 Task: Look for space in Herent, Belgium from 9th July, 2023 to 16th July, 2023 for 2 adults, 1 child in price range Rs.8000 to Rs.16000. Place can be entire place with 2 bedrooms having 2 beds and 1 bathroom. Property type can be flat. Amenities needed are: heating, . Booking option can be shelf check-in. Required host language is English.
Action: Mouse moved to (547, 132)
Screenshot: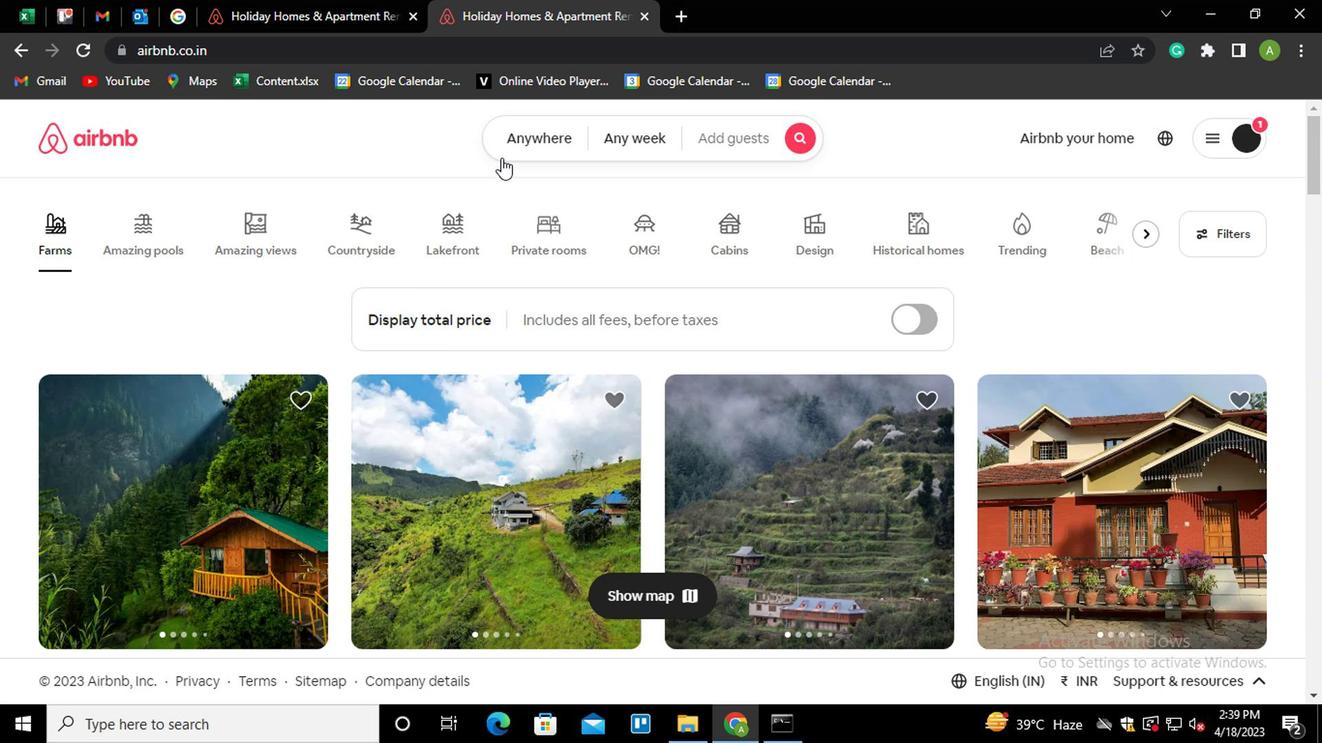 
Action: Mouse pressed left at (547, 132)
Screenshot: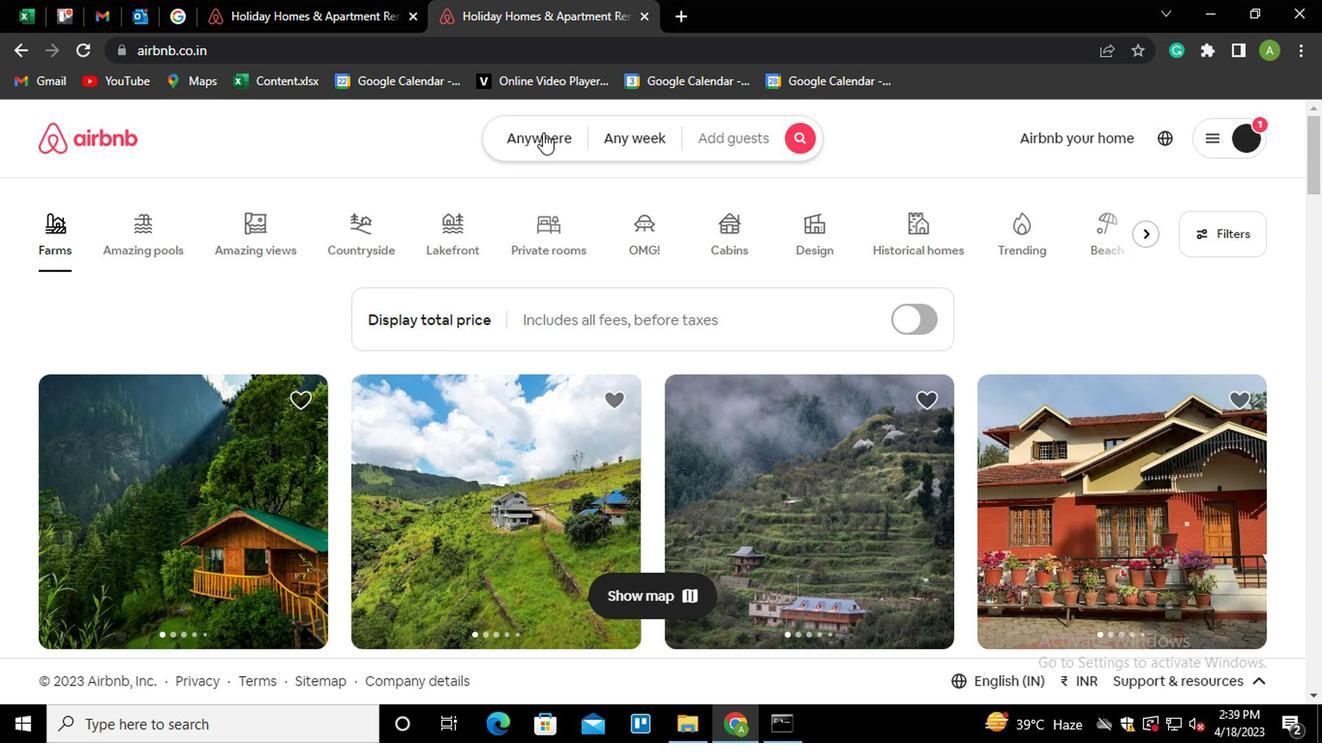 
Action: Mouse moved to (353, 206)
Screenshot: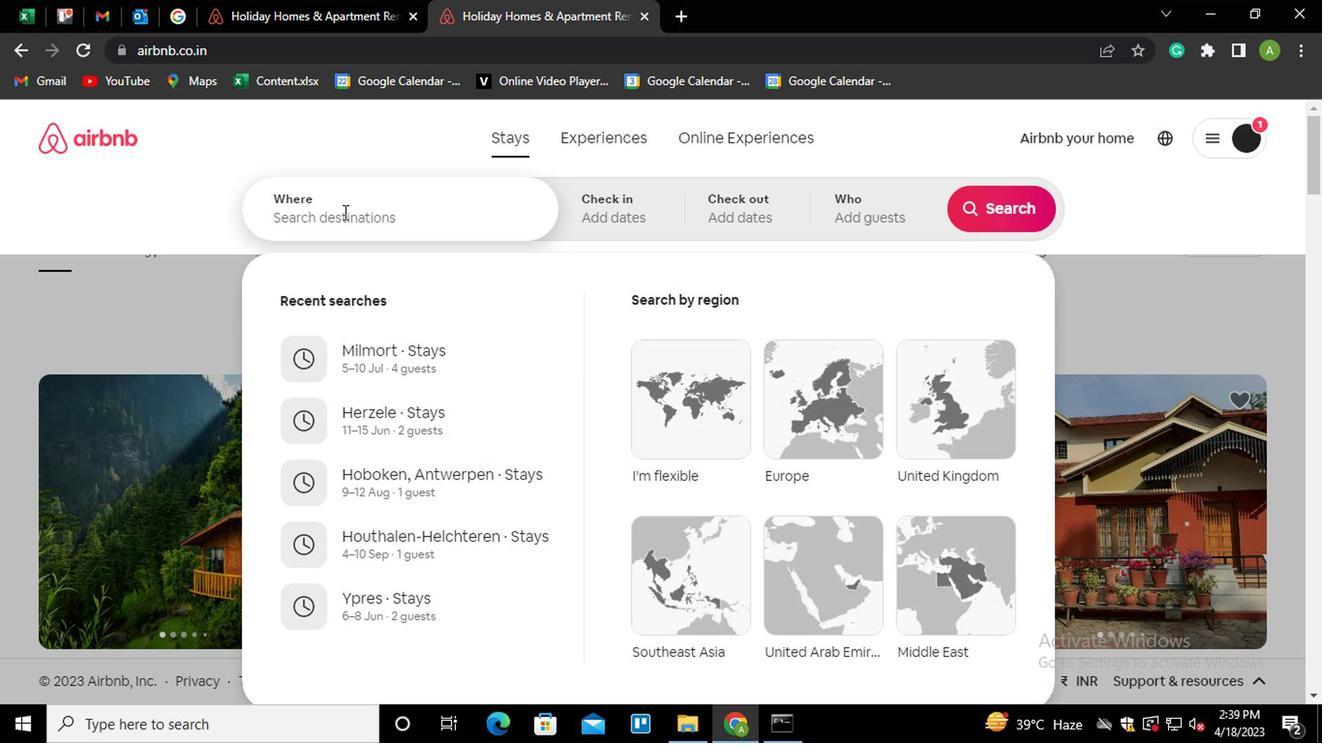 
Action: Mouse pressed left at (353, 206)
Screenshot: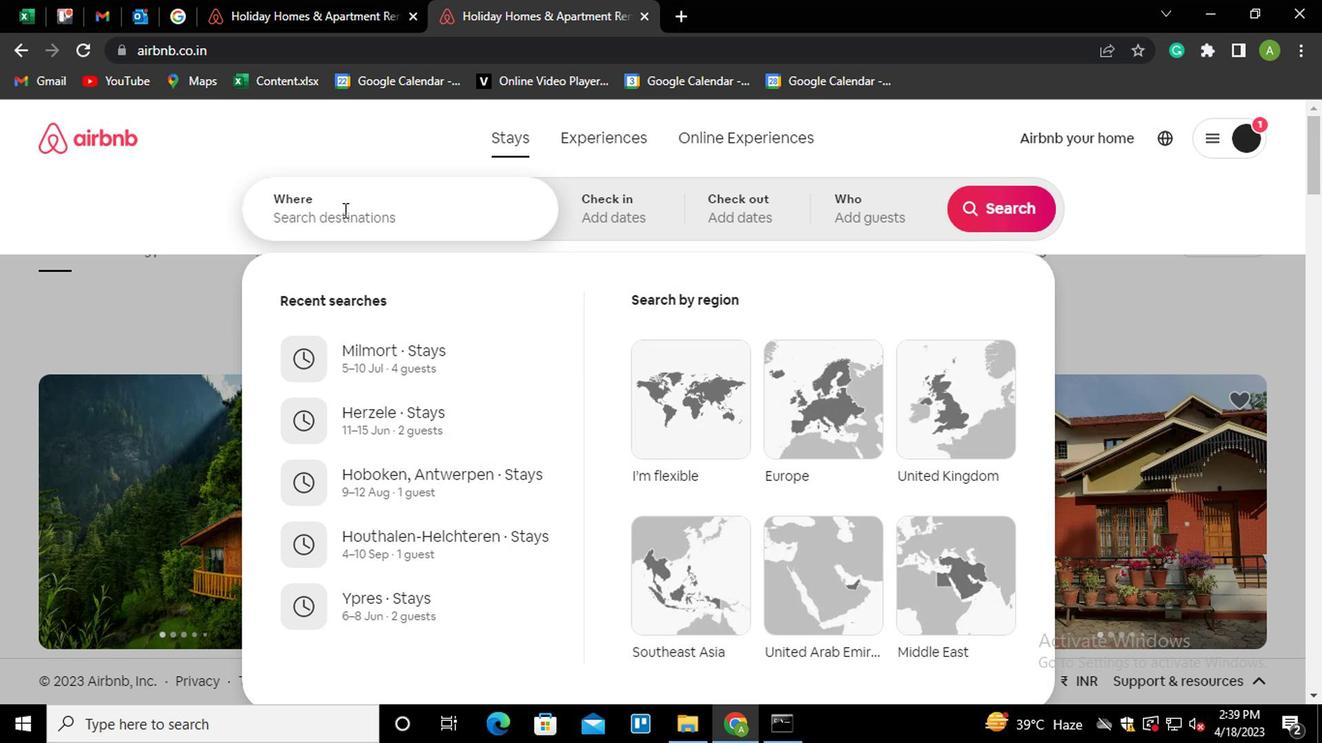 
Action: Key pressed <Key.shift_r><Key.shift_r><Key.shift_r><Key.shift_r><Key.shift_r><Key.shift_r>H
Screenshot: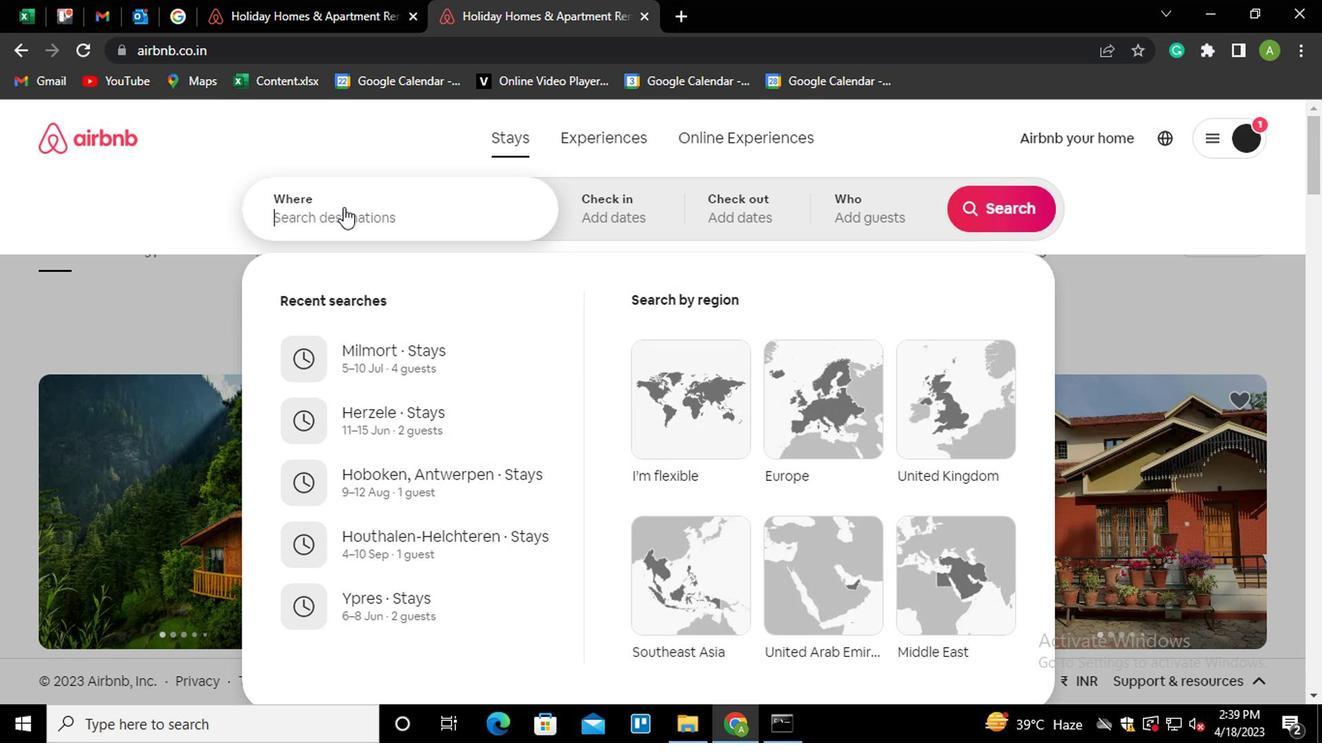 
Action: Mouse moved to (353, 205)
Screenshot: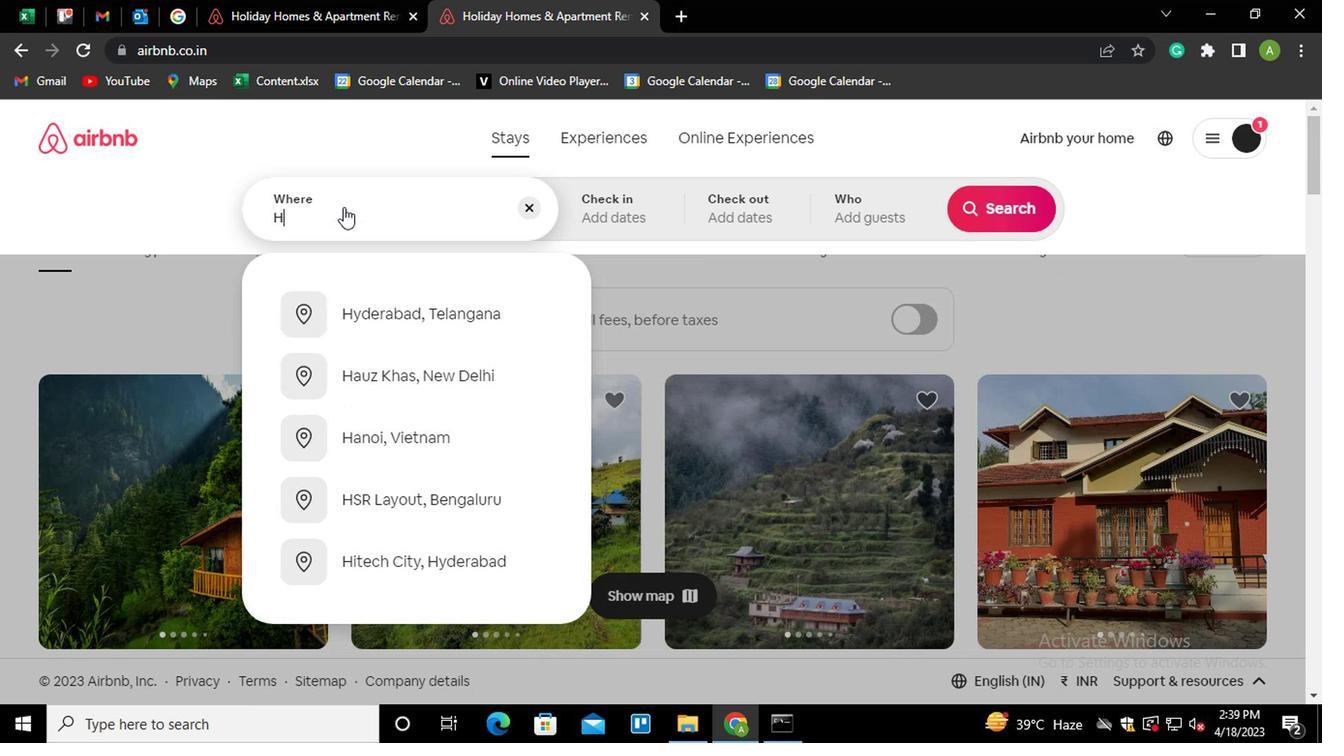 
Action: Key pressed erent<Key.down><Key.enter>
Screenshot: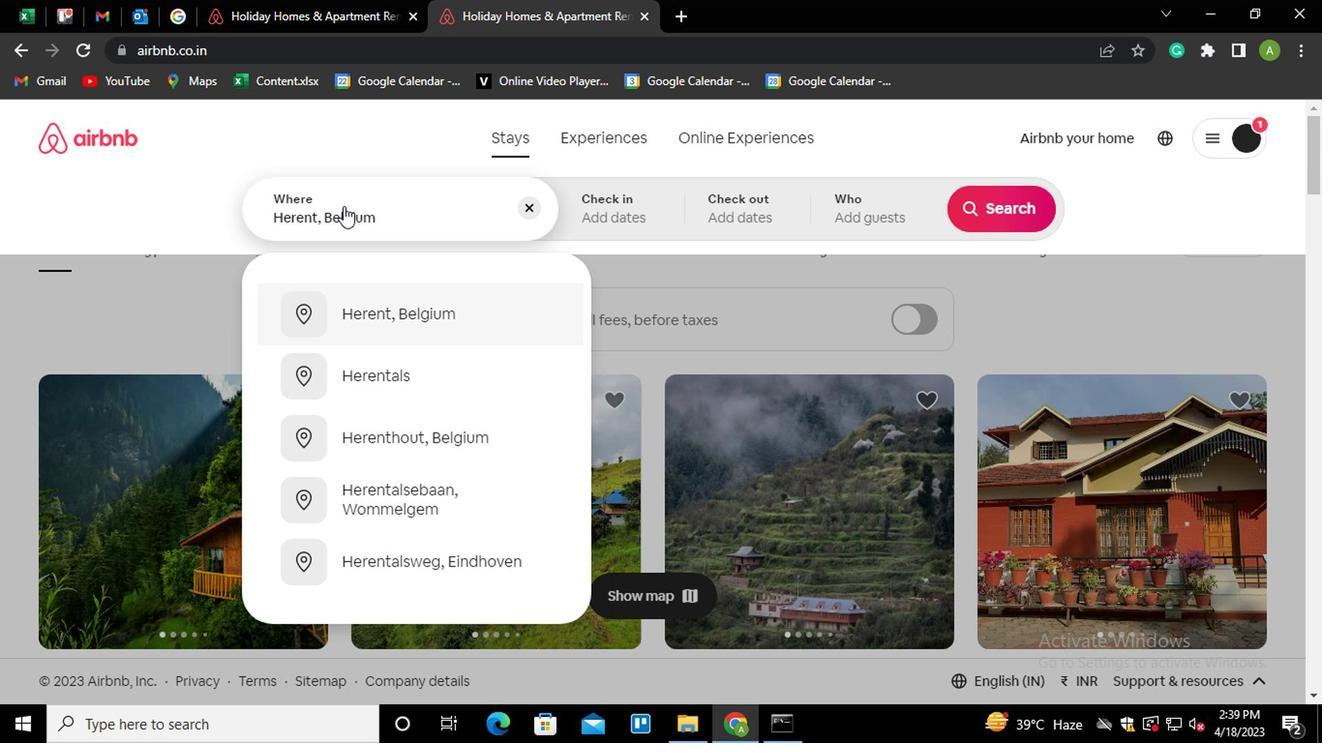 
Action: Mouse moved to (976, 362)
Screenshot: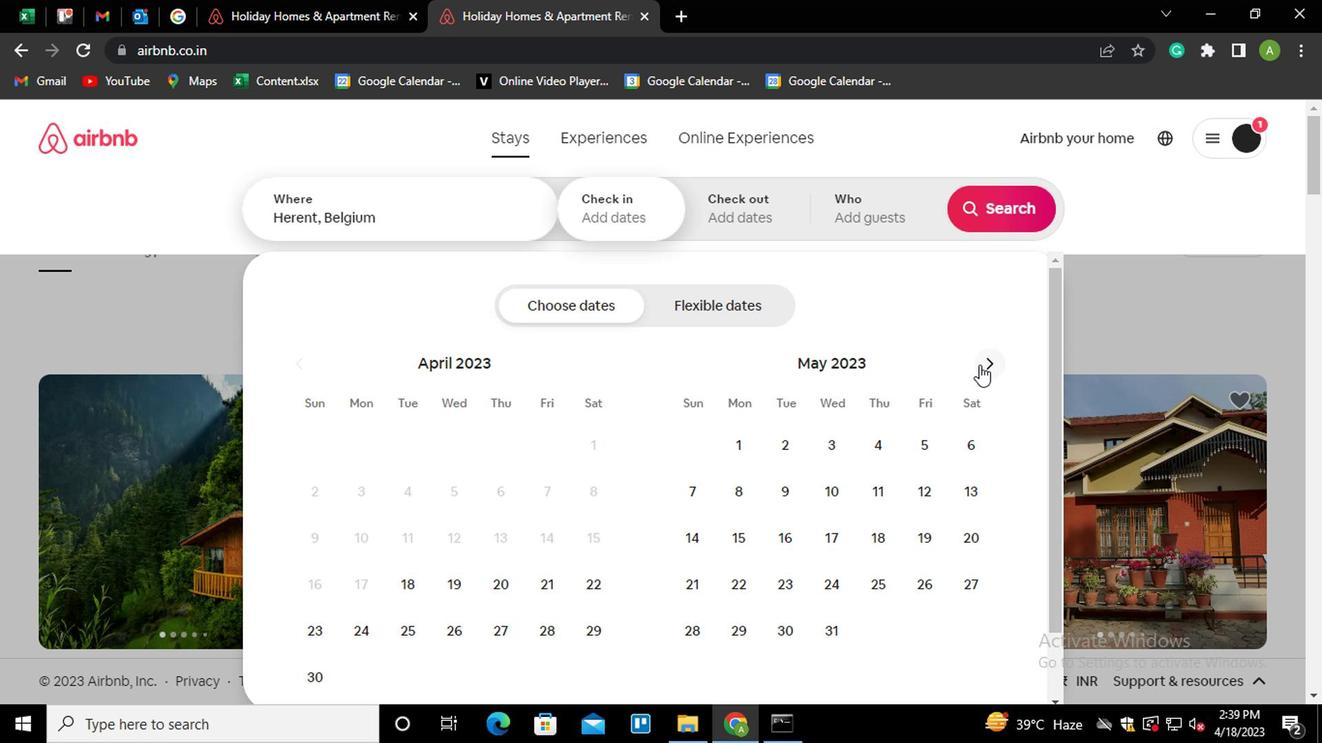 
Action: Mouse pressed left at (976, 362)
Screenshot: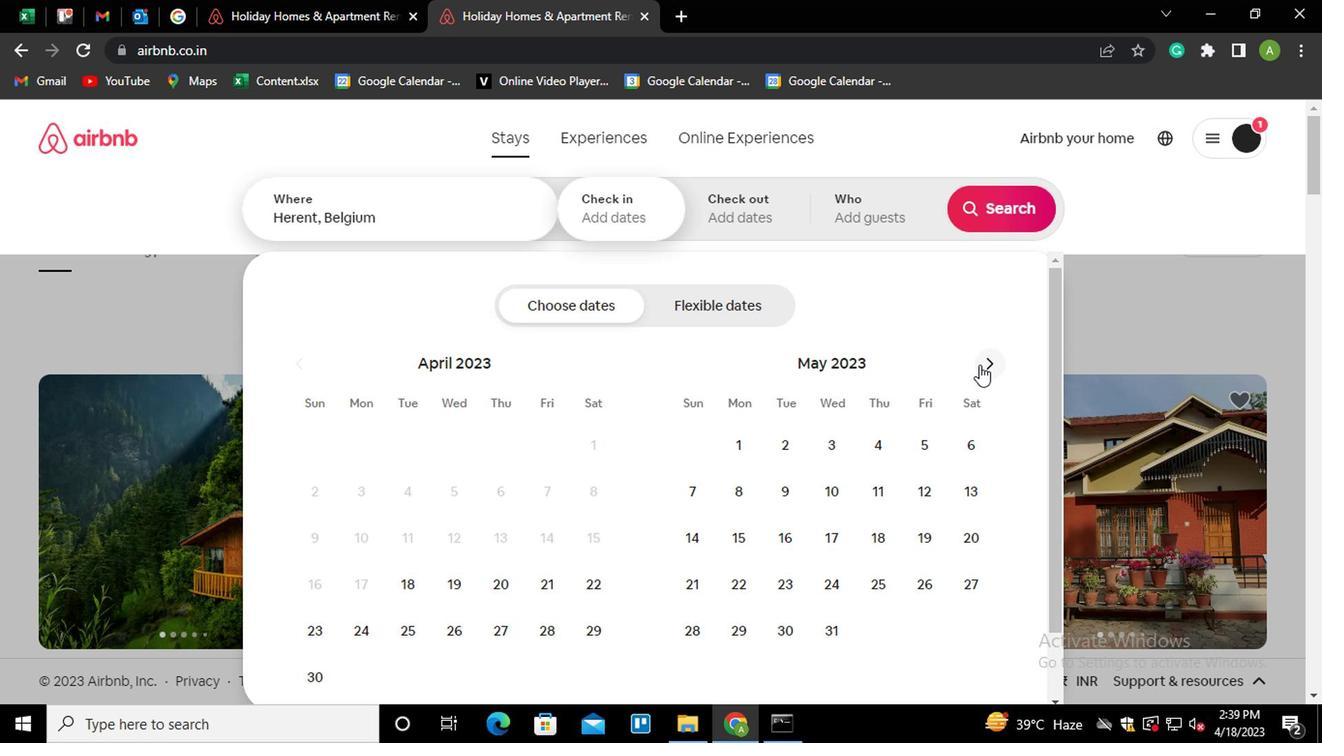 
Action: Mouse pressed left at (976, 362)
Screenshot: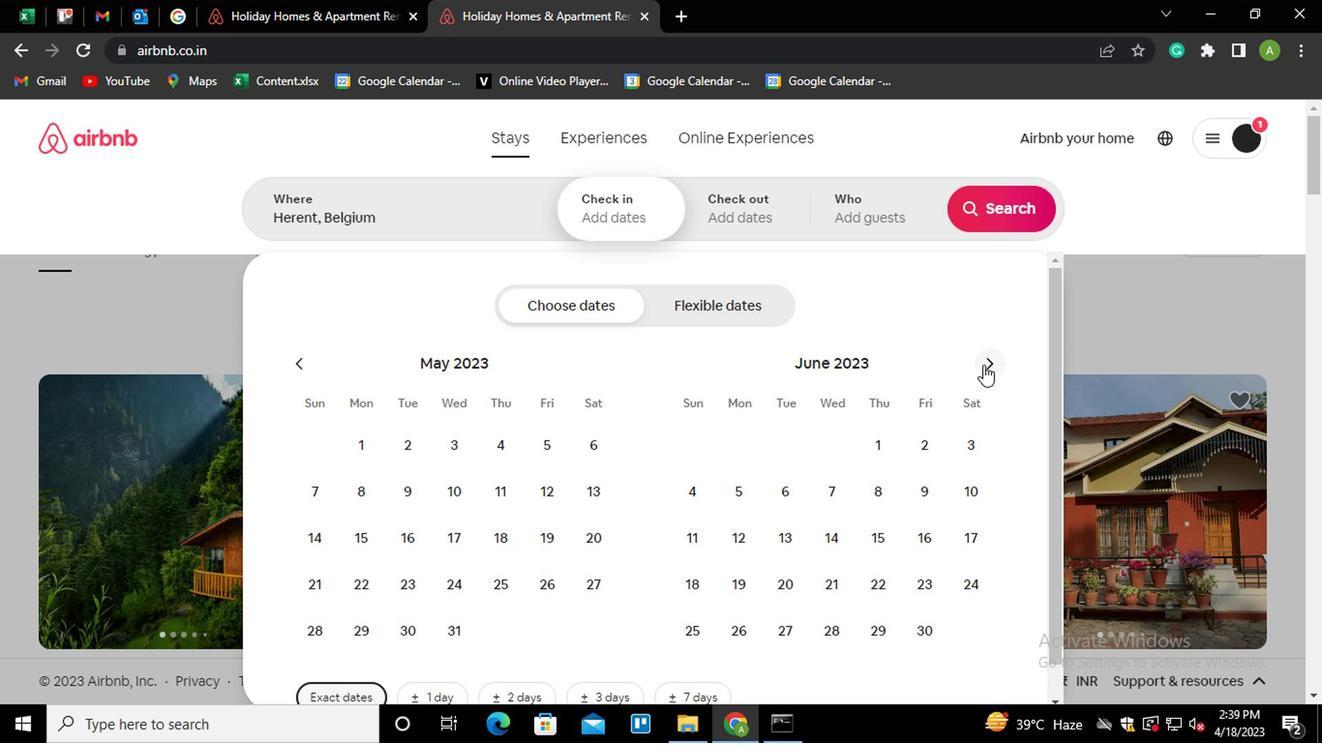 
Action: Mouse moved to (691, 523)
Screenshot: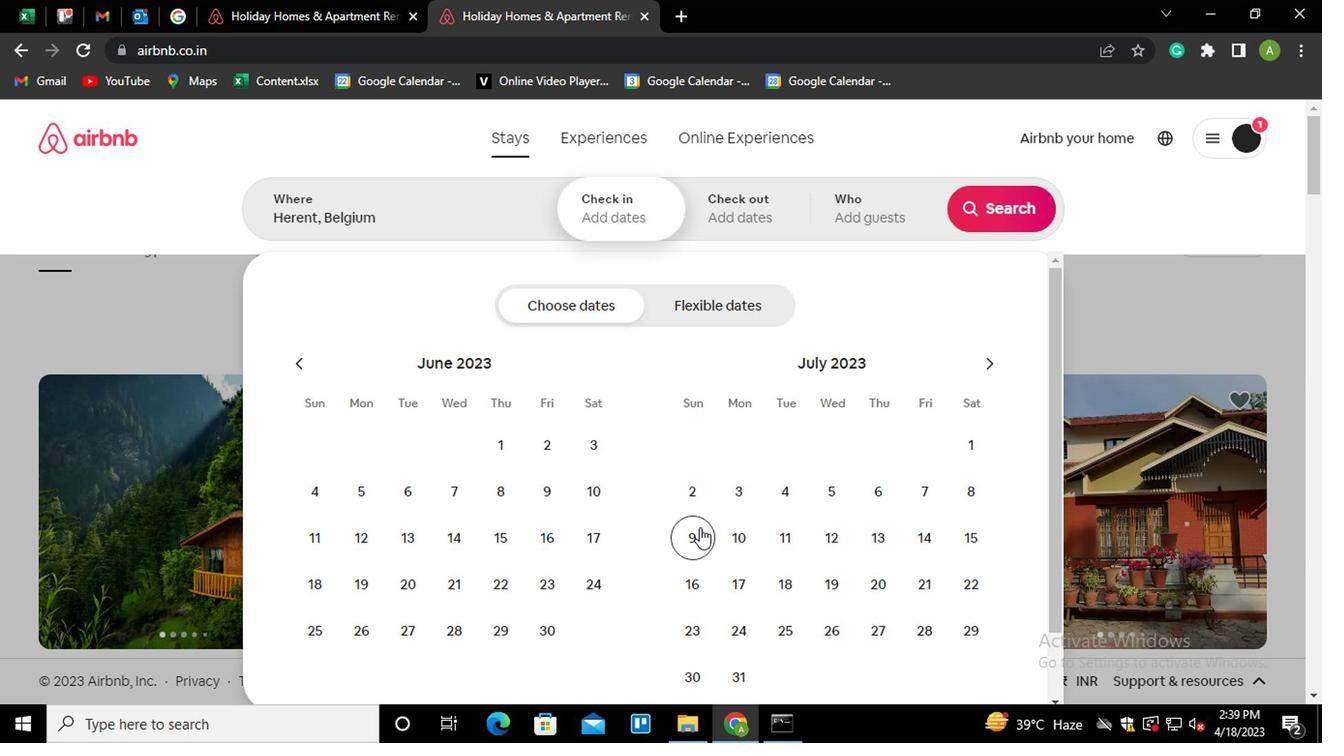 
Action: Mouse pressed left at (691, 523)
Screenshot: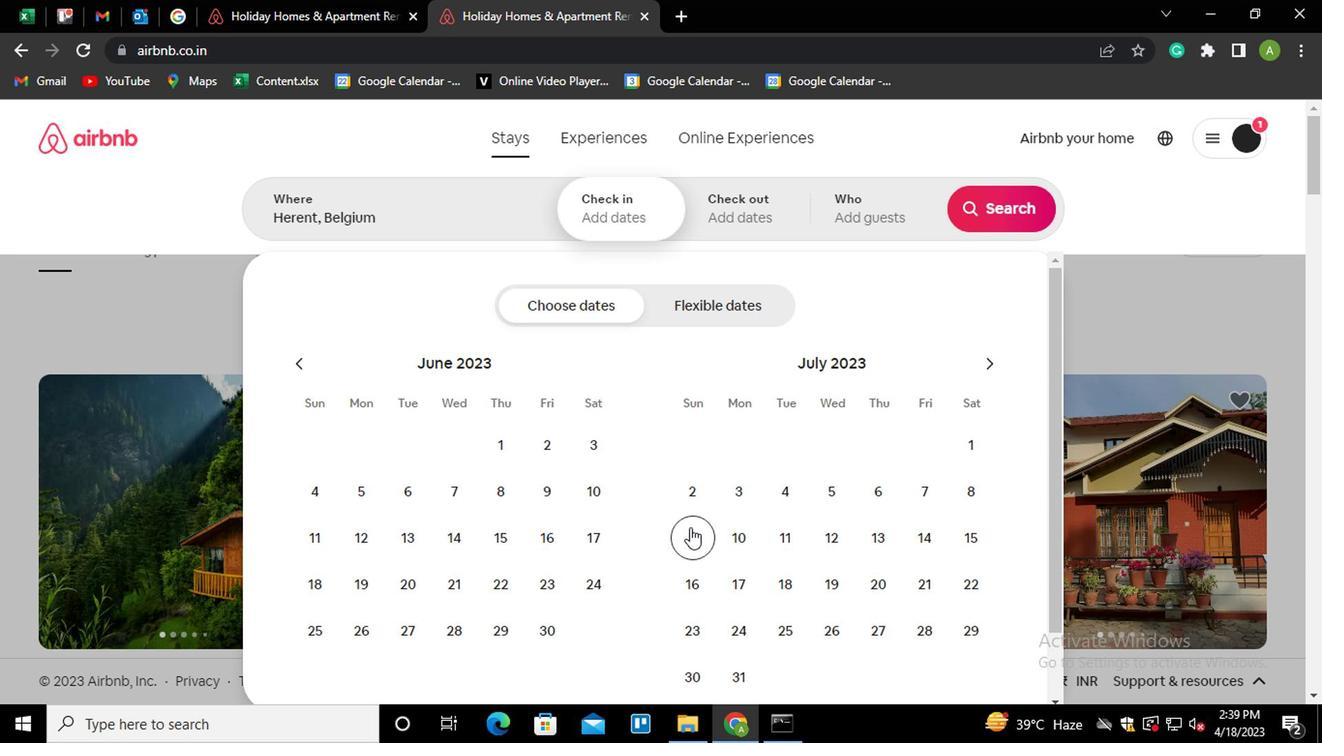 
Action: Mouse moved to (701, 584)
Screenshot: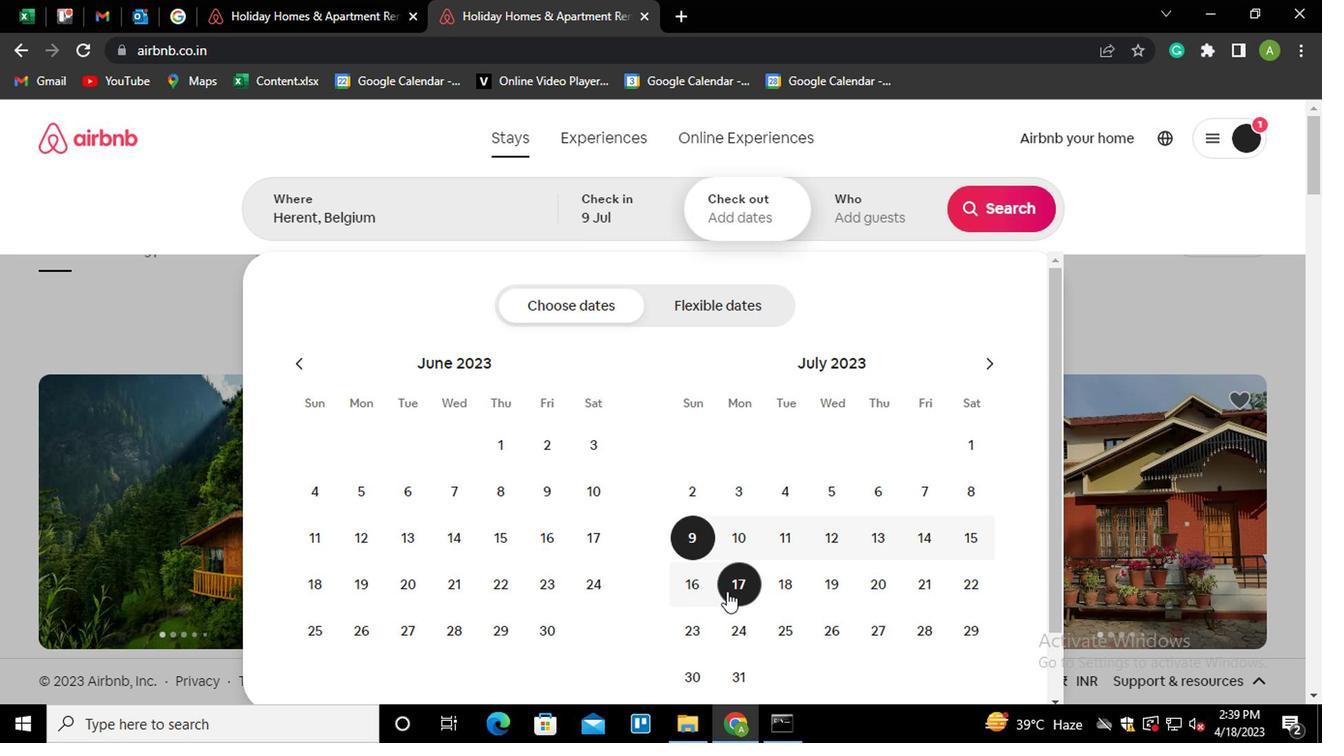 
Action: Mouse pressed left at (701, 584)
Screenshot: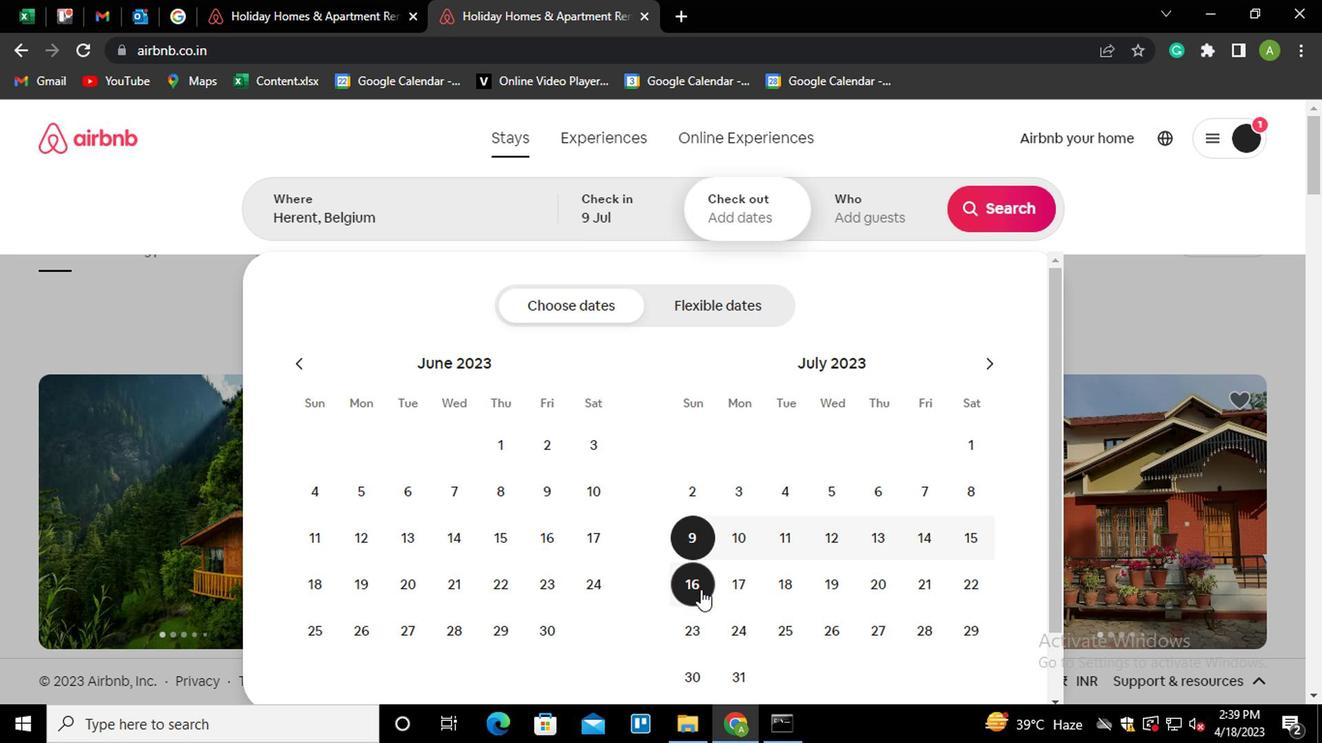 
Action: Mouse moved to (891, 211)
Screenshot: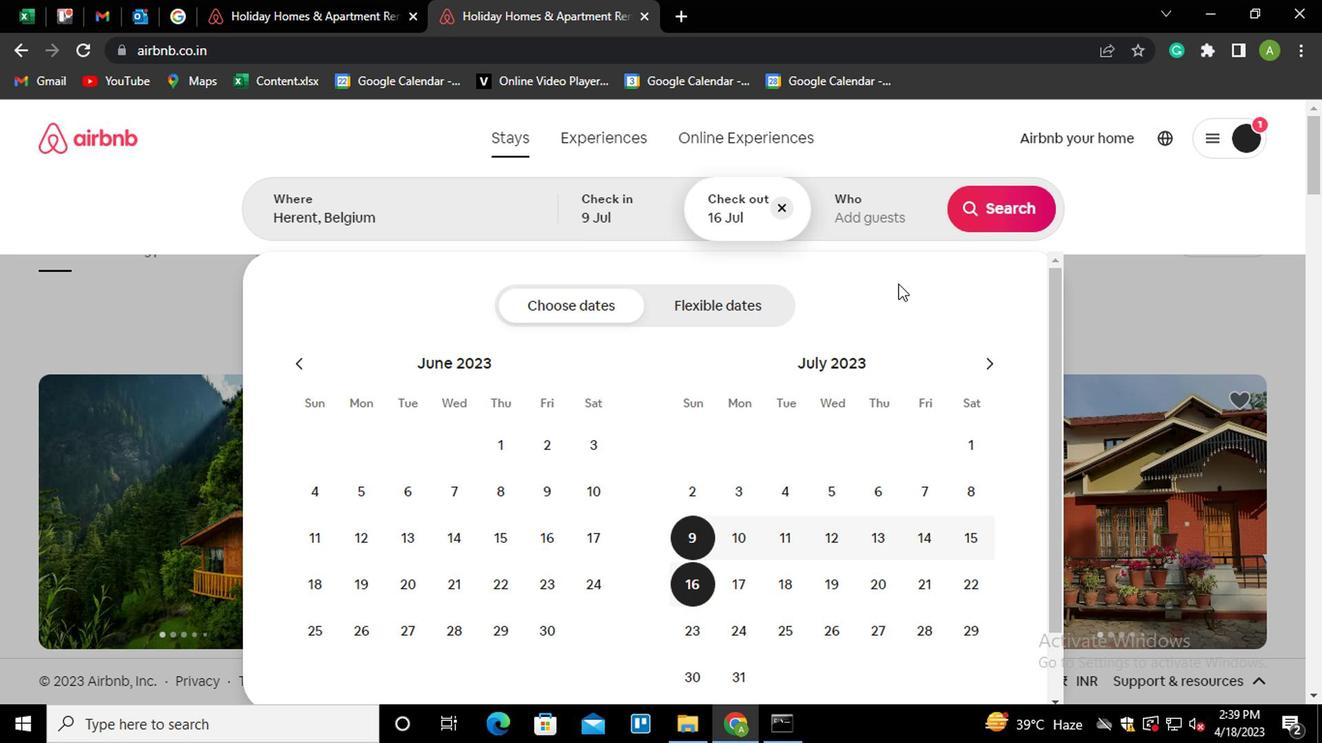 
Action: Mouse pressed left at (891, 211)
Screenshot: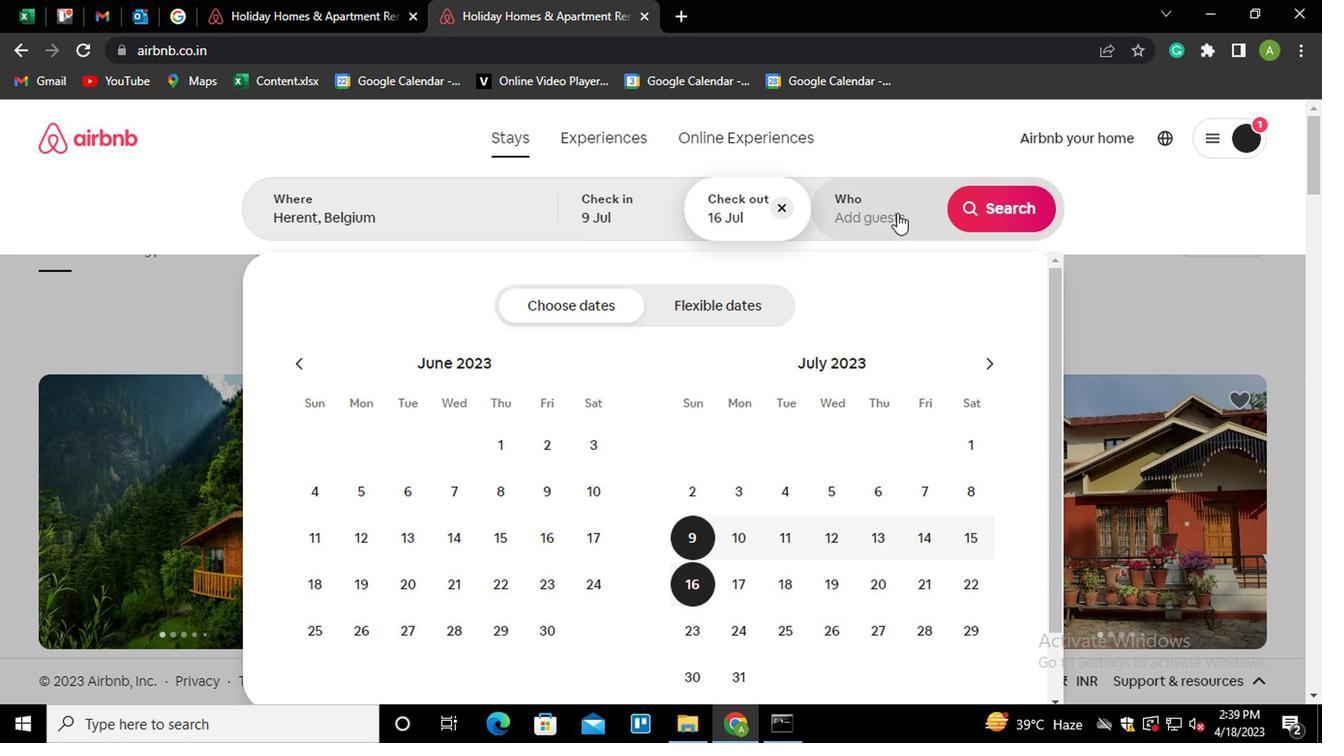 
Action: Mouse moved to (995, 311)
Screenshot: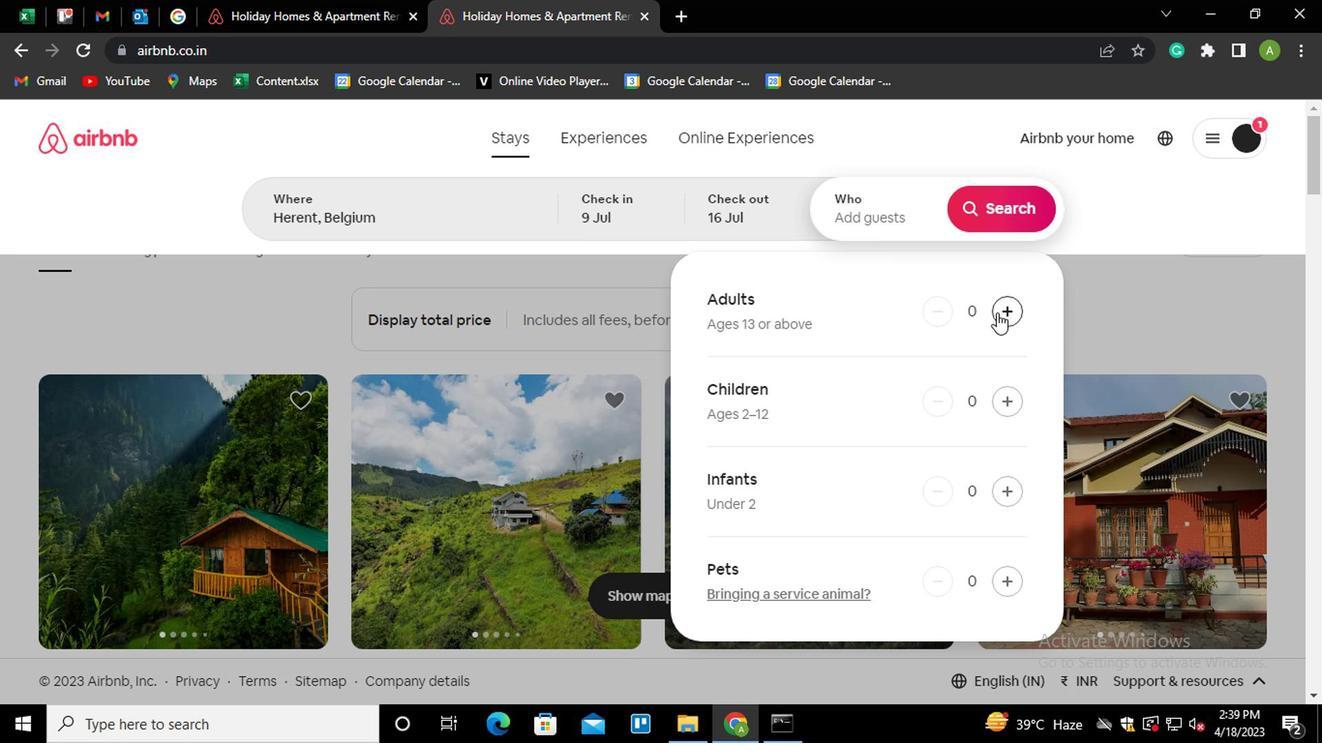 
Action: Mouse pressed left at (995, 311)
Screenshot: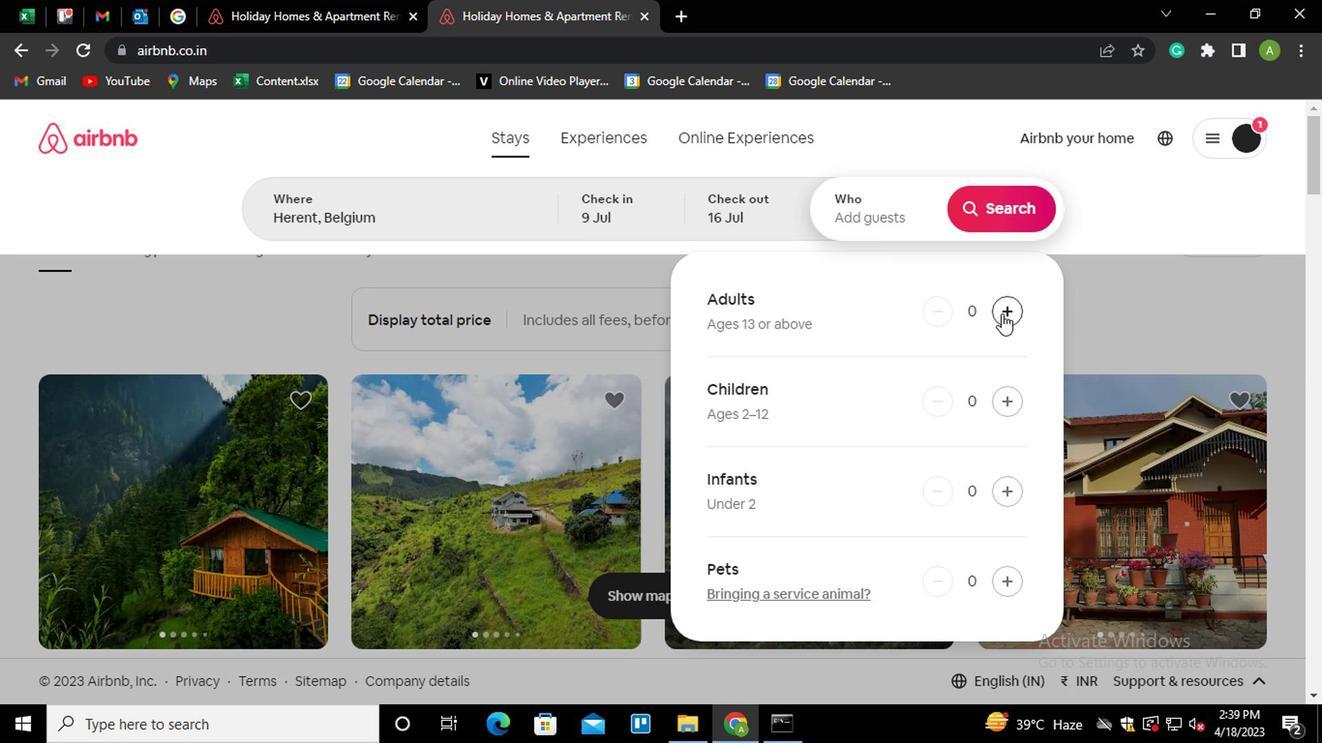 
Action: Mouse pressed left at (995, 311)
Screenshot: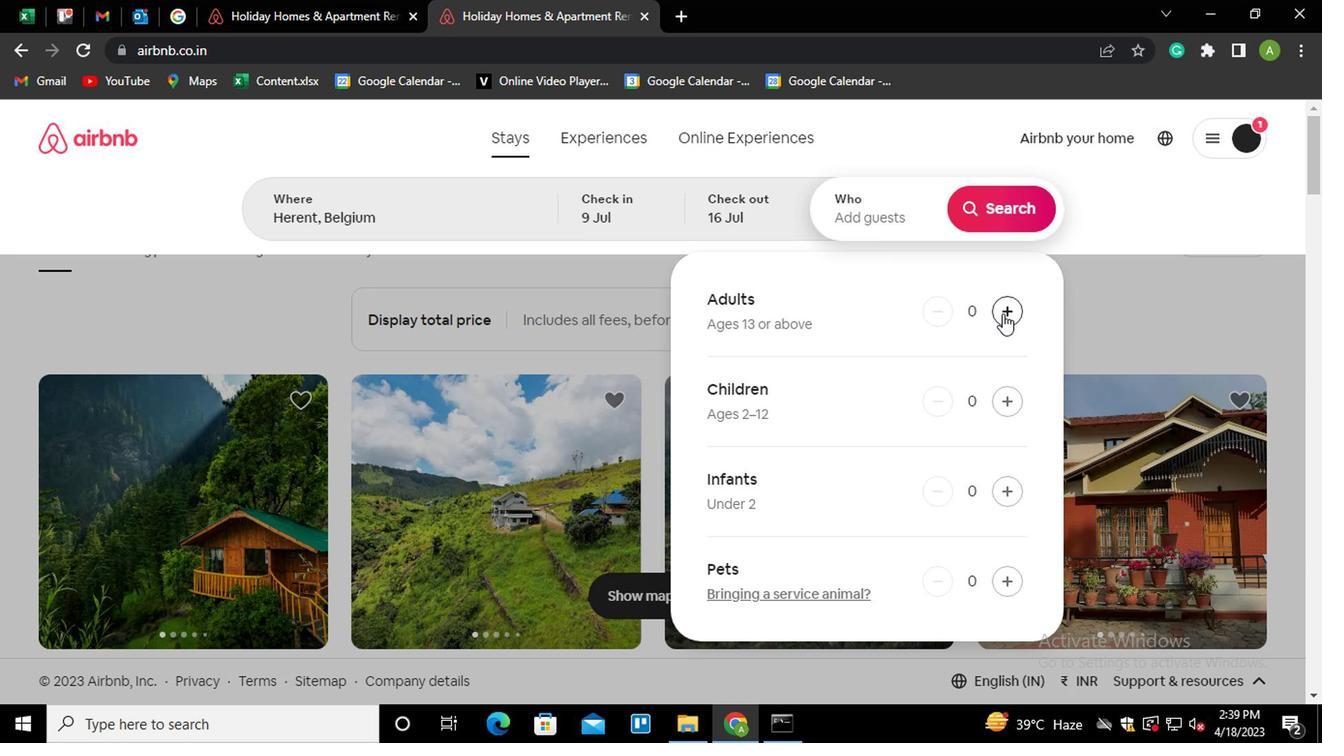 
Action: Mouse moved to (998, 385)
Screenshot: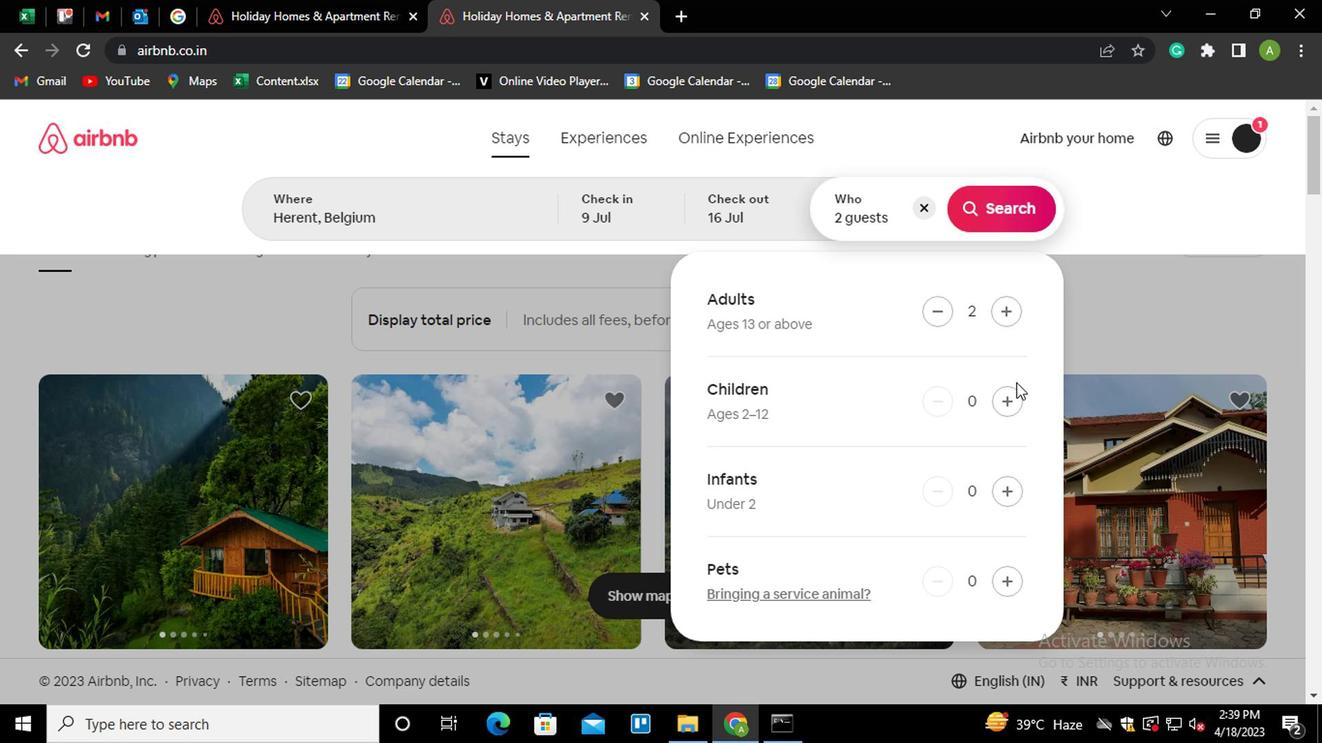 
Action: Mouse pressed left at (998, 385)
Screenshot: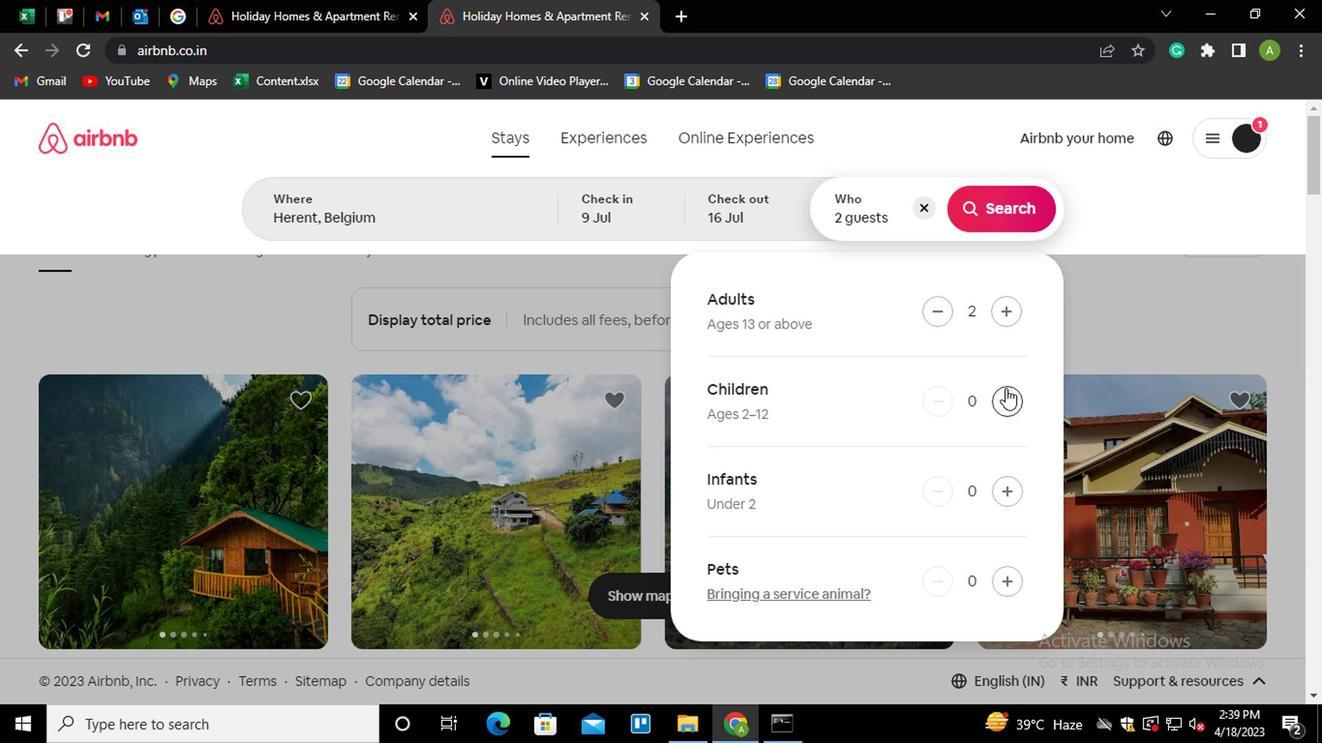 
Action: Mouse moved to (995, 196)
Screenshot: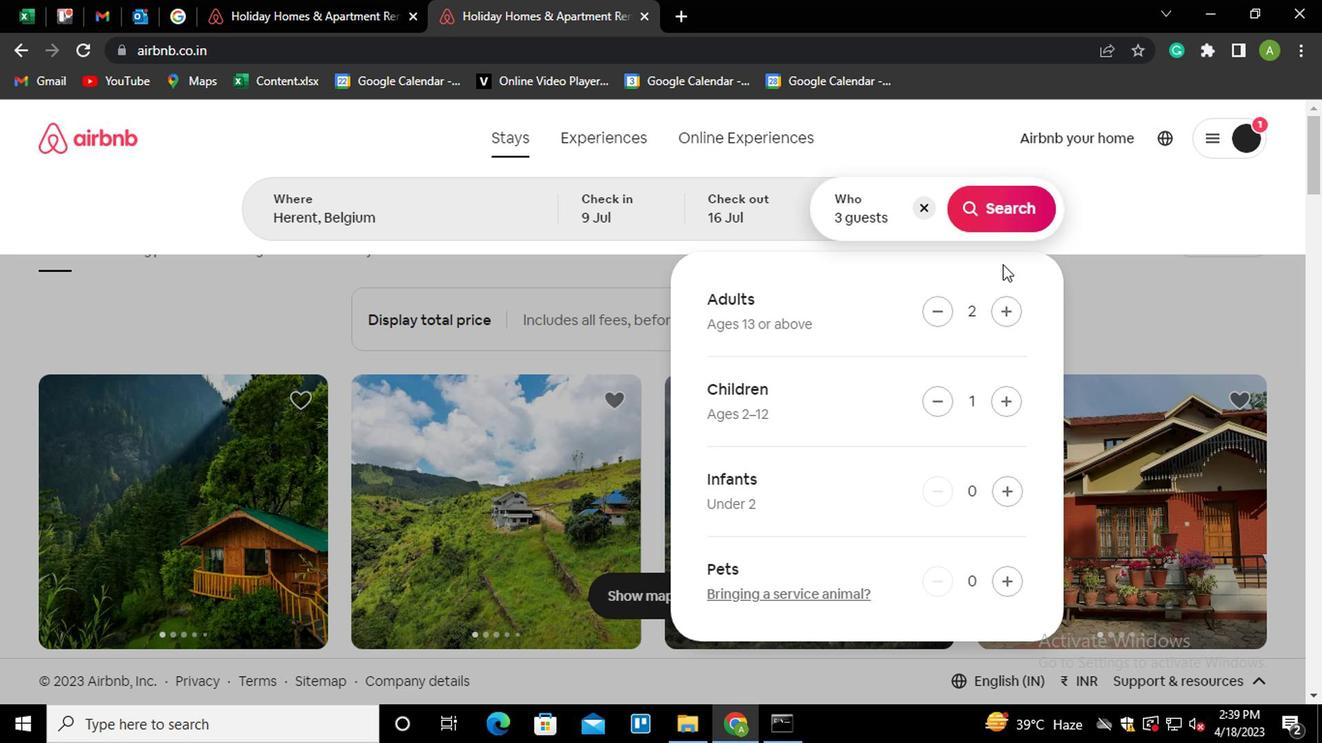 
Action: Mouse pressed left at (995, 196)
Screenshot: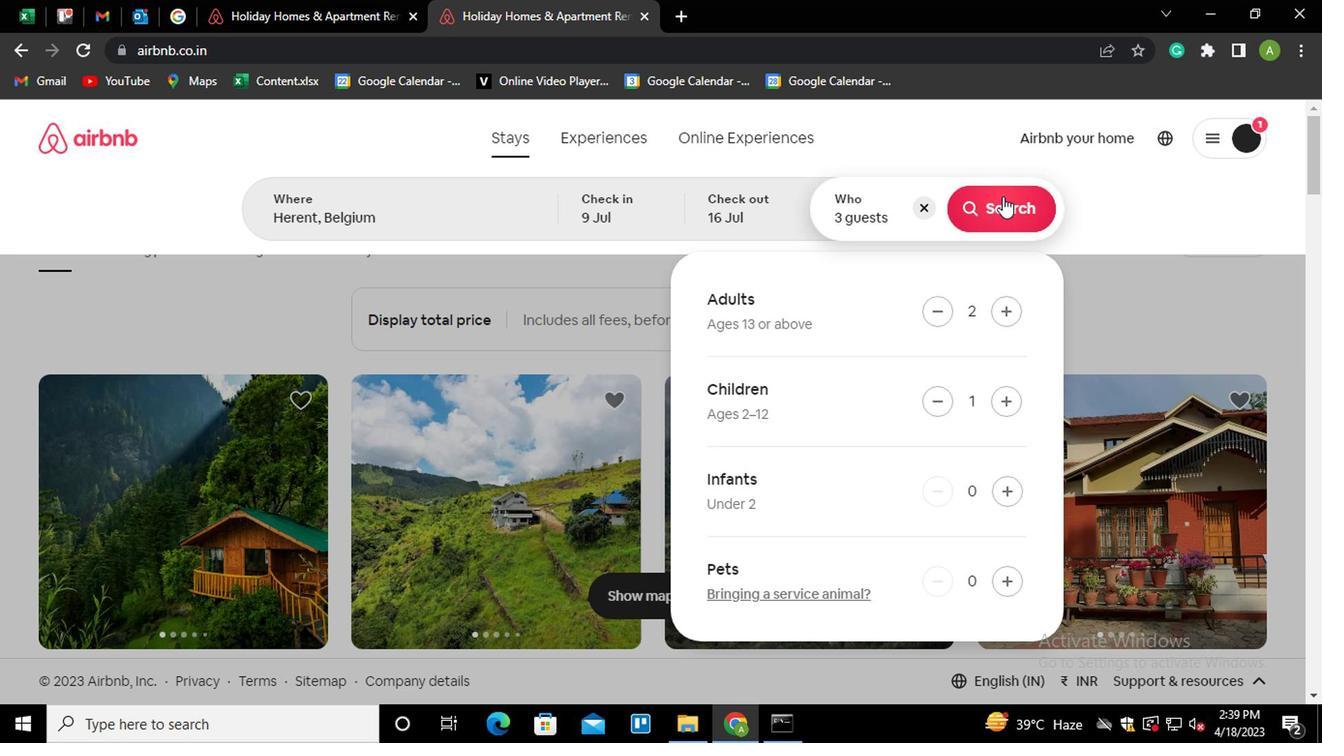 
Action: Mouse moved to (1220, 214)
Screenshot: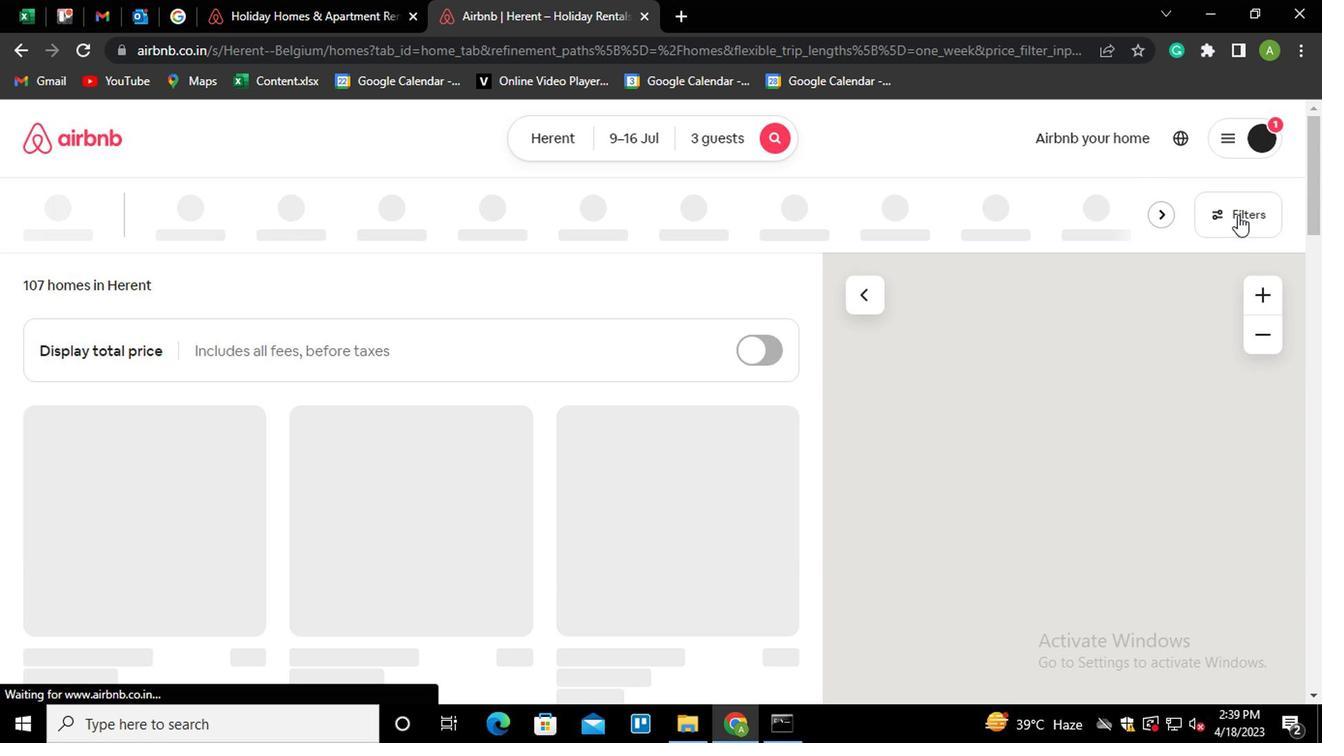 
Action: Mouse pressed left at (1220, 214)
Screenshot: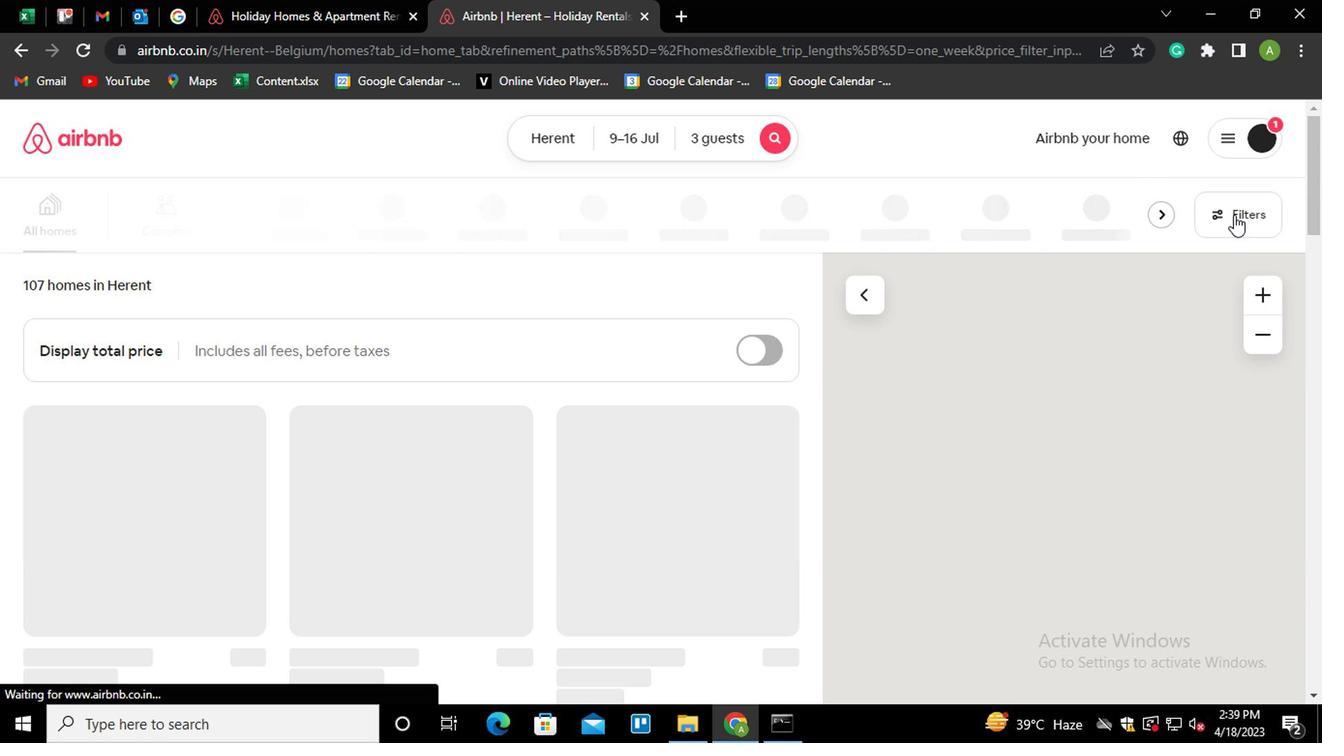 
Action: Mouse moved to (457, 464)
Screenshot: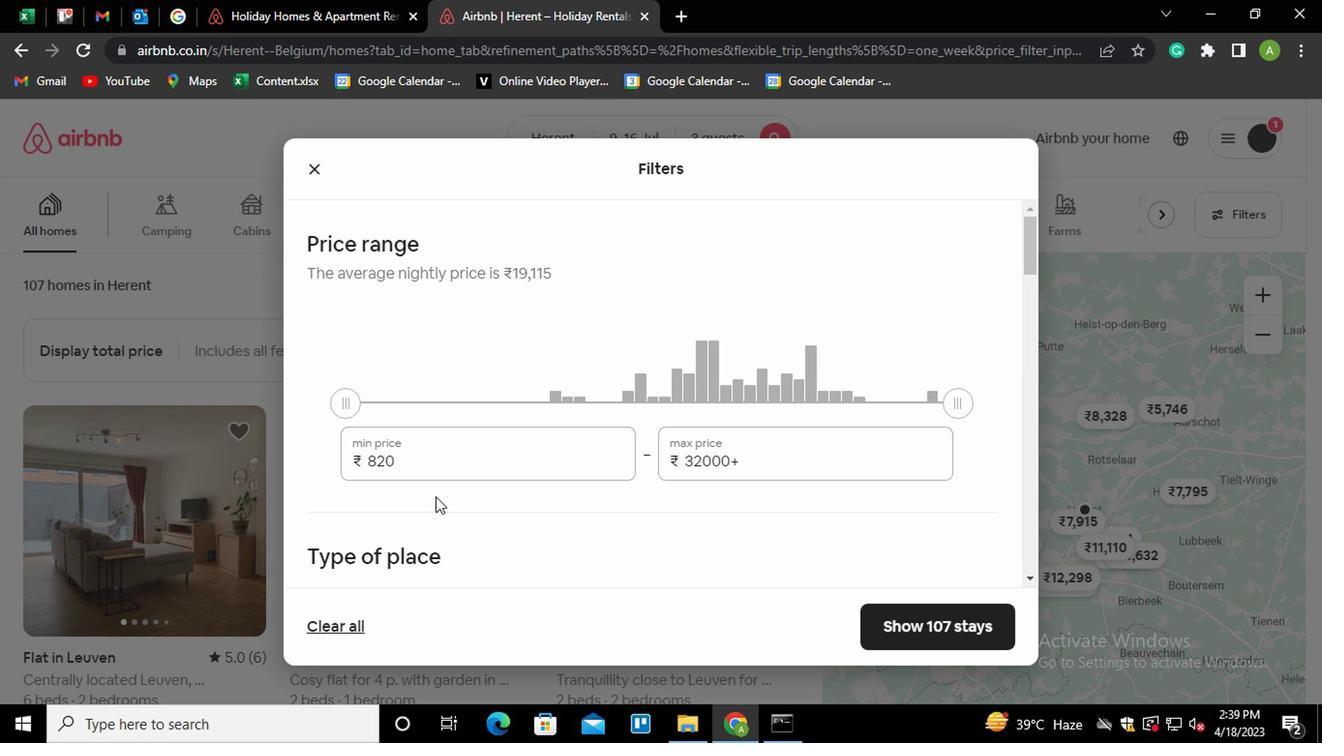 
Action: Mouse pressed left at (457, 464)
Screenshot: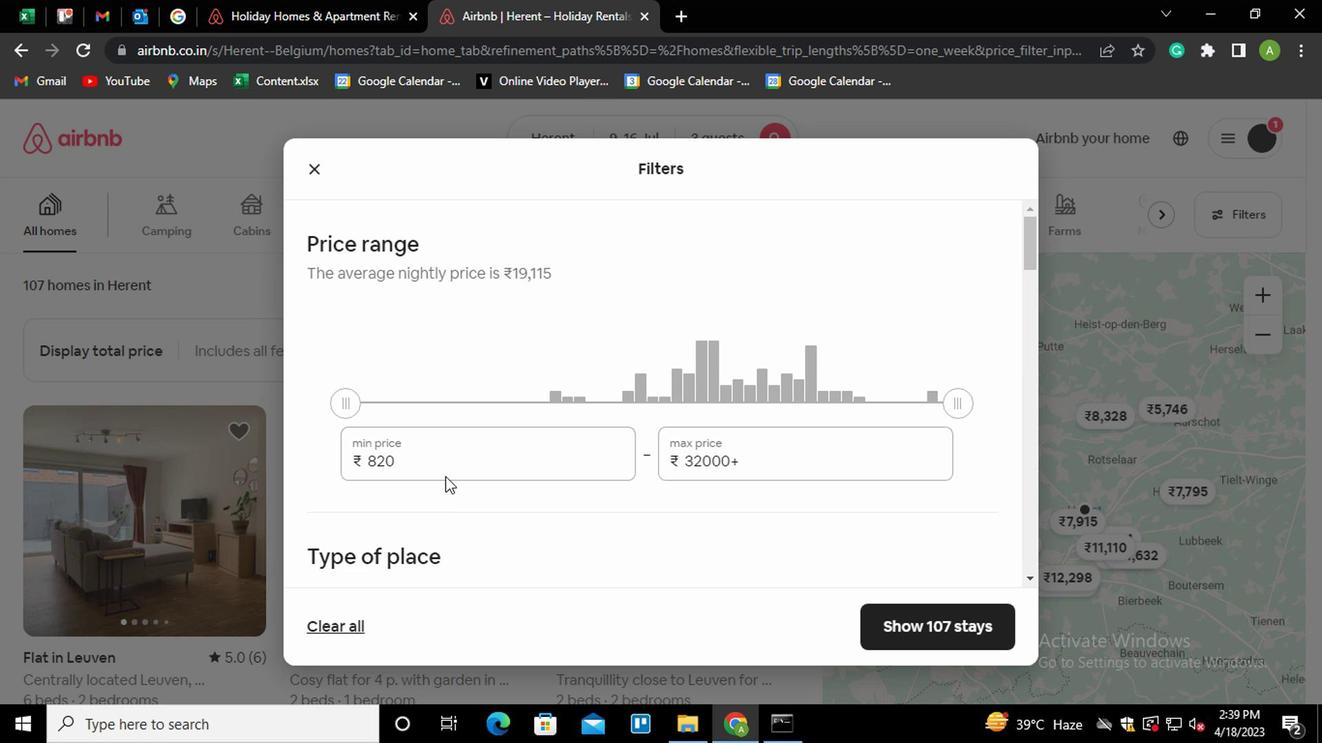 
Action: Key pressed <Key.shift_r><Key.home>8000
Screenshot: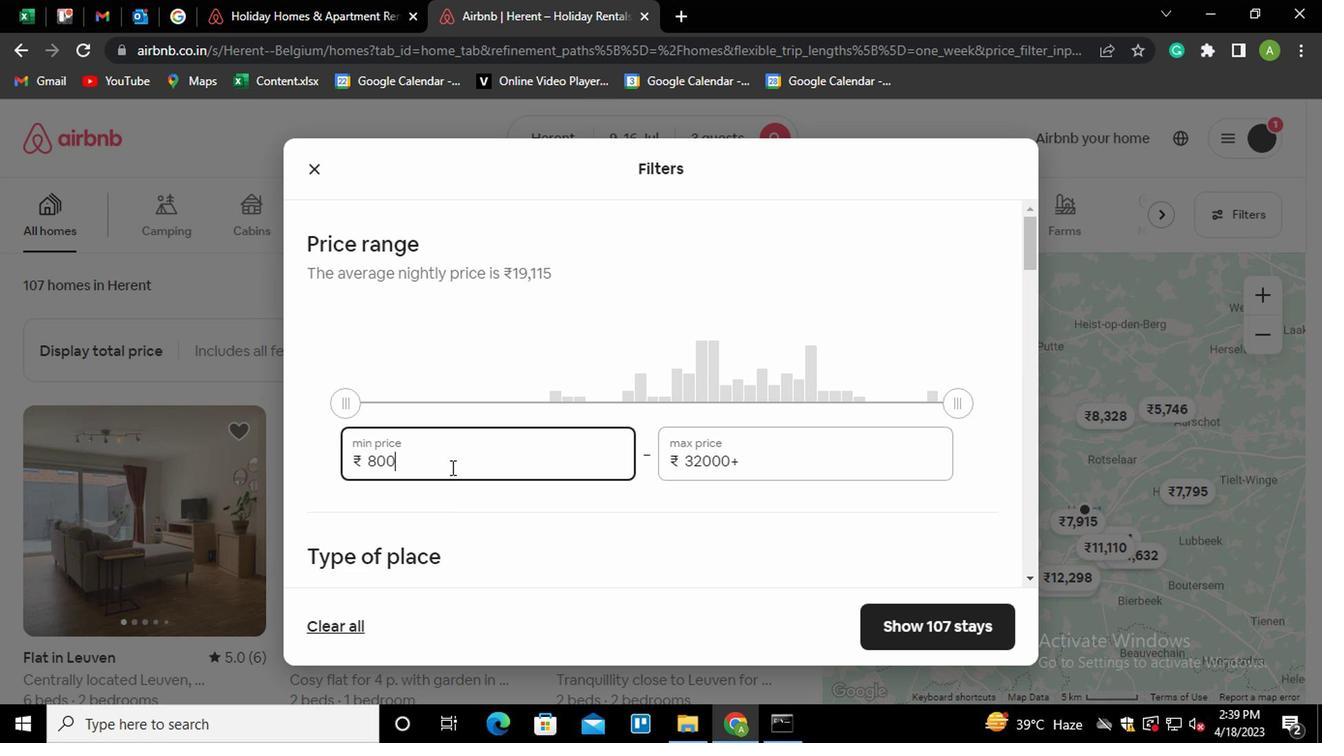 
Action: Mouse moved to (756, 451)
Screenshot: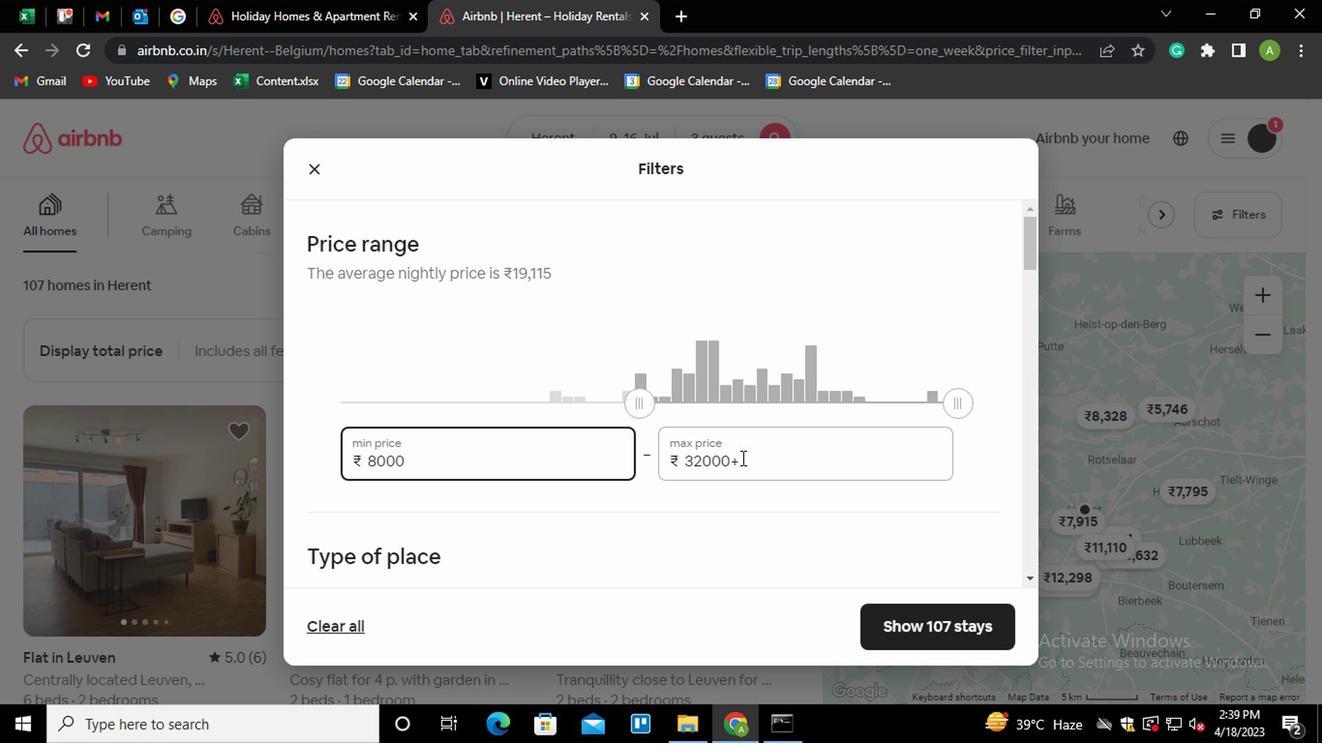 
Action: Mouse pressed left at (756, 451)
Screenshot: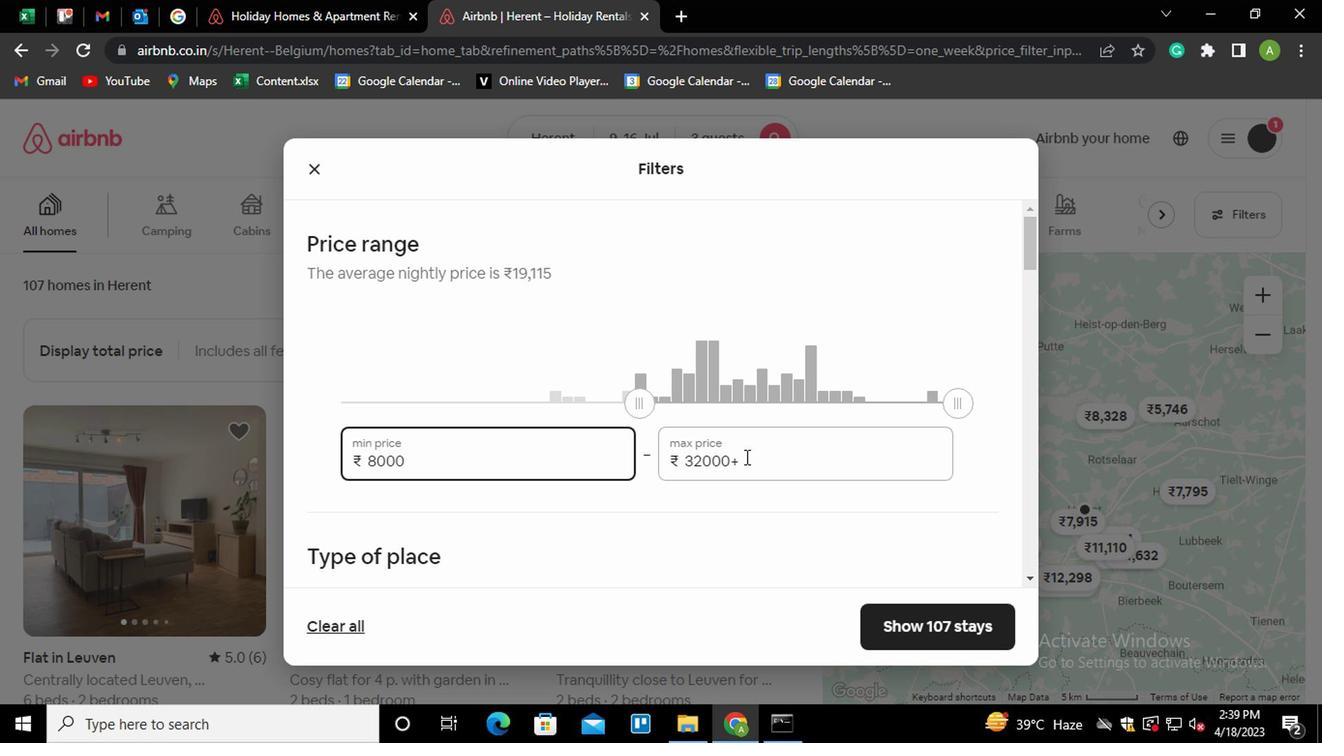 
Action: Mouse moved to (754, 459)
Screenshot: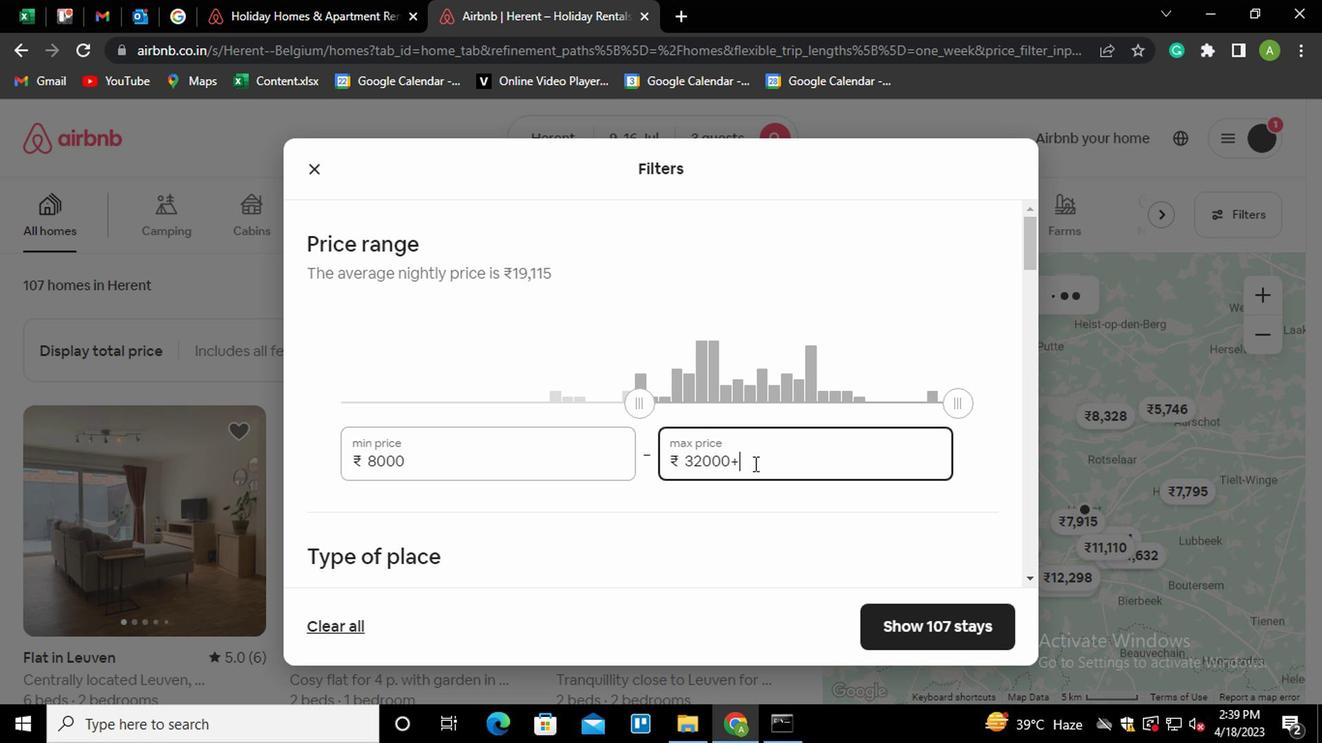 
Action: Key pressed <Key.shift_r><Key.home>16000
Screenshot: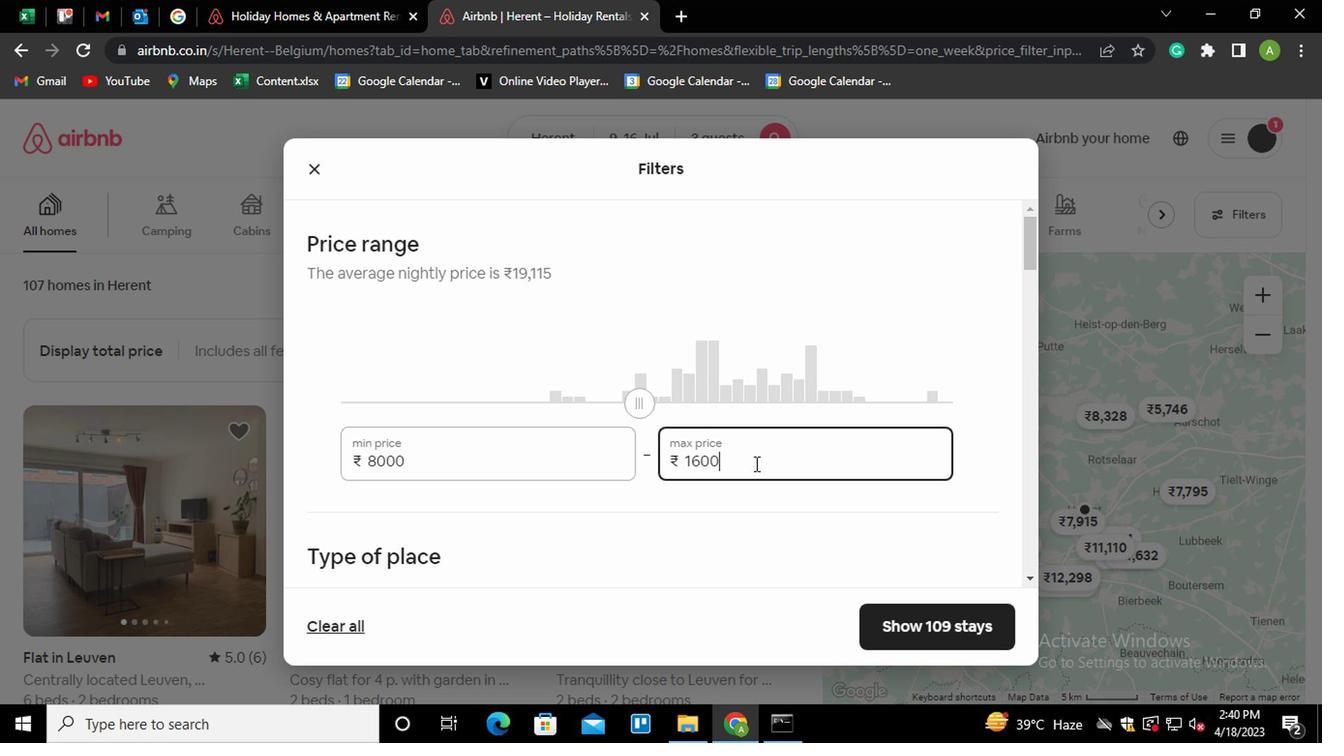 
Action: Mouse moved to (706, 517)
Screenshot: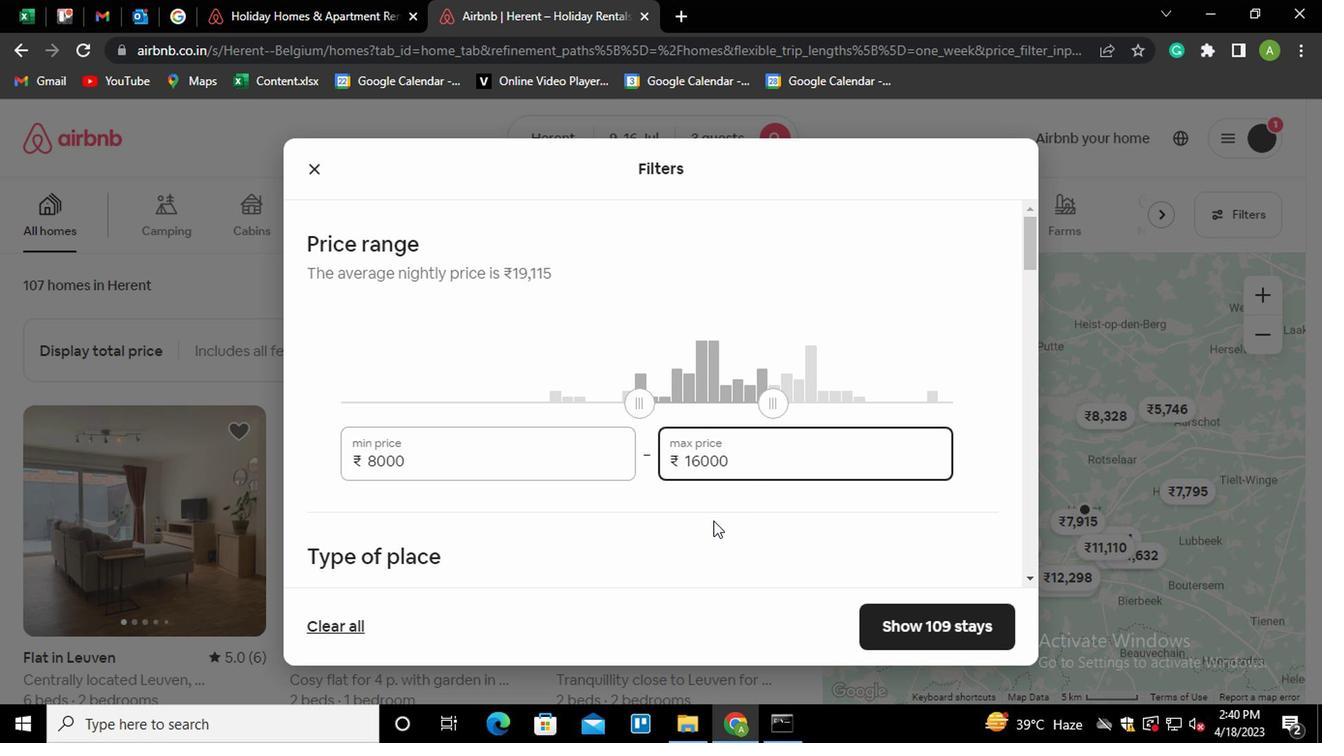 
Action: Mouse scrolled (706, 516) with delta (0, -1)
Screenshot: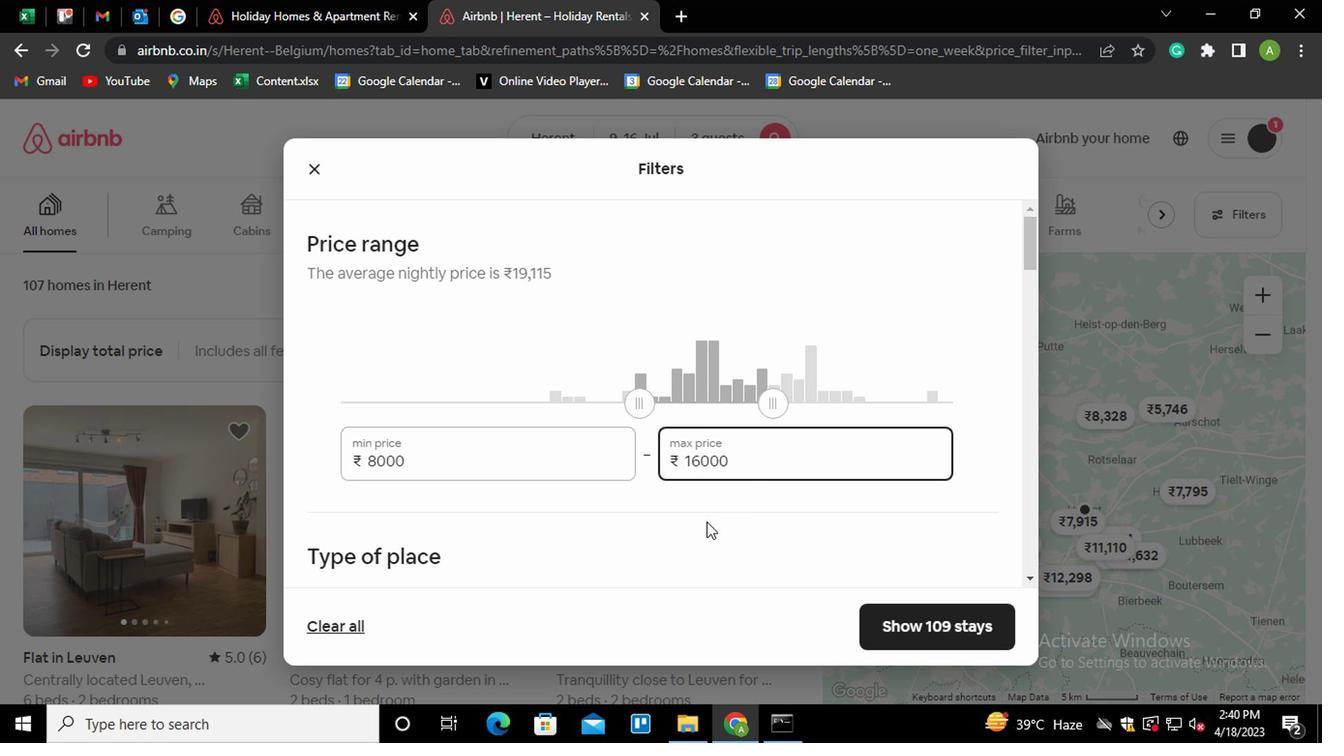 
Action: Mouse moved to (704, 518)
Screenshot: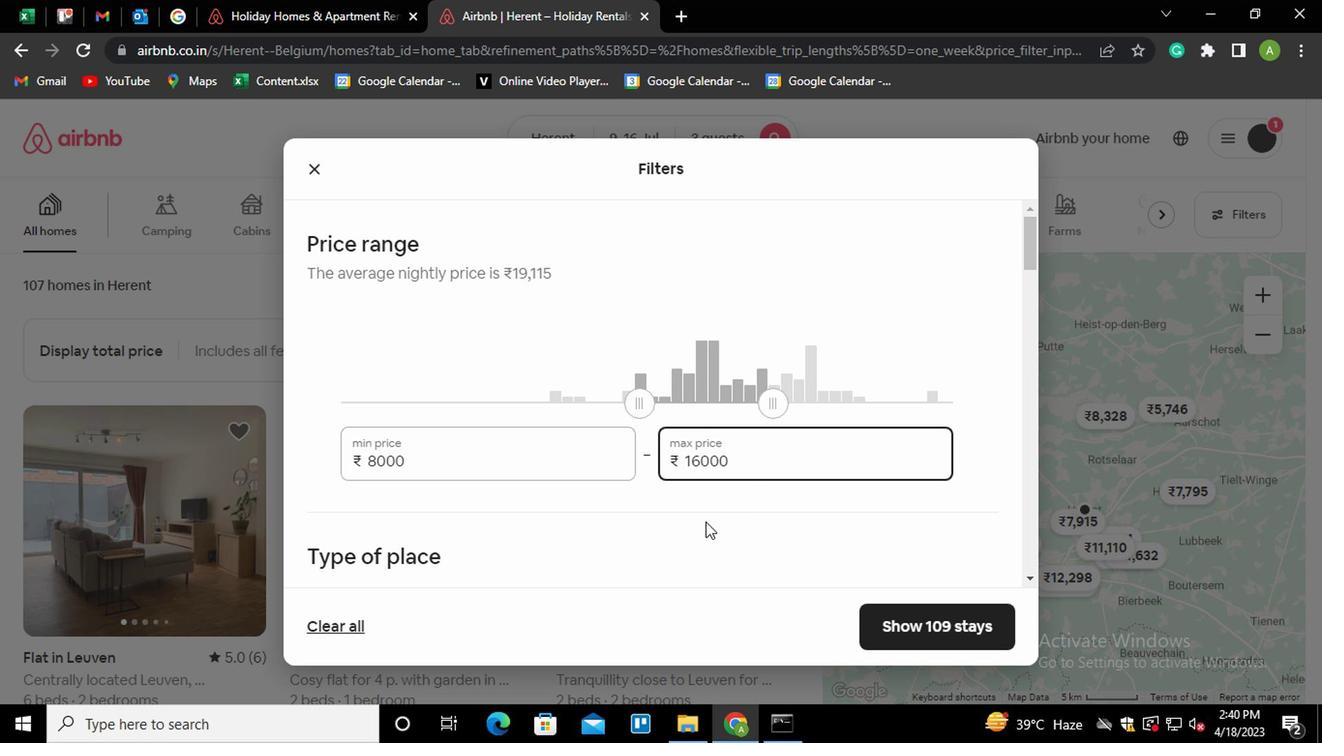 
Action: Mouse scrolled (704, 517) with delta (0, 0)
Screenshot: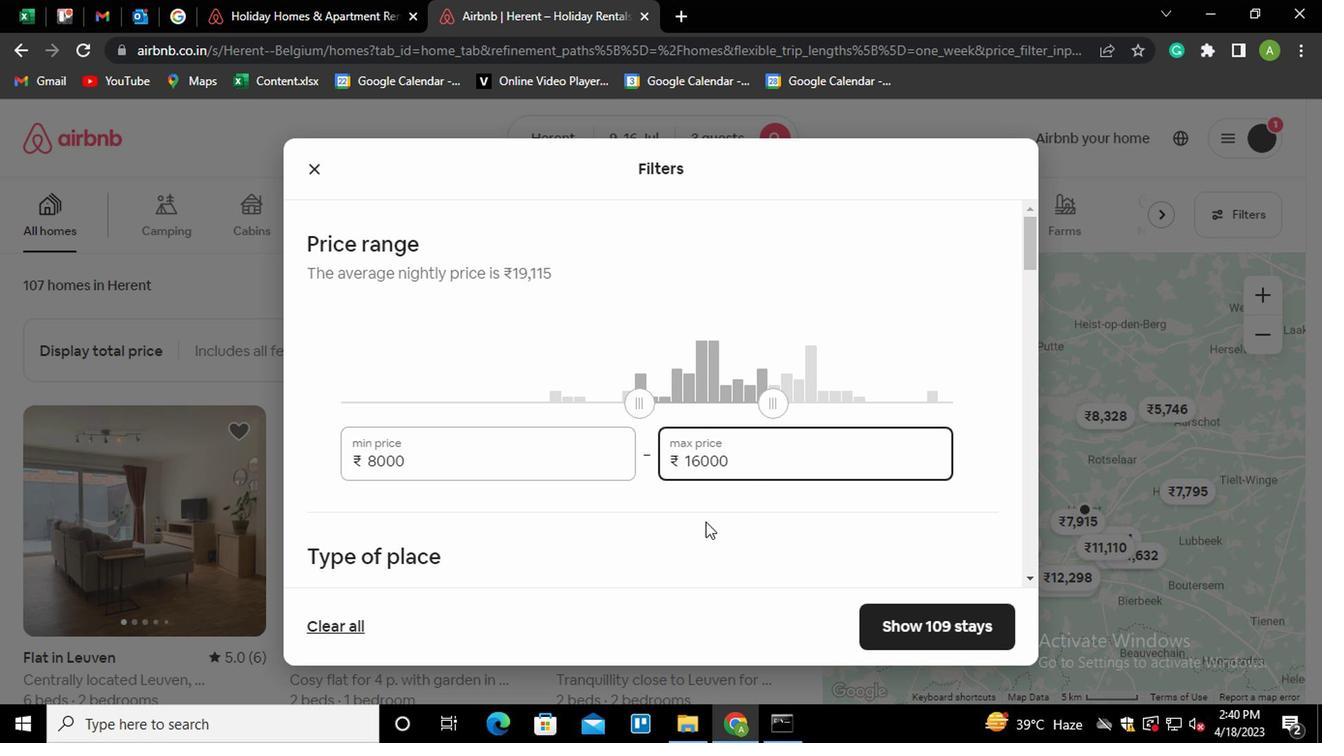 
Action: Mouse moved to (327, 414)
Screenshot: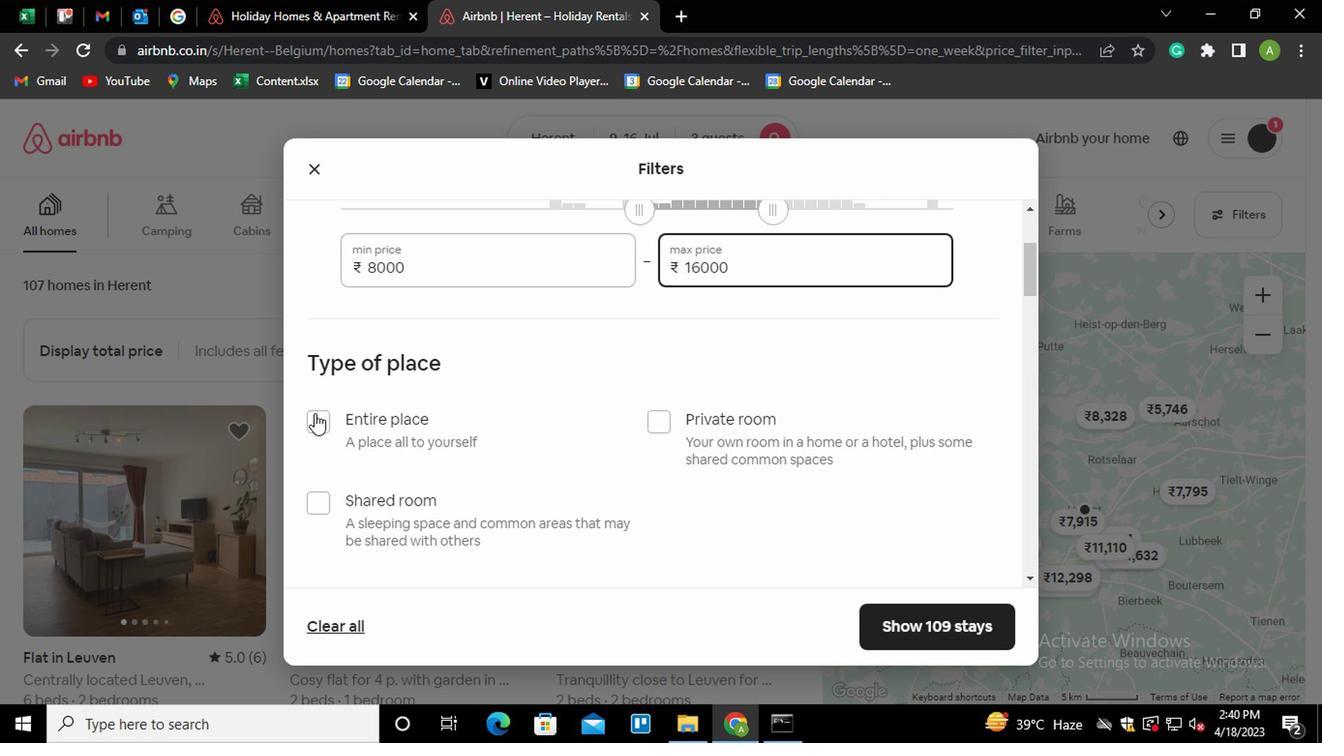 
Action: Mouse pressed left at (327, 414)
Screenshot: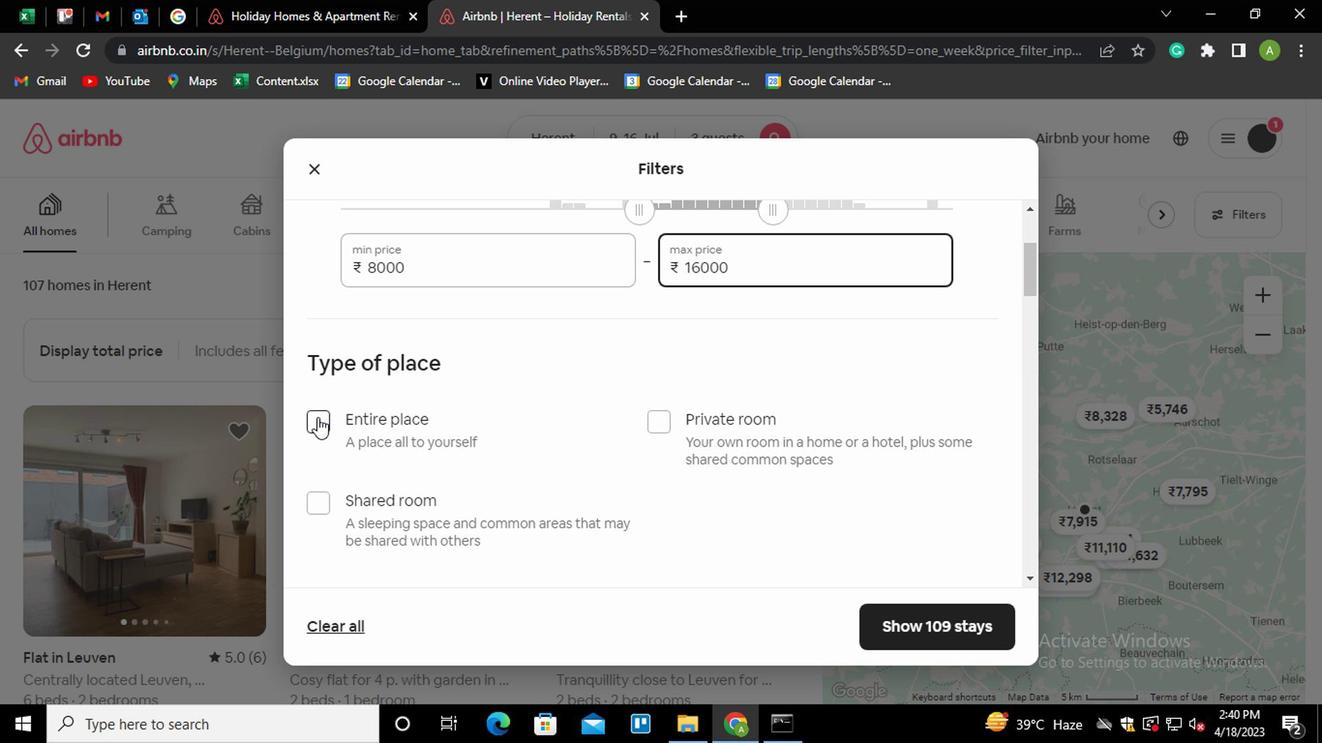 
Action: Mouse moved to (497, 400)
Screenshot: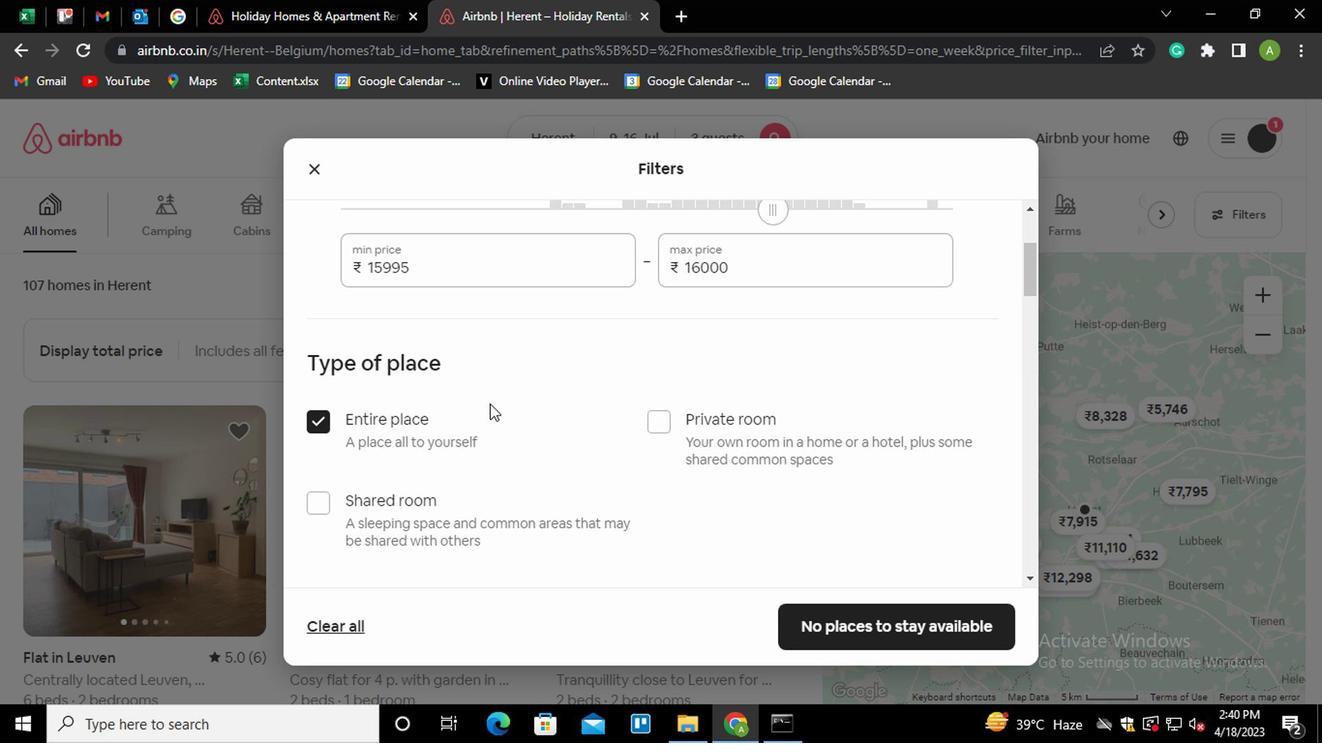 
Action: Mouse scrolled (497, 400) with delta (0, 0)
Screenshot: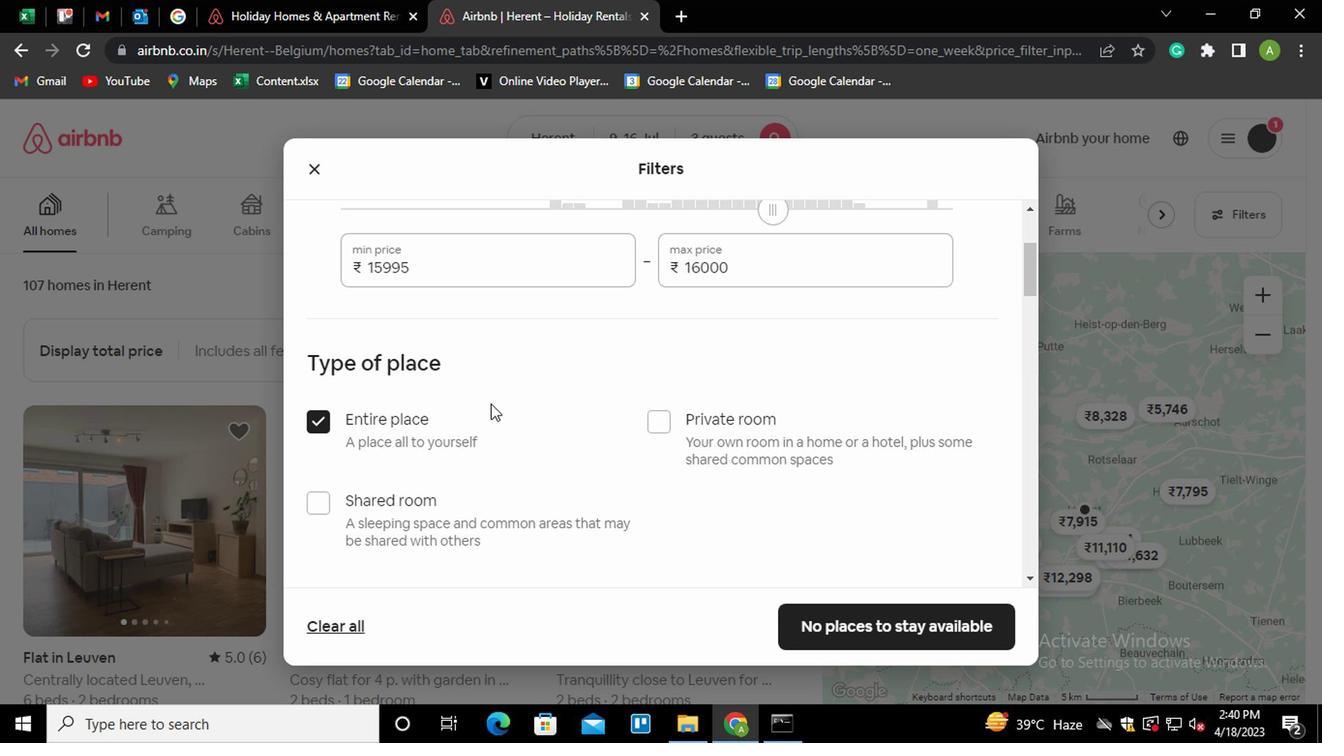 
Action: Mouse scrolled (497, 400) with delta (0, 0)
Screenshot: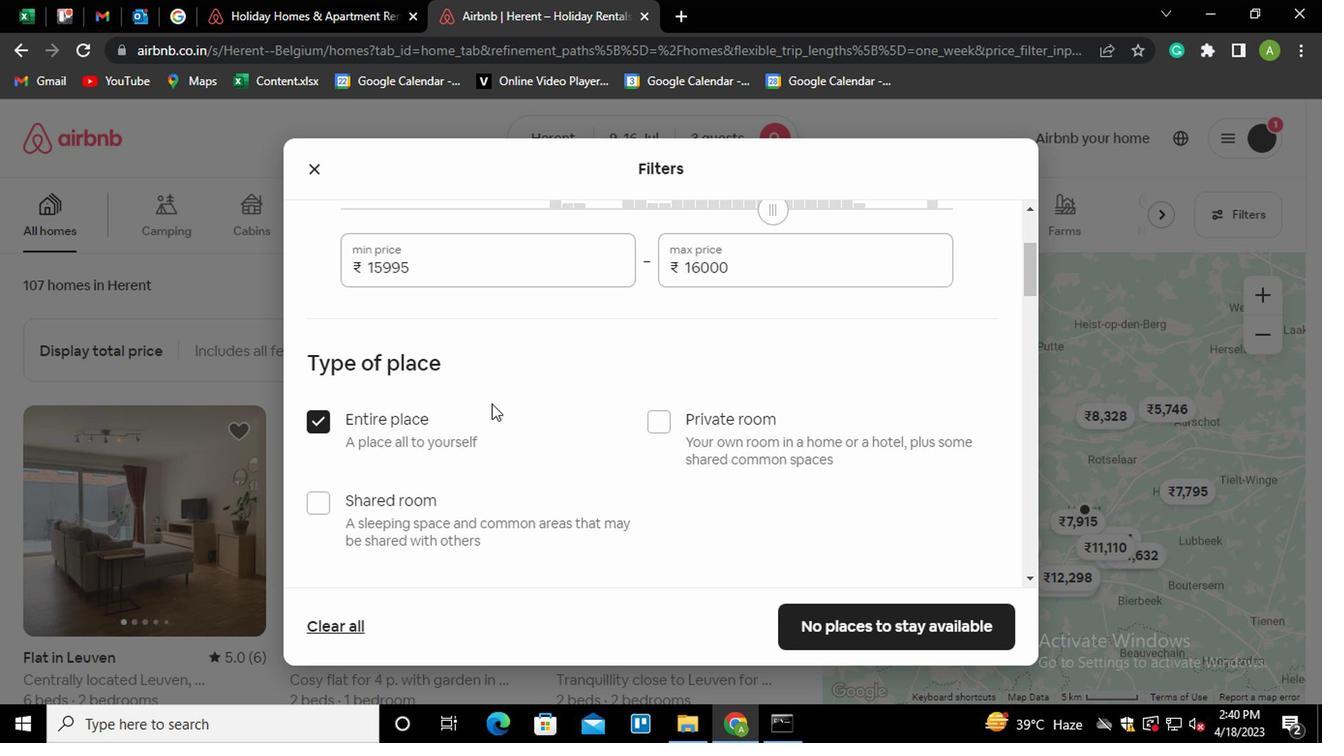 
Action: Mouse scrolled (497, 400) with delta (0, 0)
Screenshot: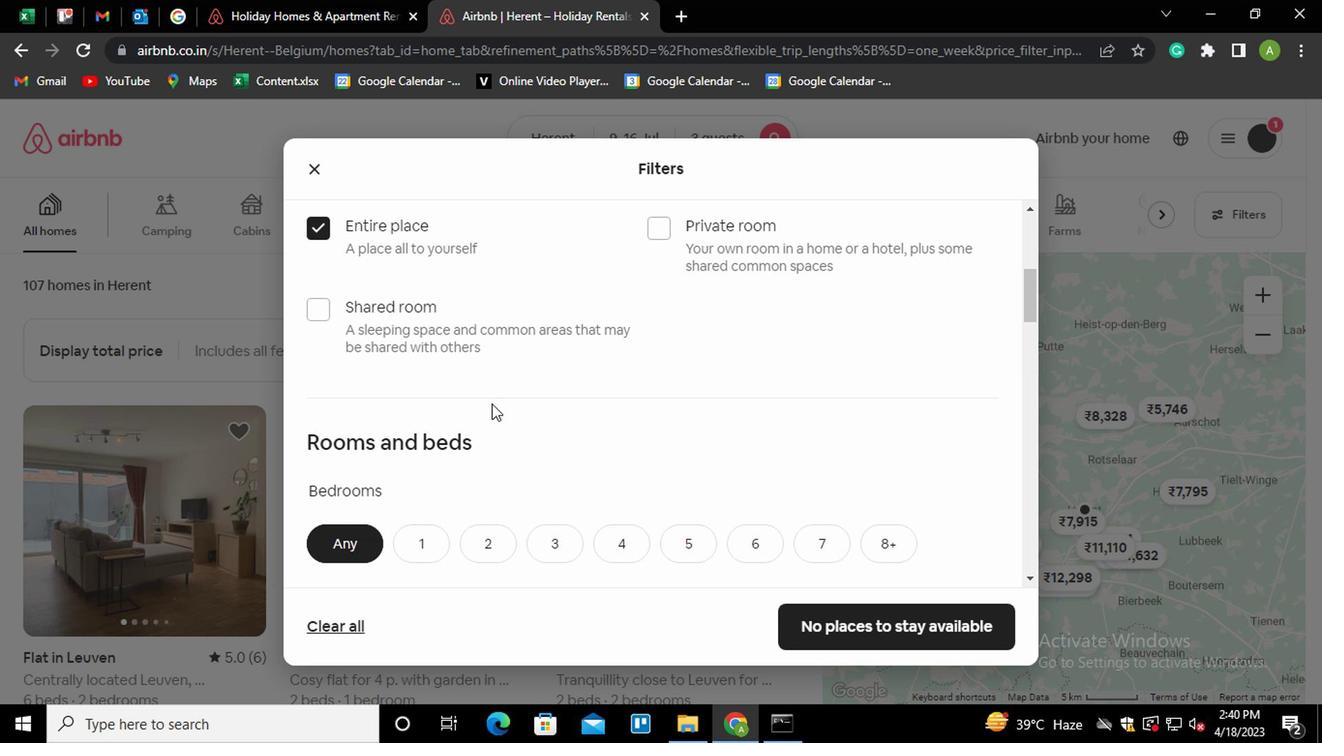 
Action: Mouse moved to (497, 444)
Screenshot: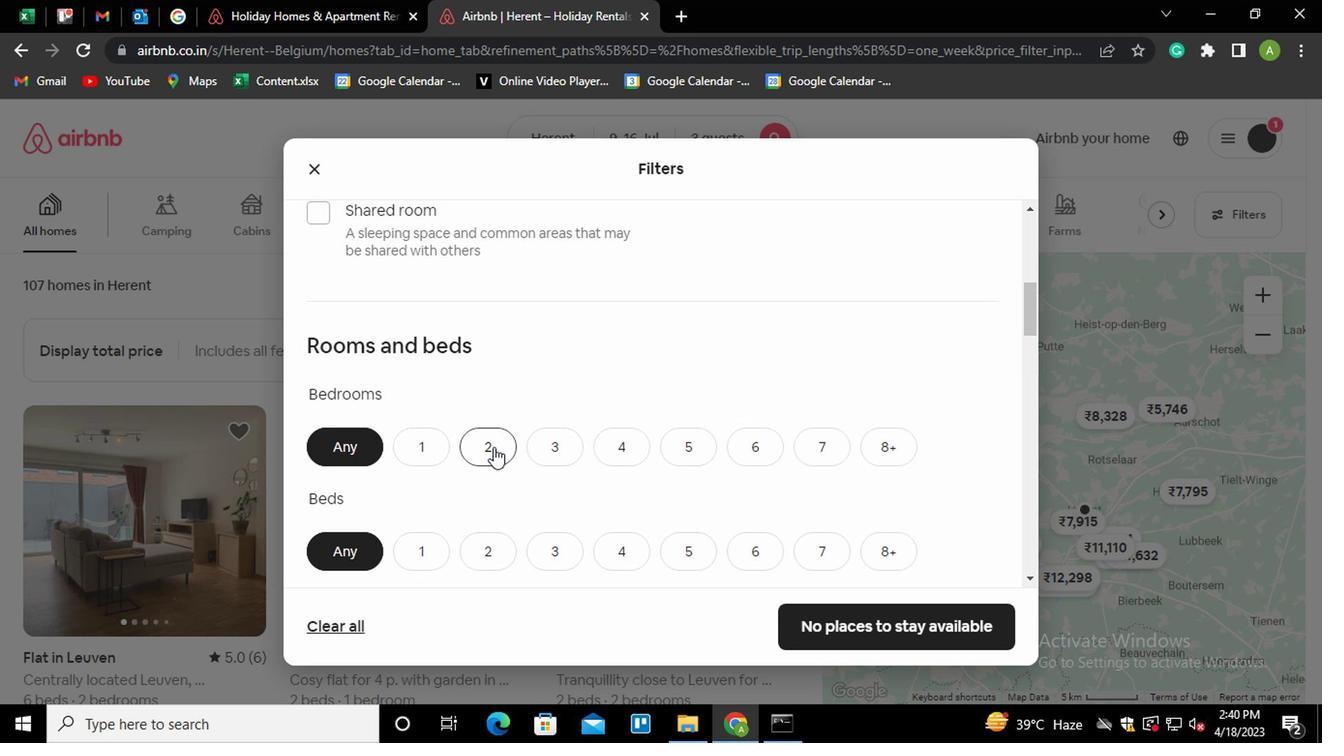 
Action: Mouse pressed left at (497, 444)
Screenshot: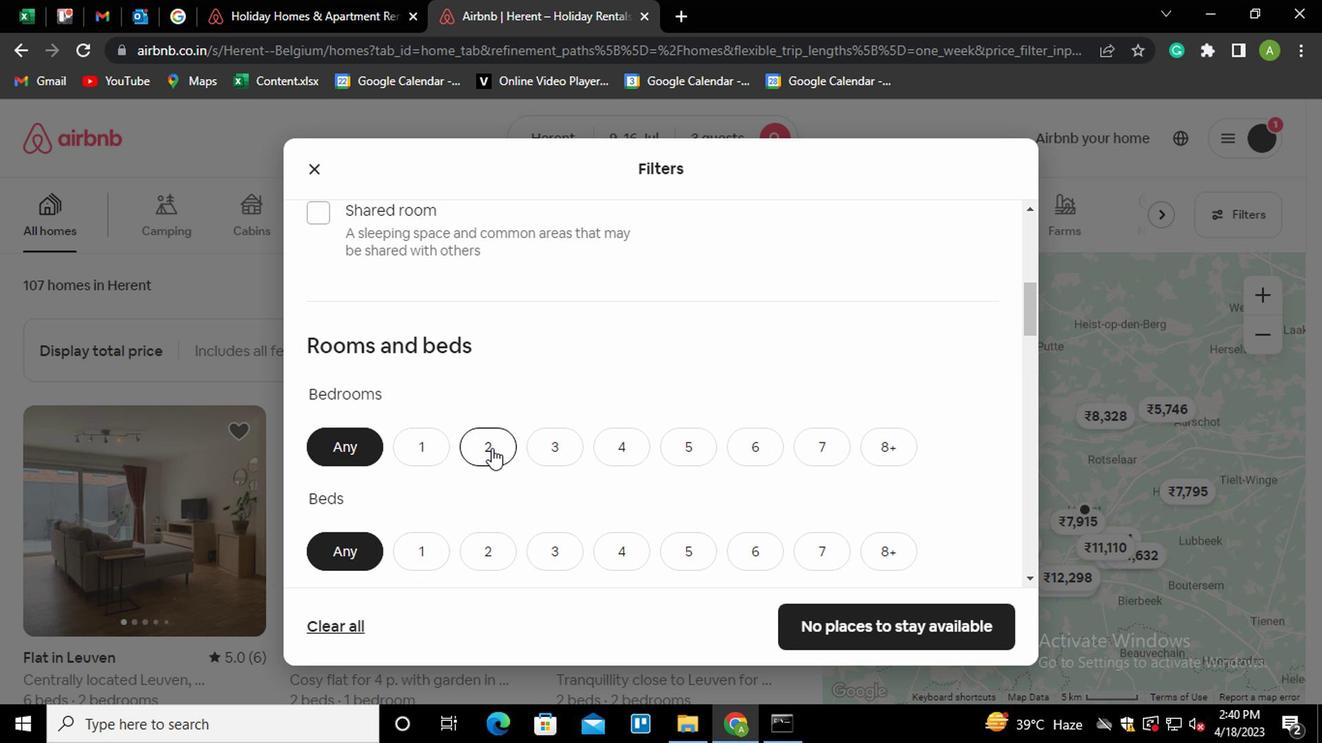 
Action: Mouse moved to (490, 547)
Screenshot: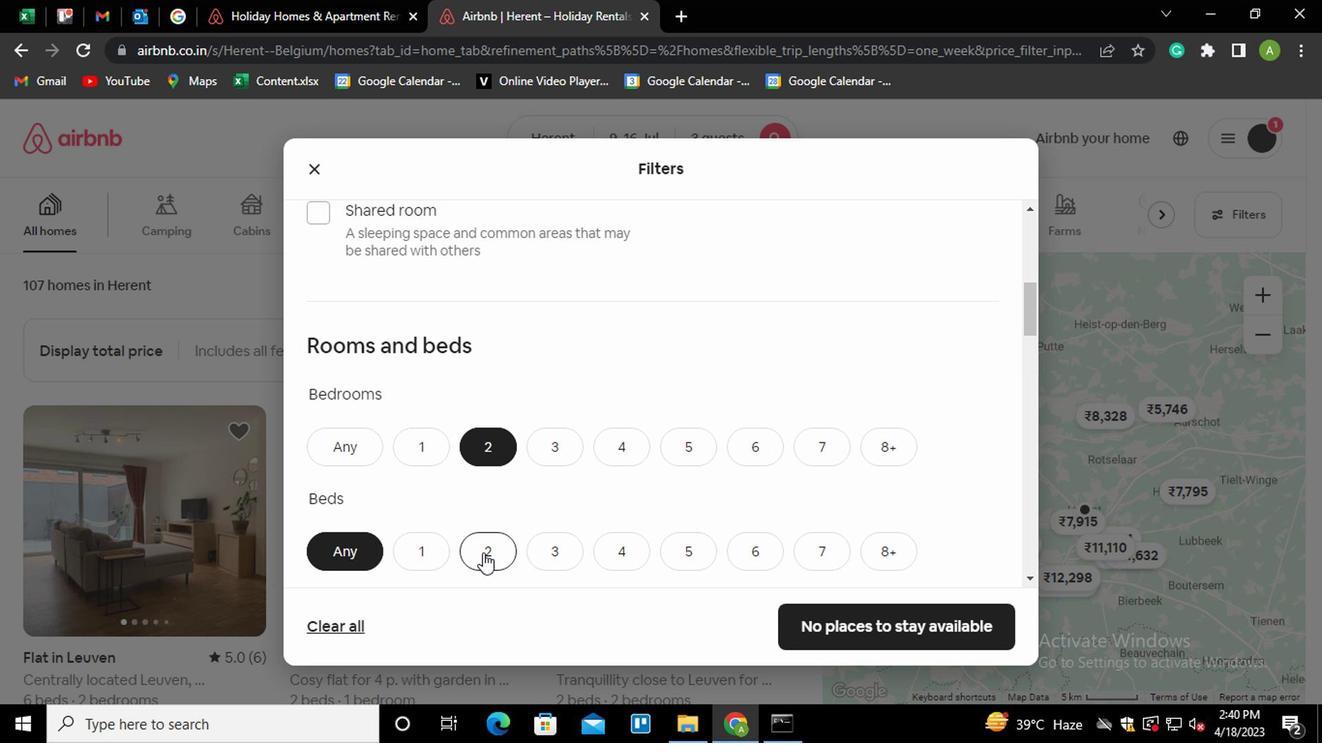 
Action: Mouse pressed left at (490, 547)
Screenshot: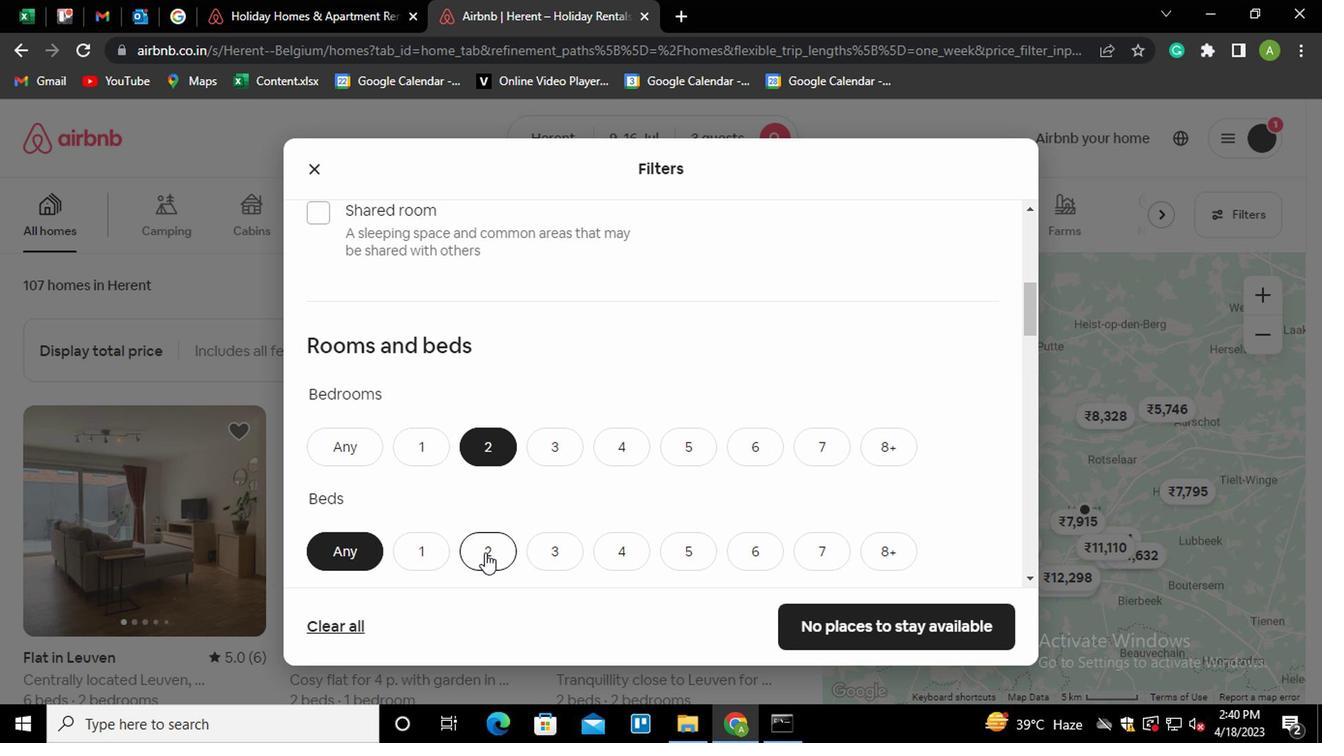 
Action: Mouse moved to (598, 468)
Screenshot: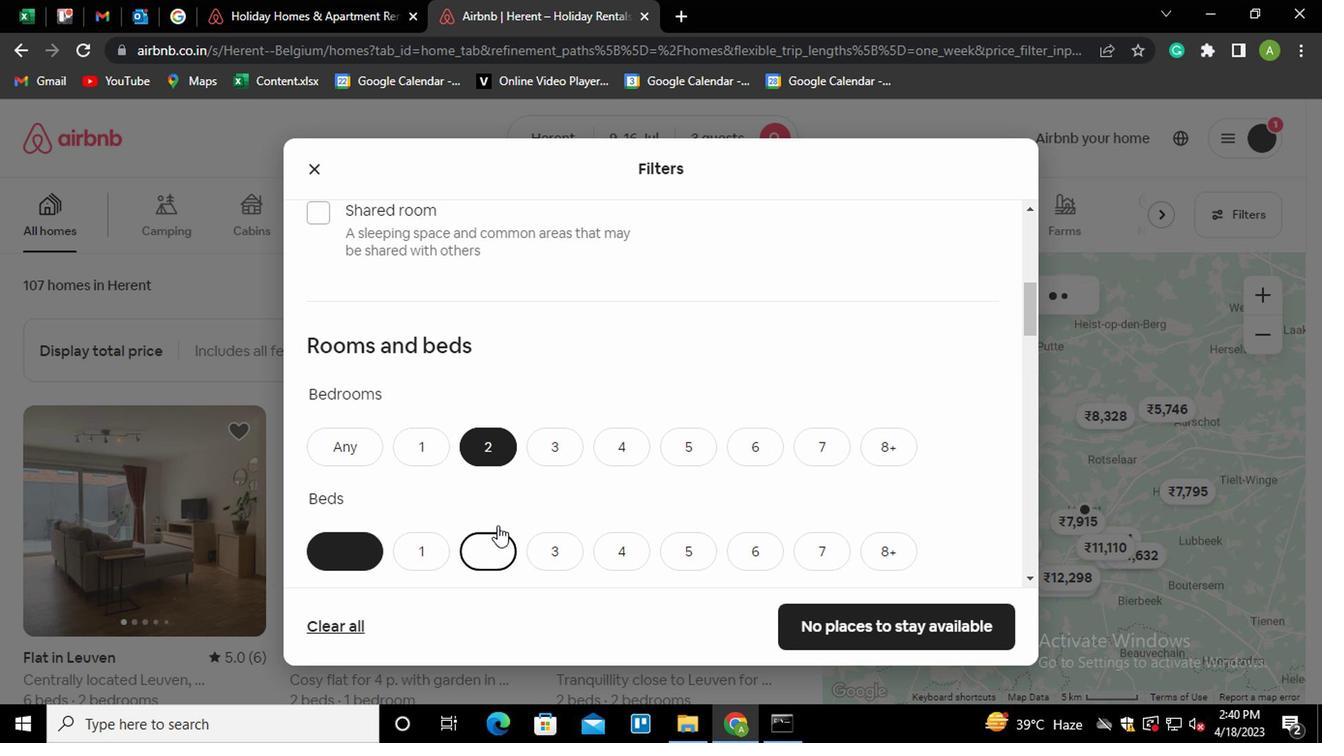 
Action: Mouse scrolled (598, 468) with delta (0, 0)
Screenshot: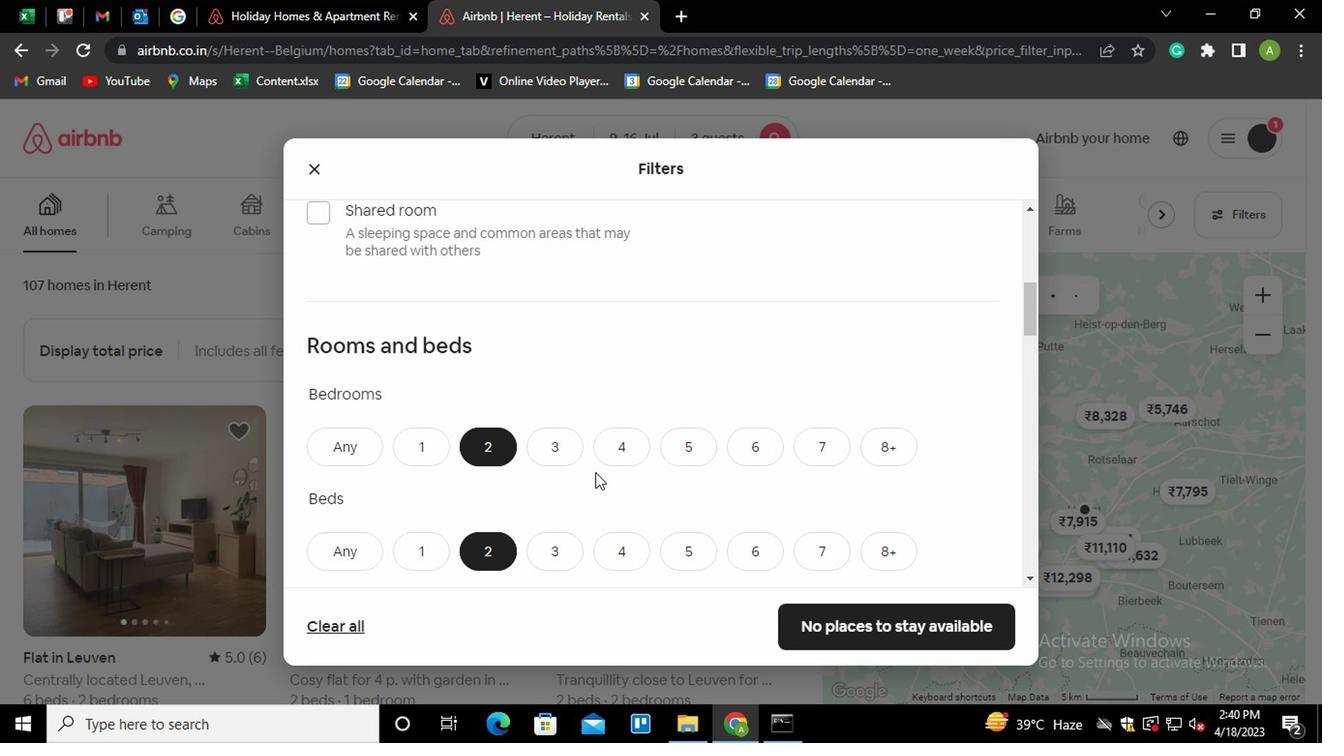 
Action: Mouse moved to (594, 471)
Screenshot: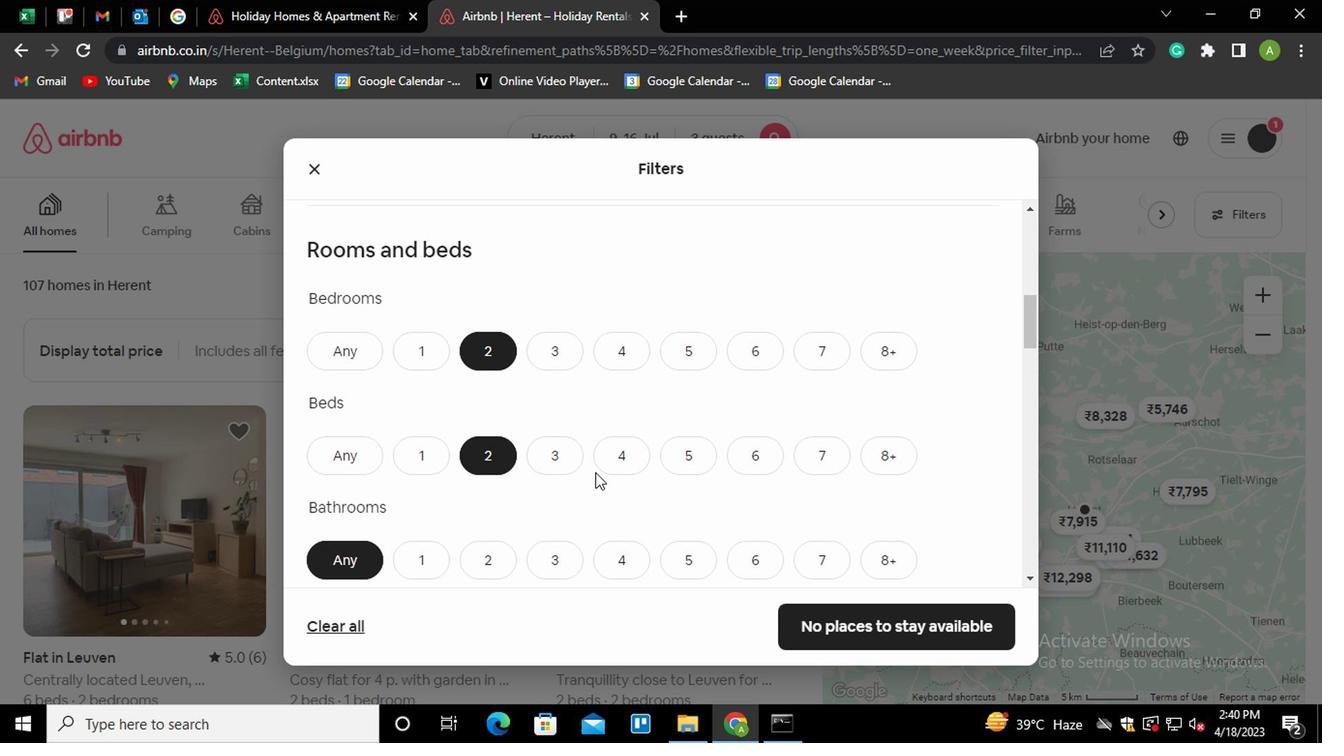 
Action: Mouse scrolled (594, 469) with delta (0, -1)
Screenshot: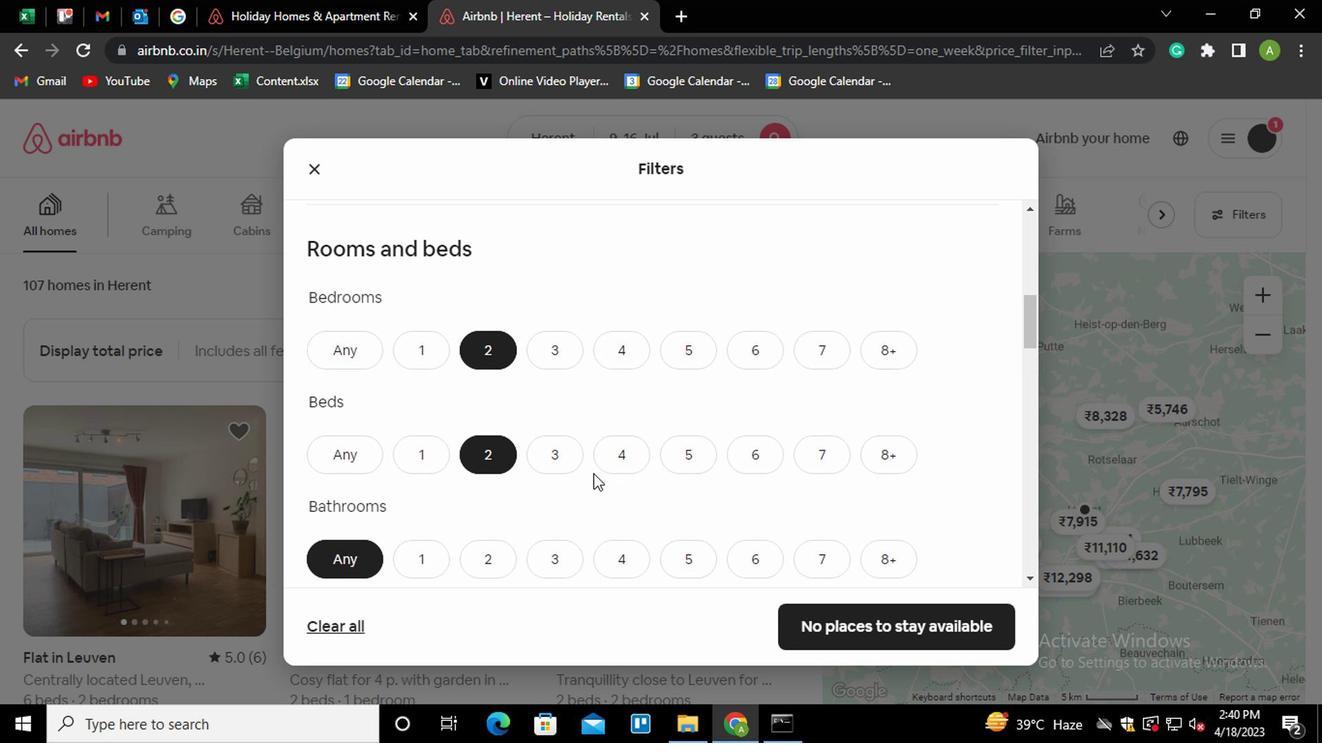 
Action: Mouse moved to (440, 459)
Screenshot: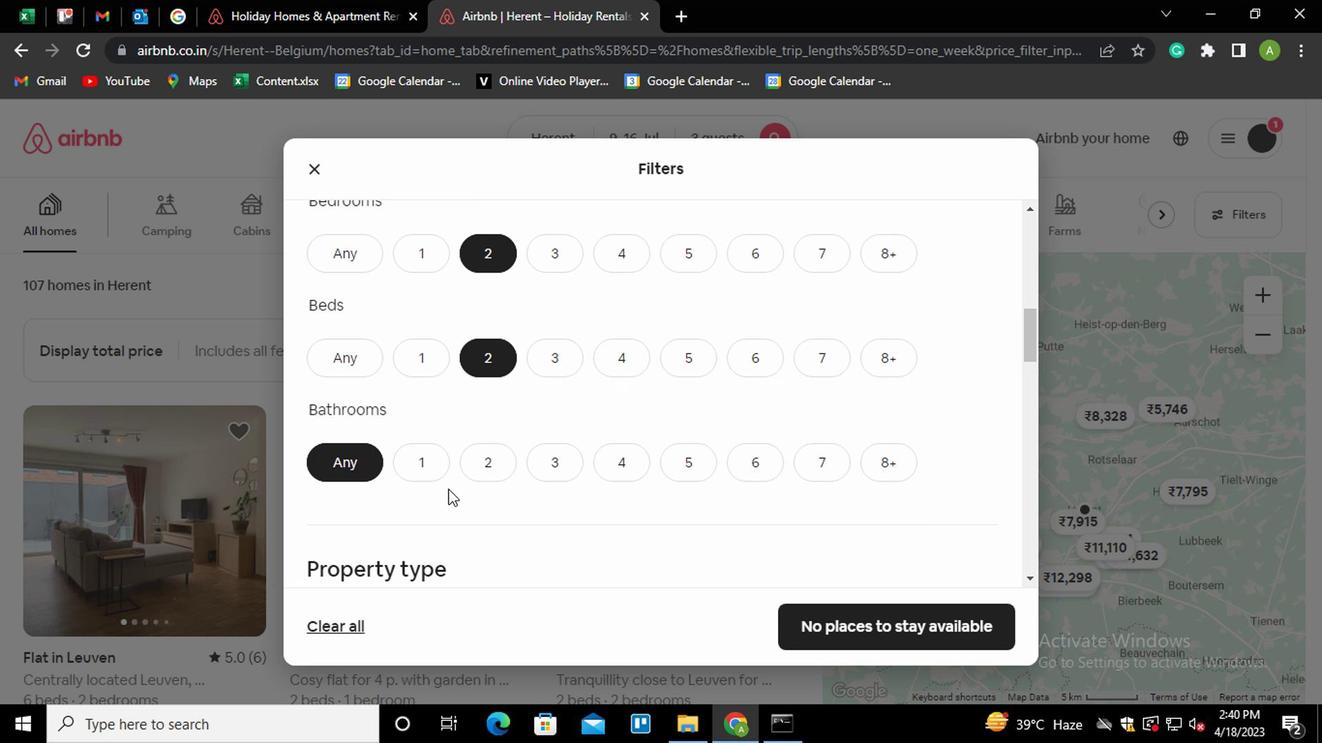 
Action: Mouse pressed left at (440, 459)
Screenshot: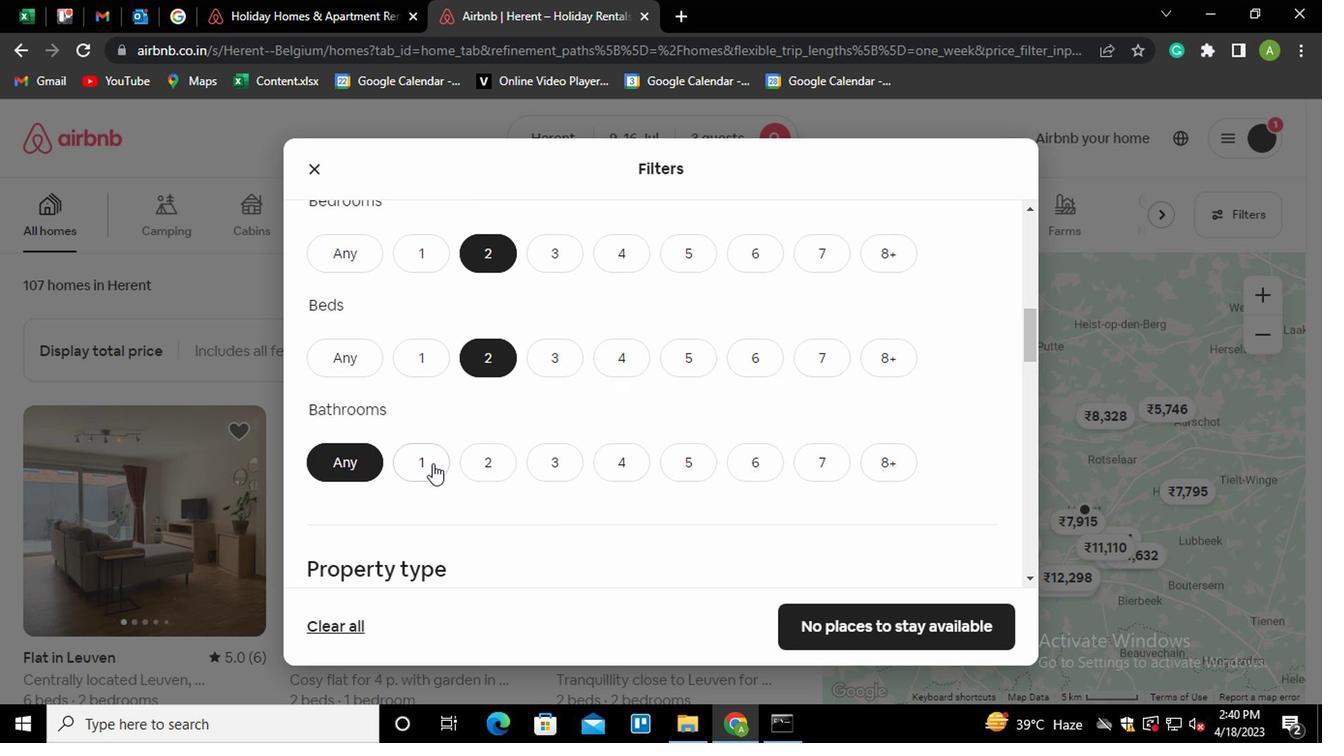 
Action: Mouse moved to (524, 422)
Screenshot: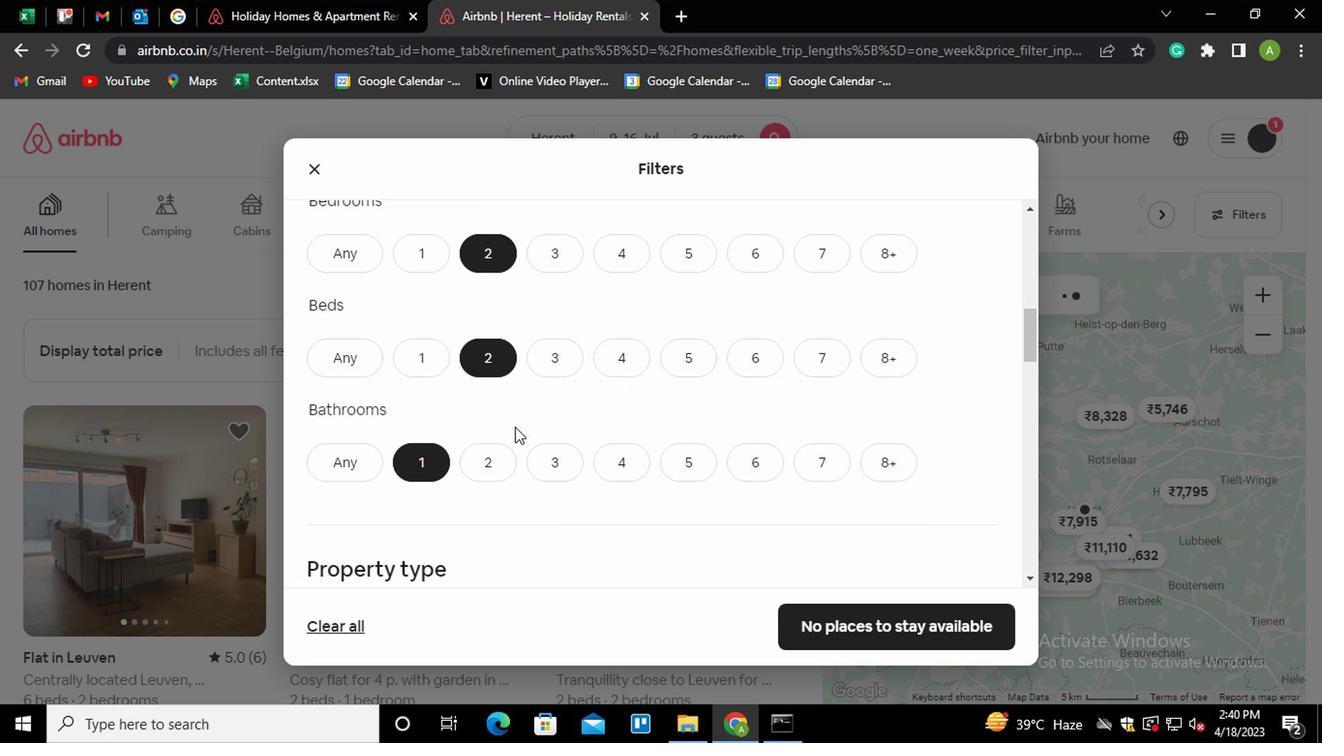 
Action: Mouse scrolled (524, 420) with delta (0, -1)
Screenshot: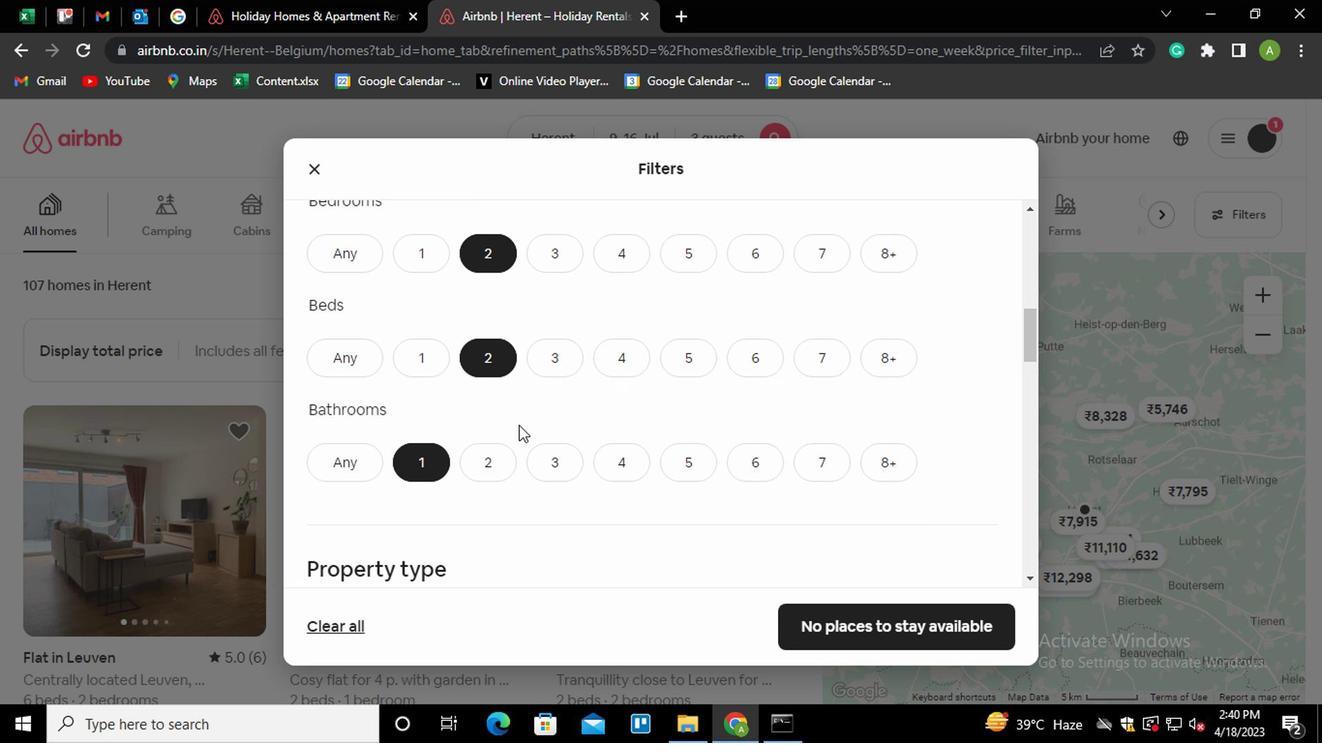 
Action: Mouse scrolled (524, 420) with delta (0, -1)
Screenshot: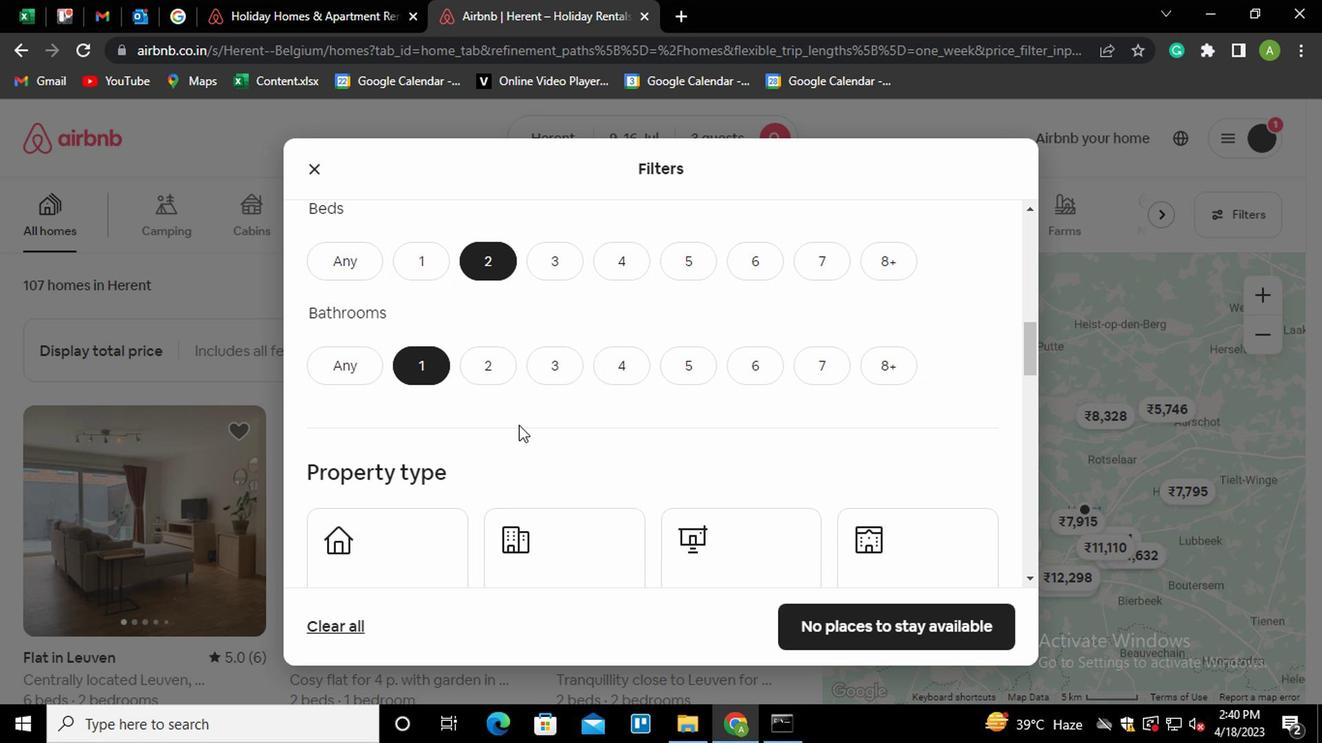 
Action: Mouse moved to (529, 448)
Screenshot: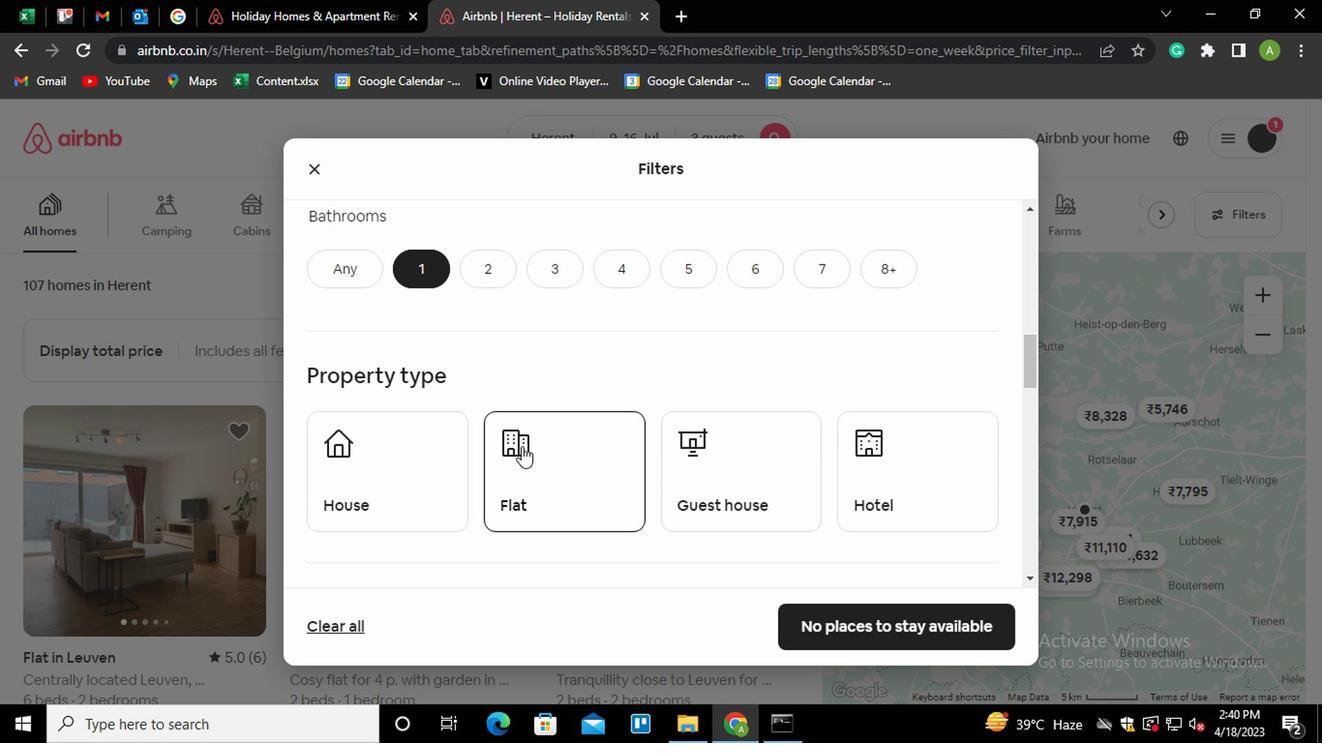 
Action: Mouse pressed left at (529, 448)
Screenshot: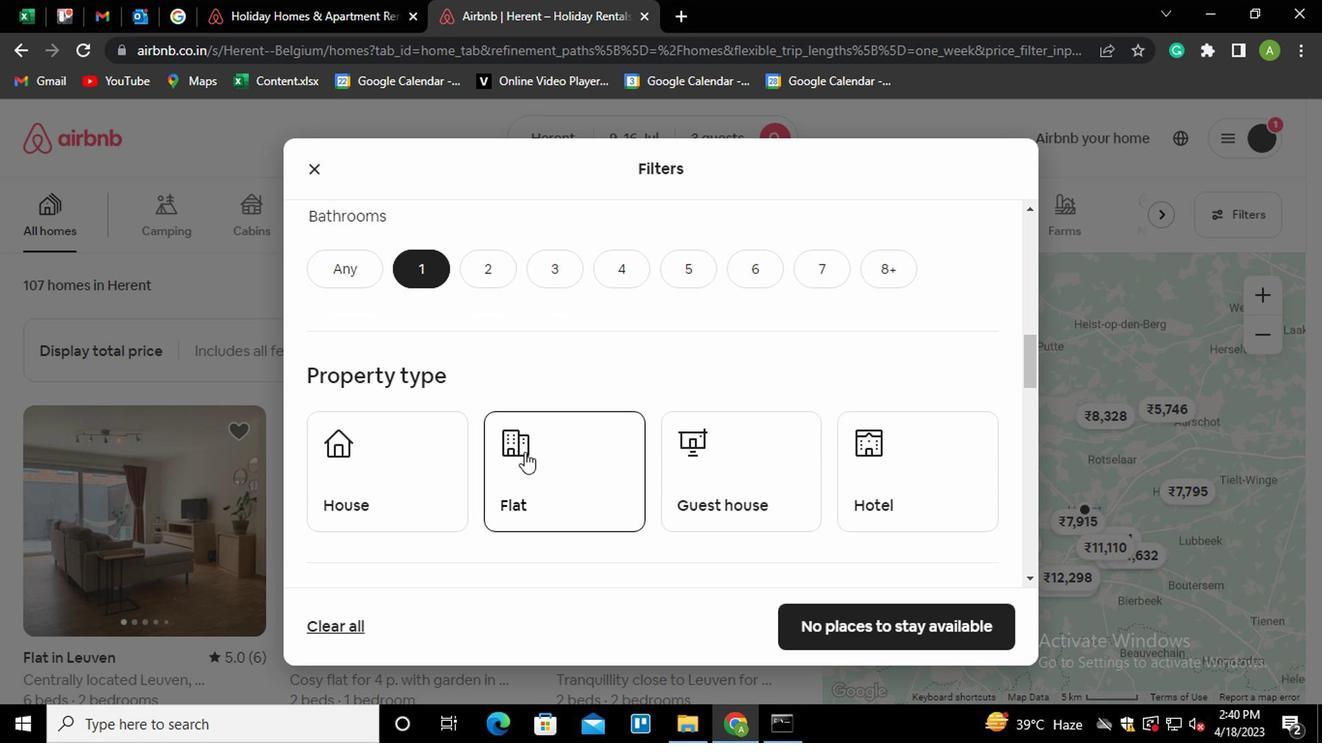 
Action: Mouse moved to (581, 382)
Screenshot: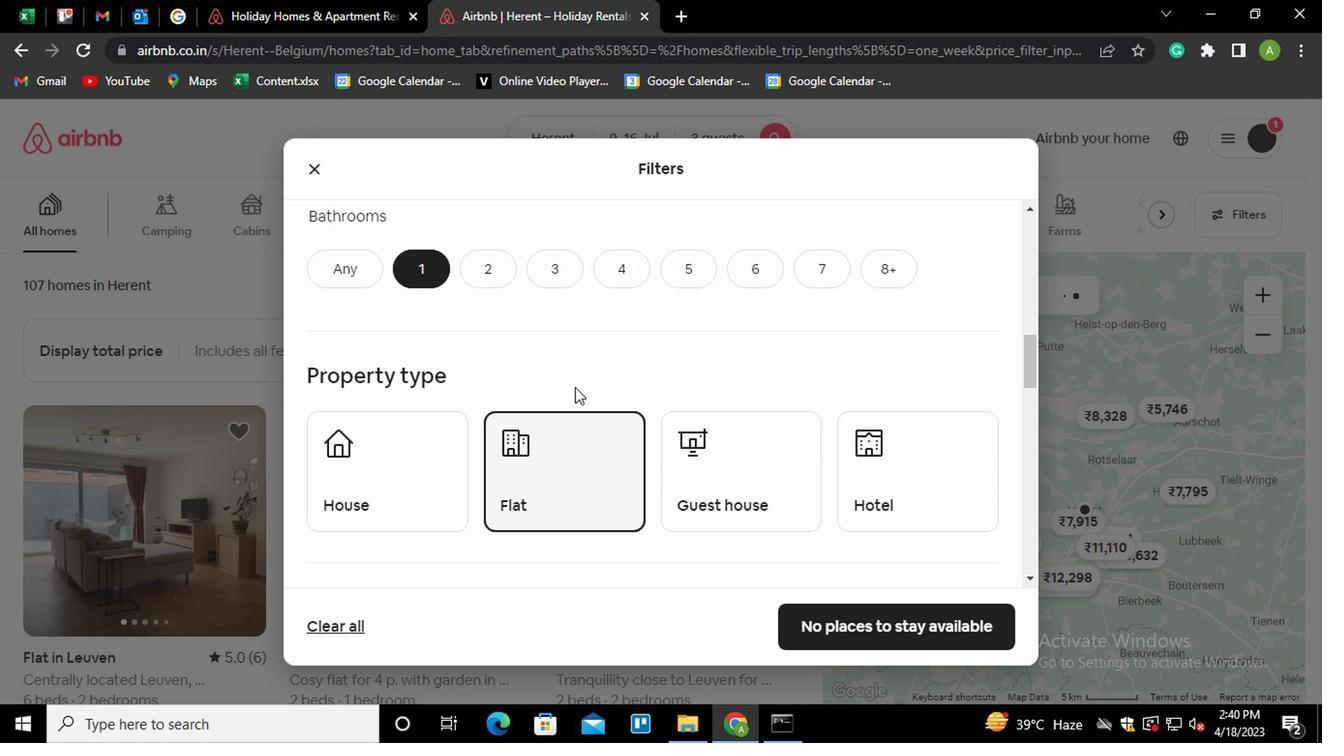
Action: Mouse scrolled (581, 381) with delta (0, -1)
Screenshot: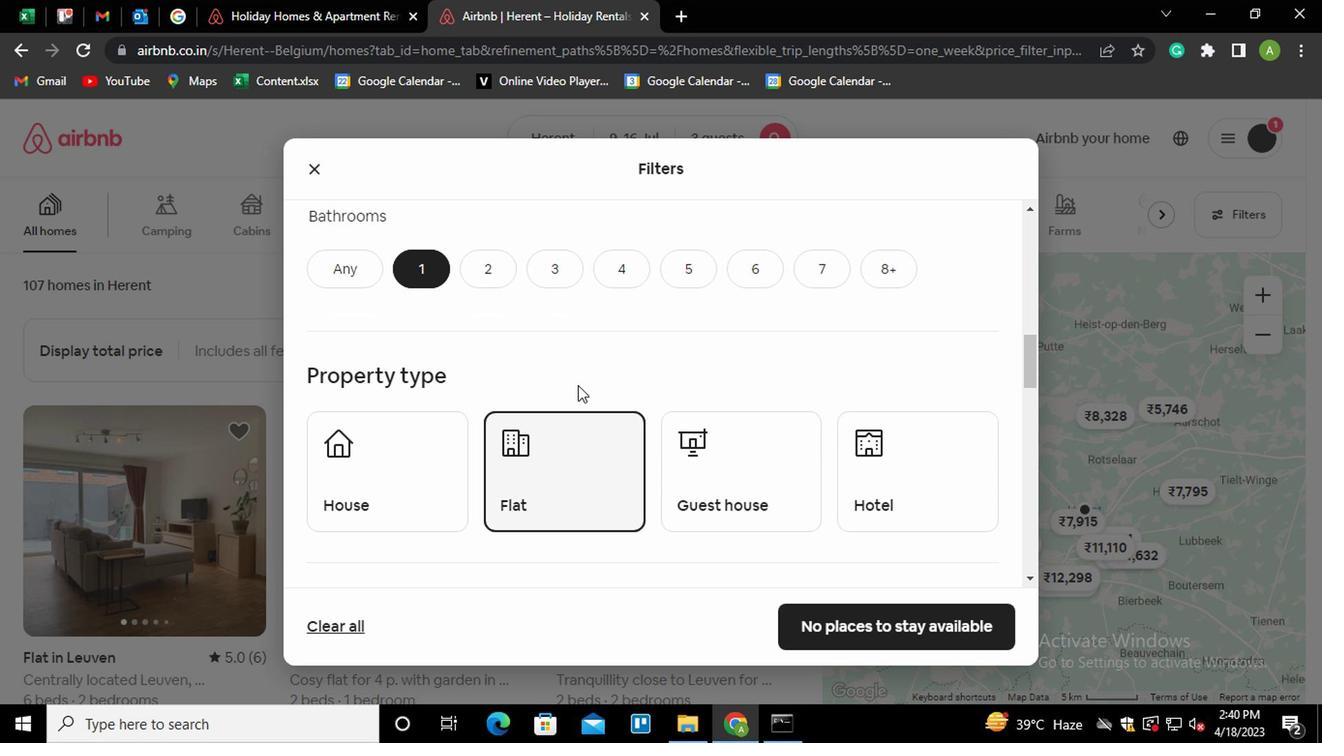 
Action: Mouse scrolled (581, 381) with delta (0, -1)
Screenshot: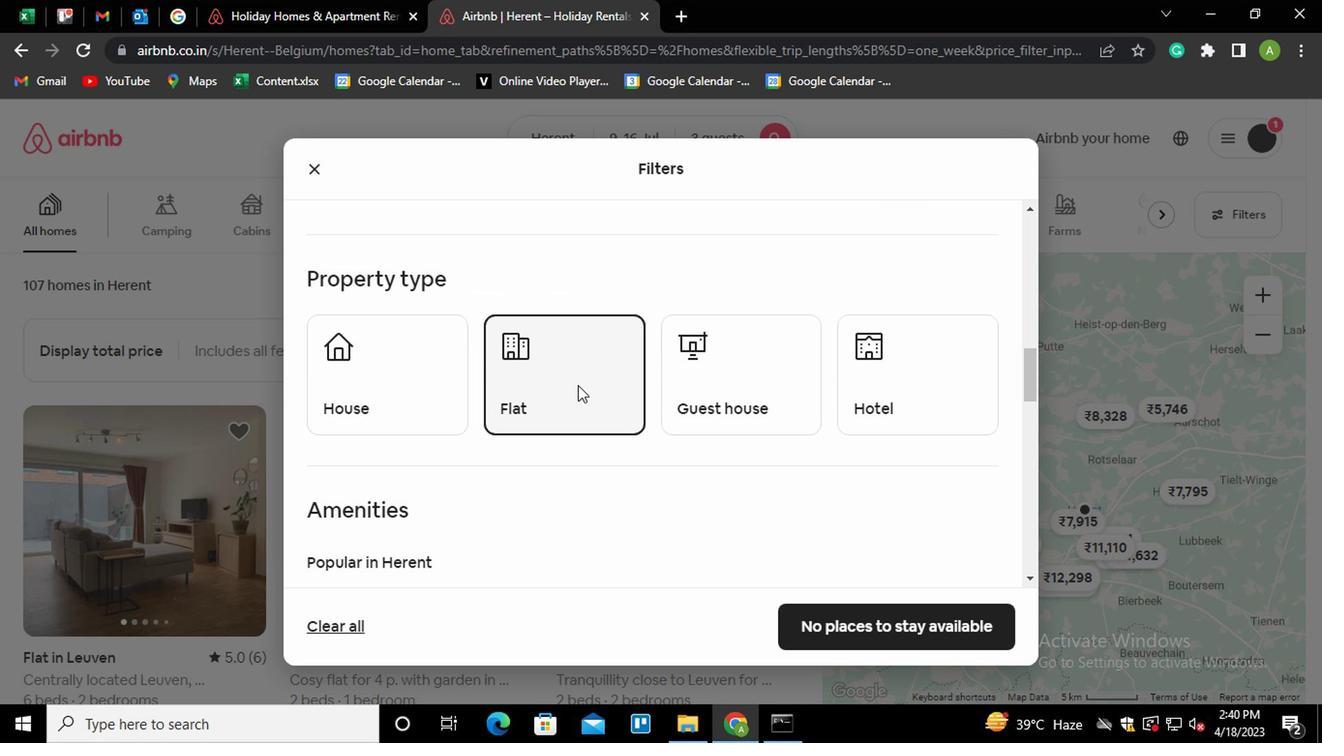 
Action: Mouse scrolled (581, 381) with delta (0, -1)
Screenshot: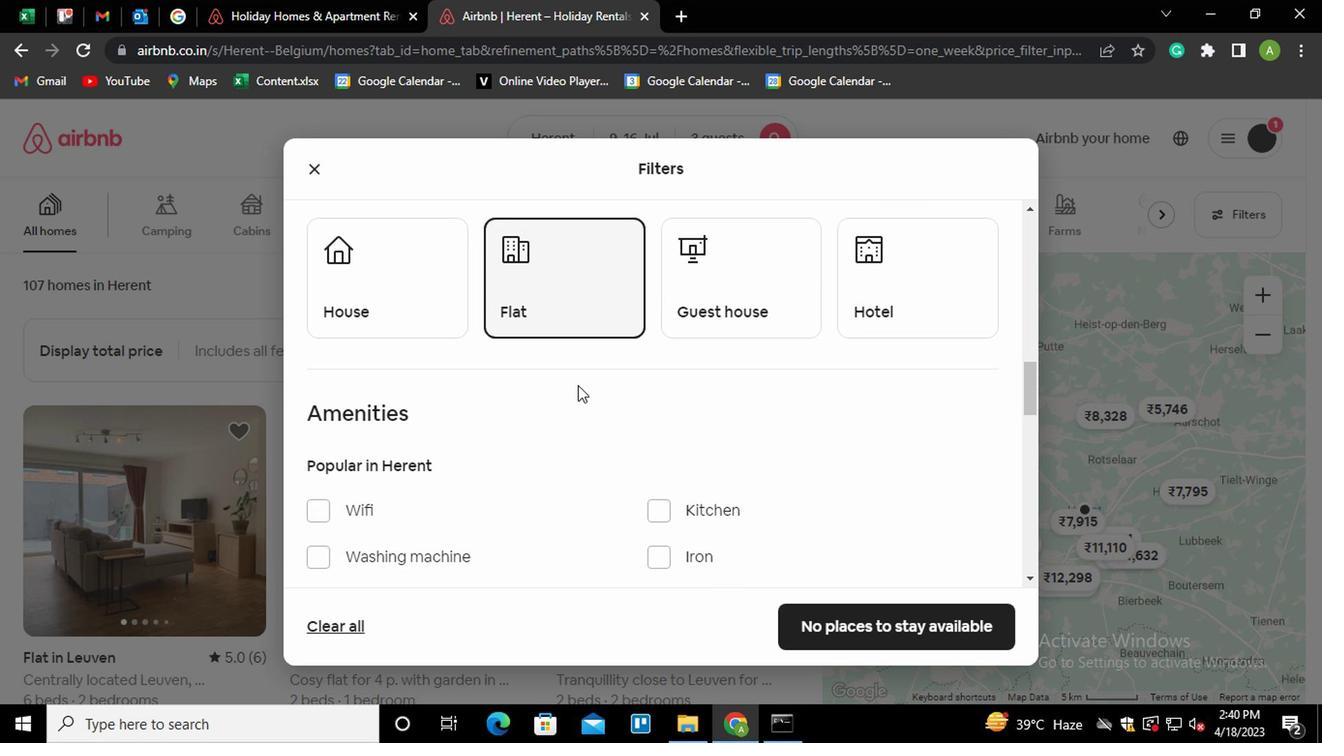 
Action: Mouse scrolled (581, 381) with delta (0, -1)
Screenshot: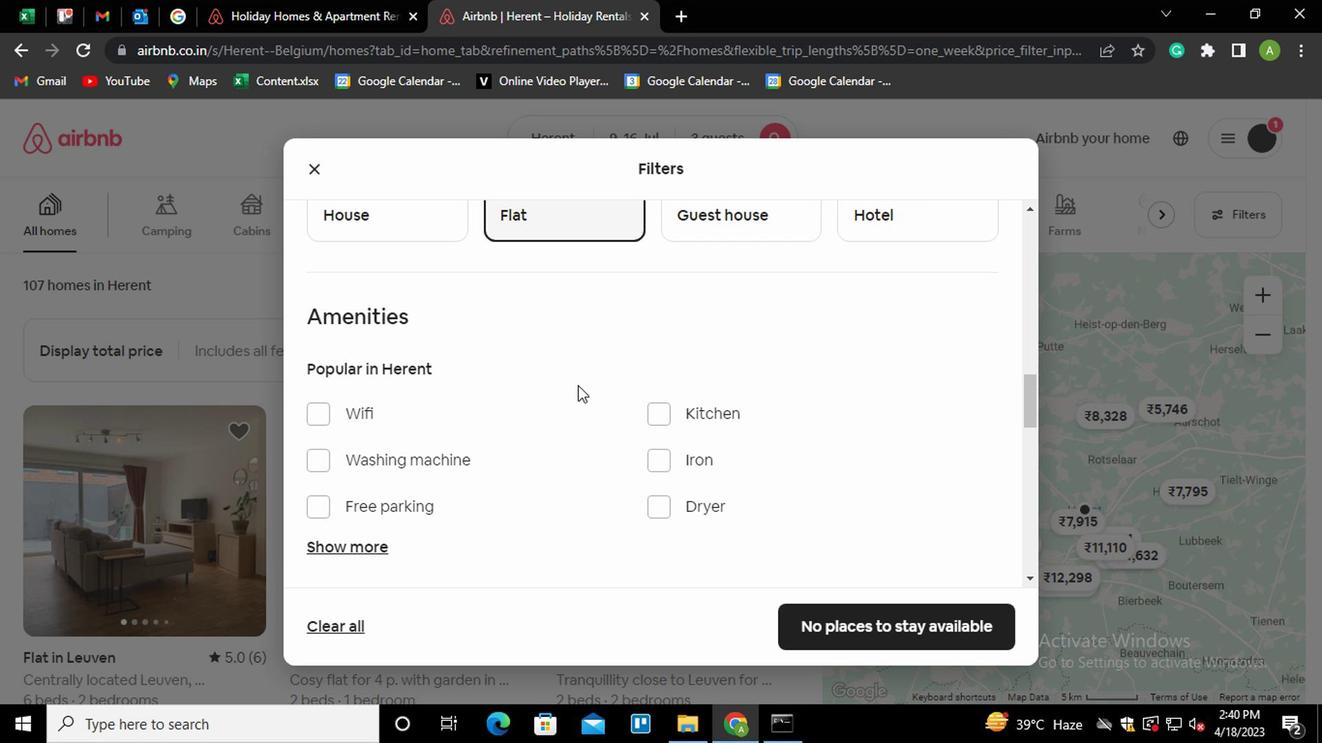 
Action: Mouse moved to (369, 451)
Screenshot: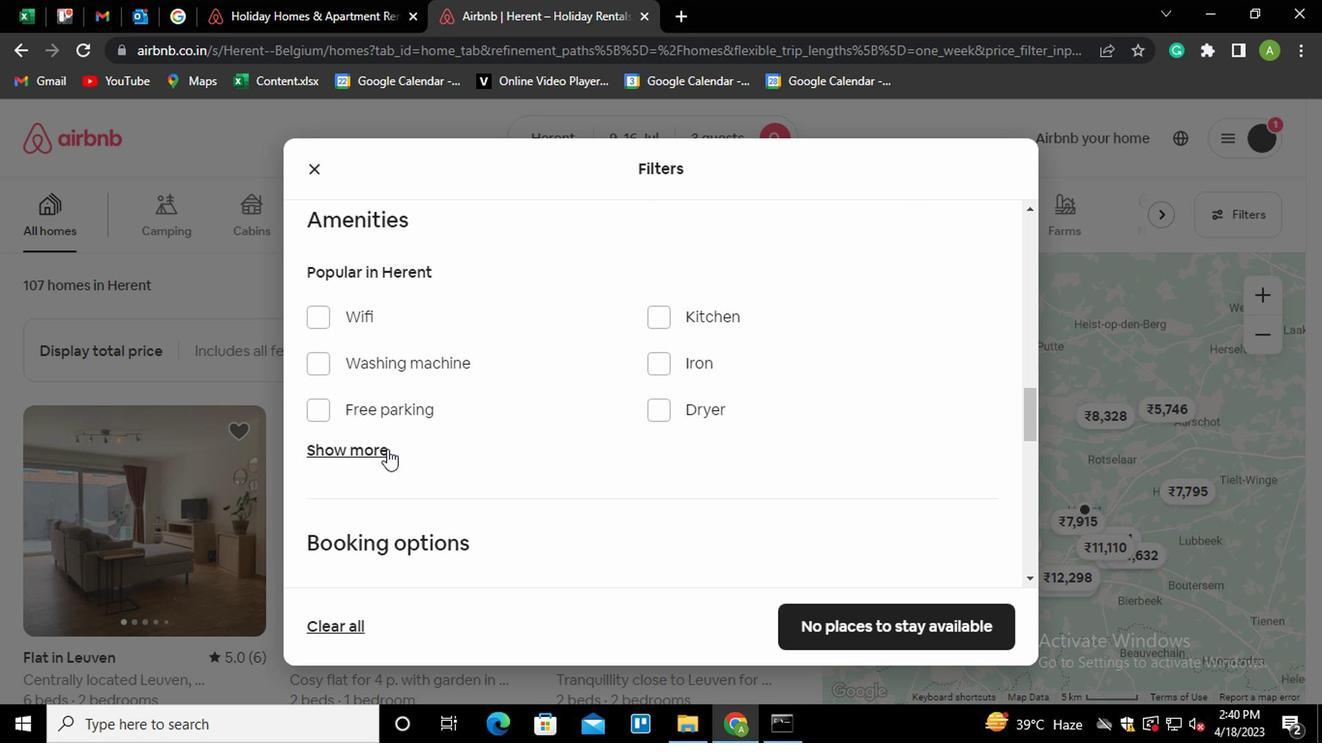 
Action: Mouse pressed left at (369, 451)
Screenshot: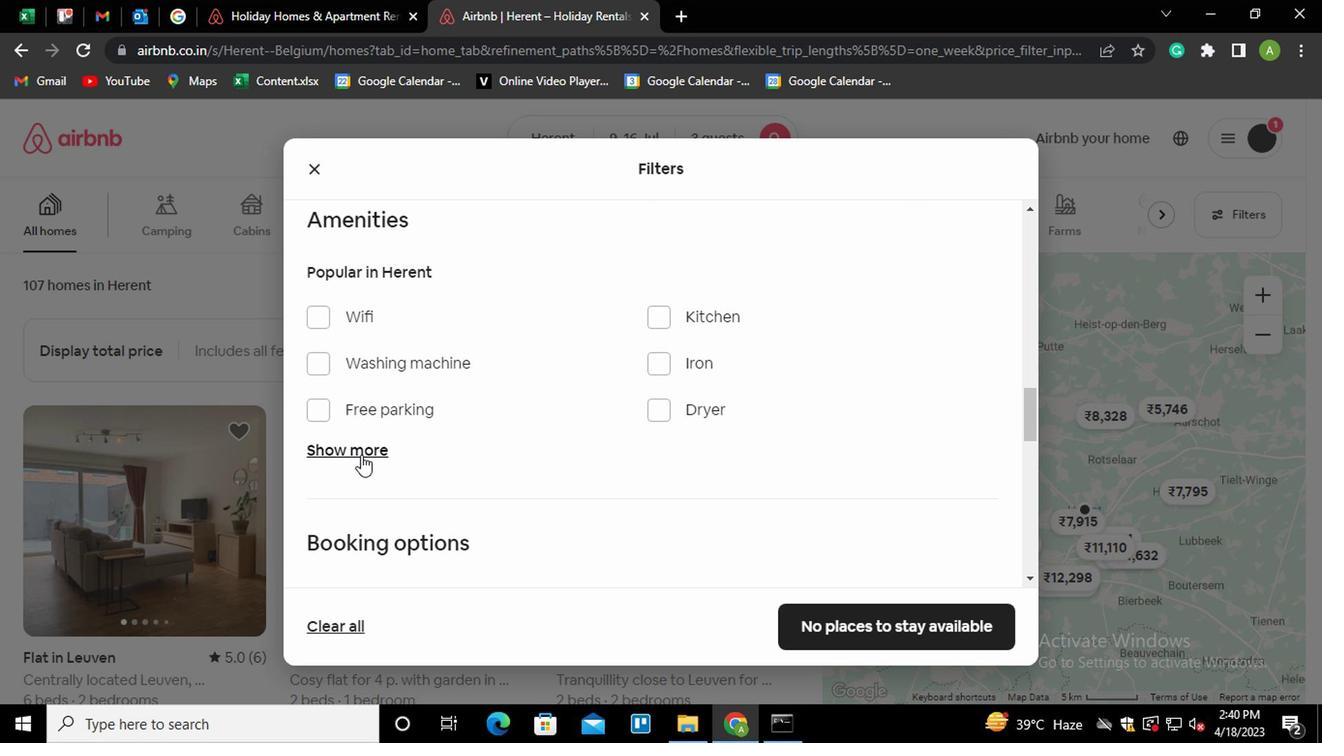 
Action: Mouse moved to (687, 513)
Screenshot: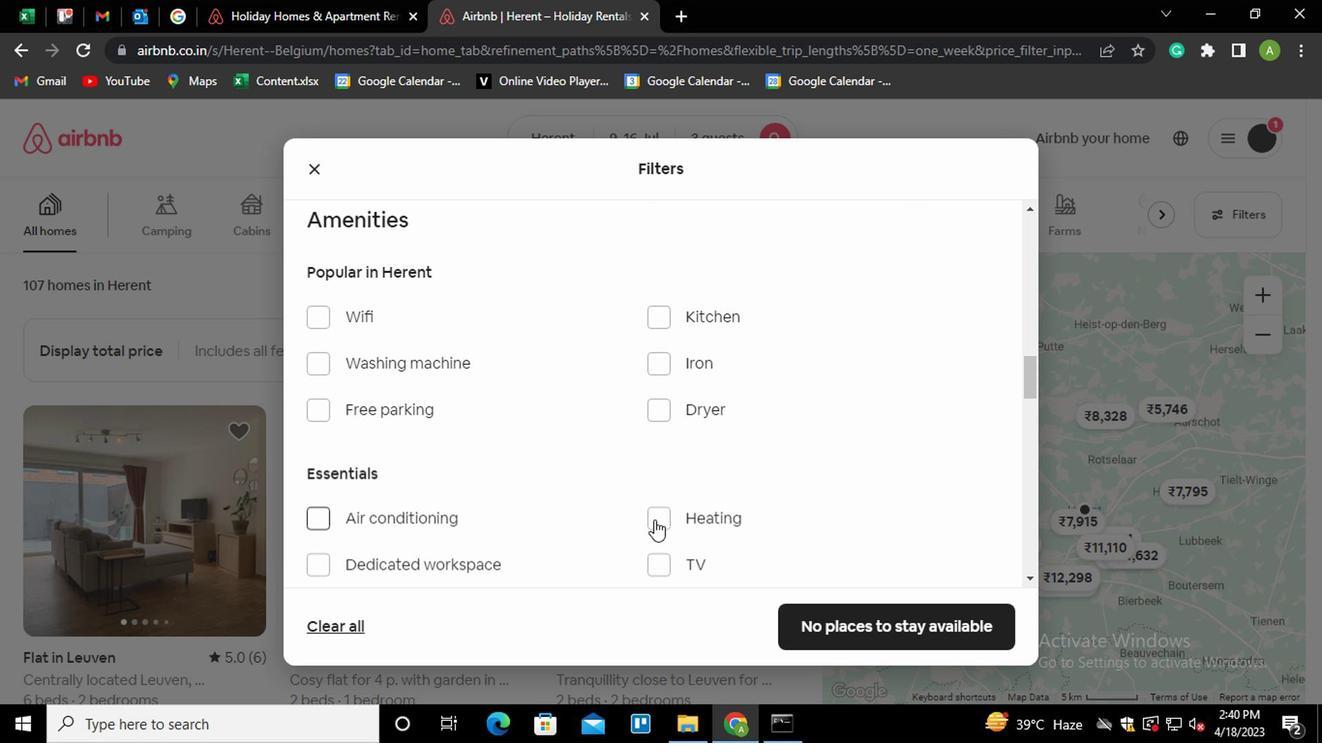 
Action: Mouse pressed left at (687, 513)
Screenshot: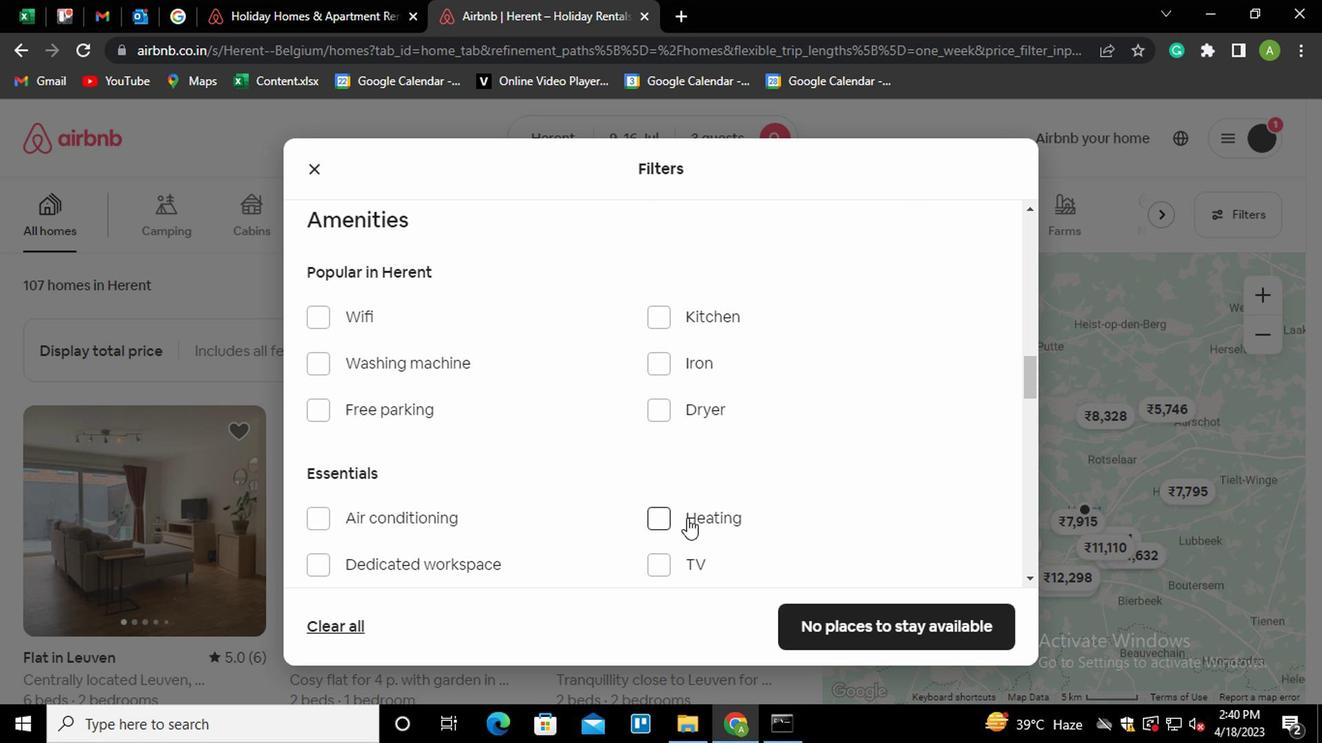 
Action: Mouse moved to (718, 458)
Screenshot: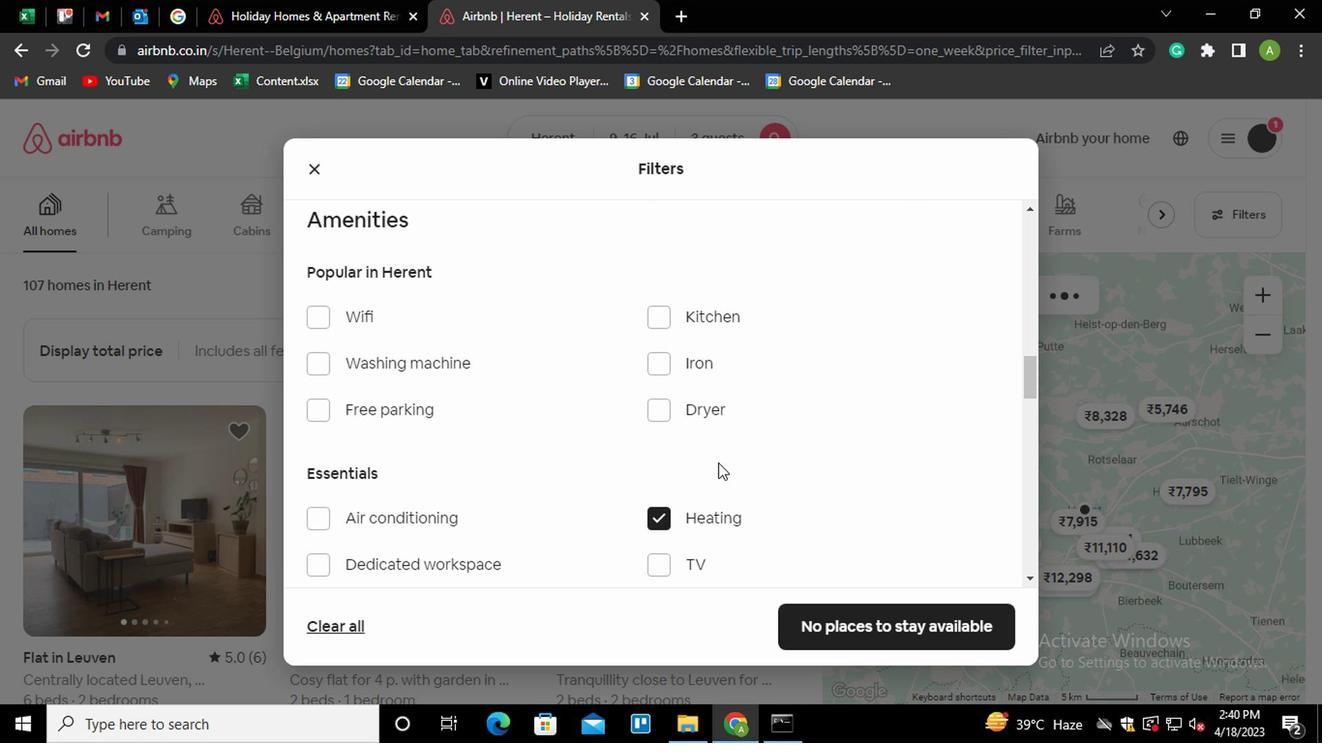 
Action: Mouse scrolled (718, 457) with delta (0, -1)
Screenshot: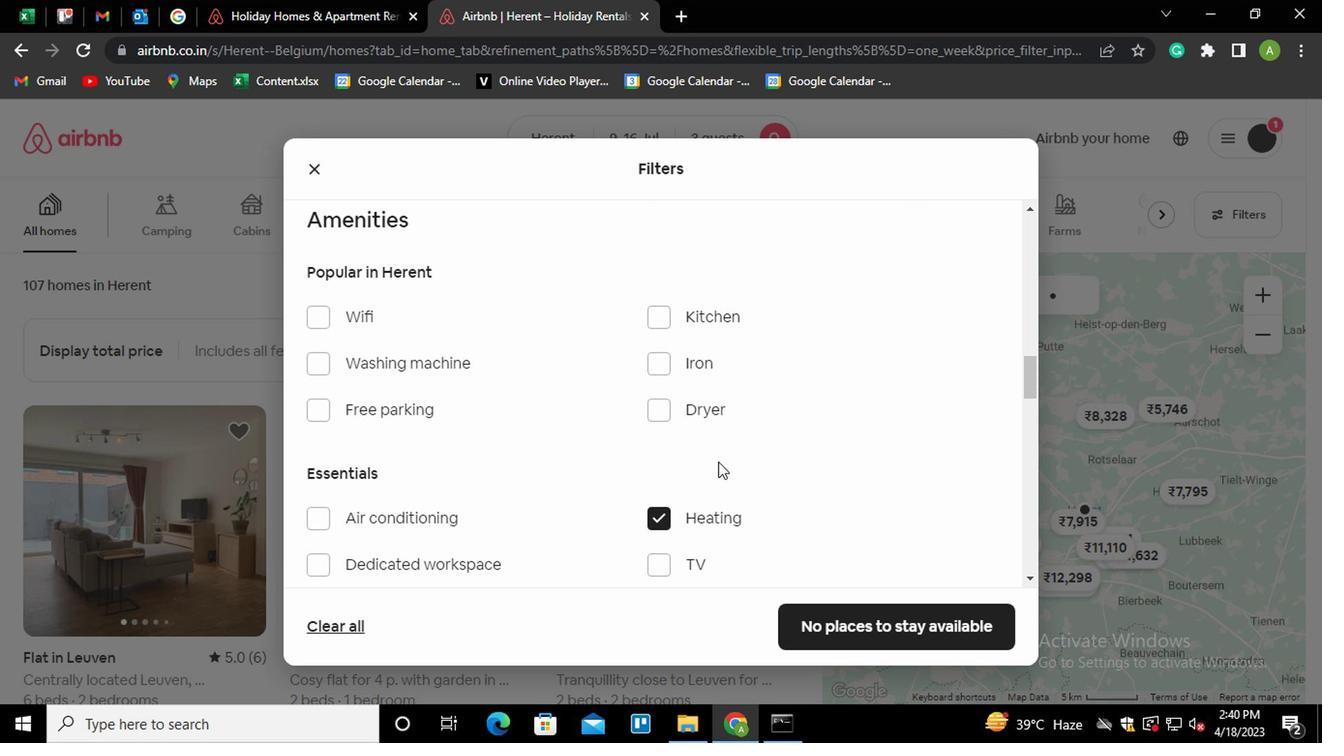 
Action: Mouse scrolled (718, 457) with delta (0, -1)
Screenshot: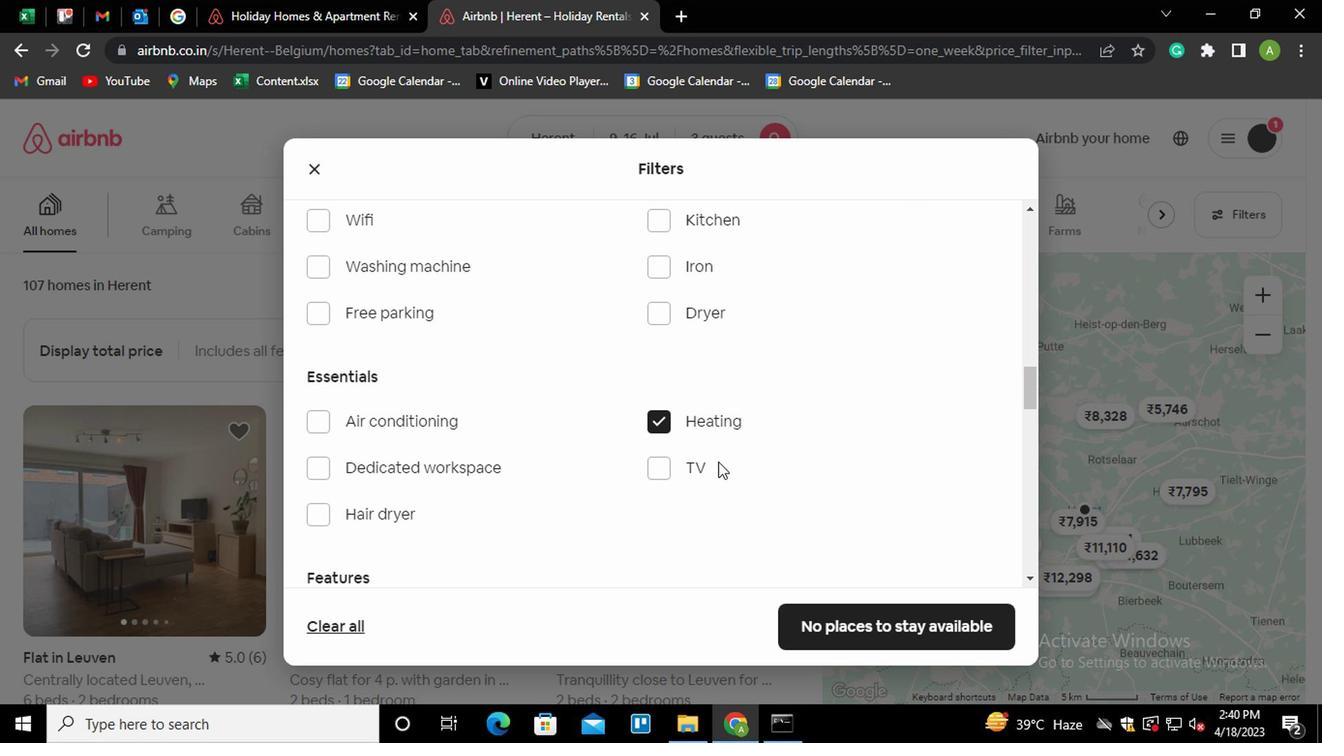 
Action: Mouse scrolled (718, 457) with delta (0, -1)
Screenshot: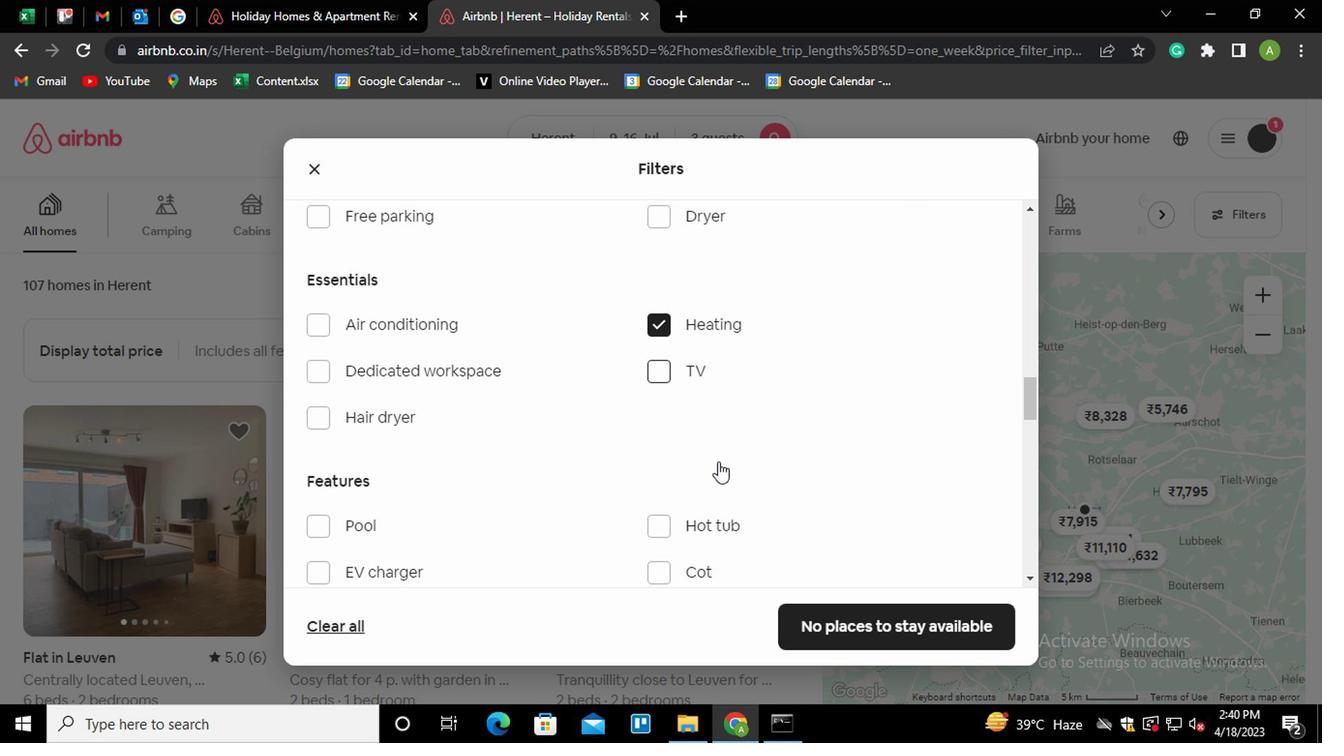 
Action: Mouse scrolled (718, 457) with delta (0, -1)
Screenshot: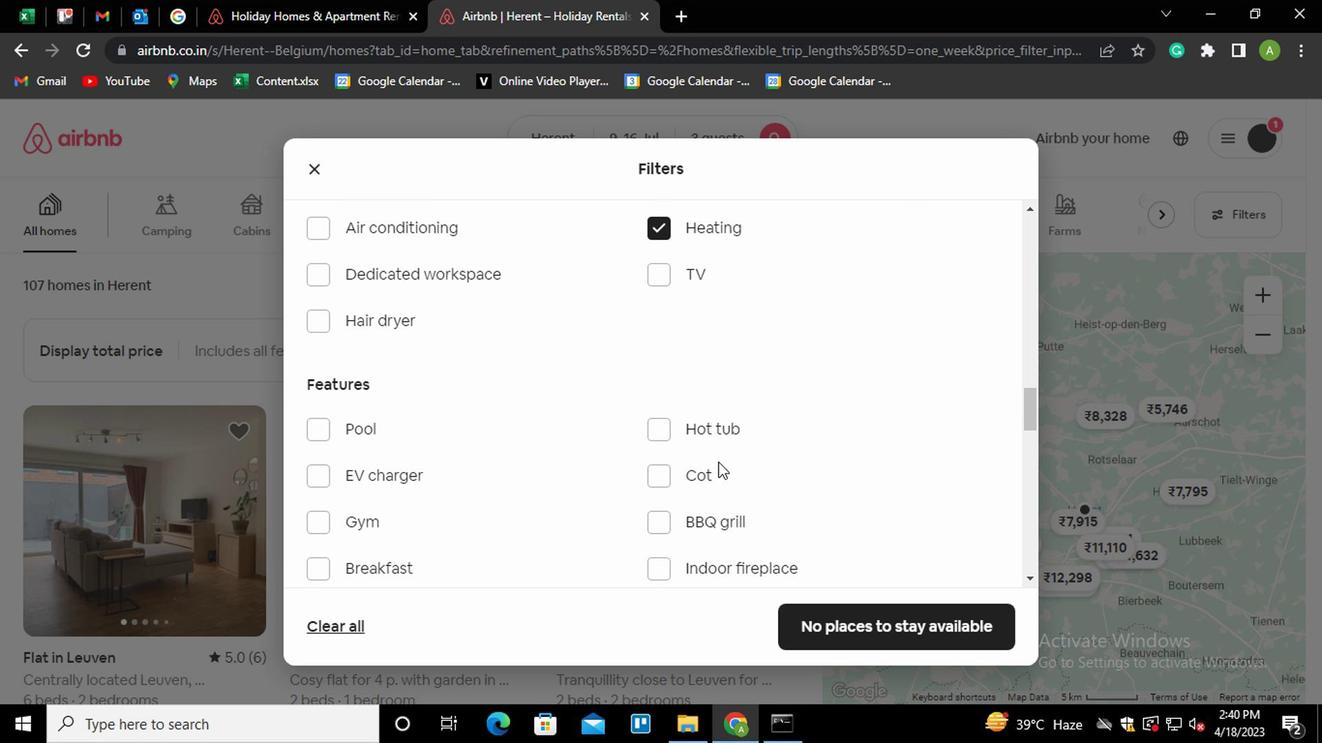 
Action: Mouse scrolled (718, 457) with delta (0, -1)
Screenshot: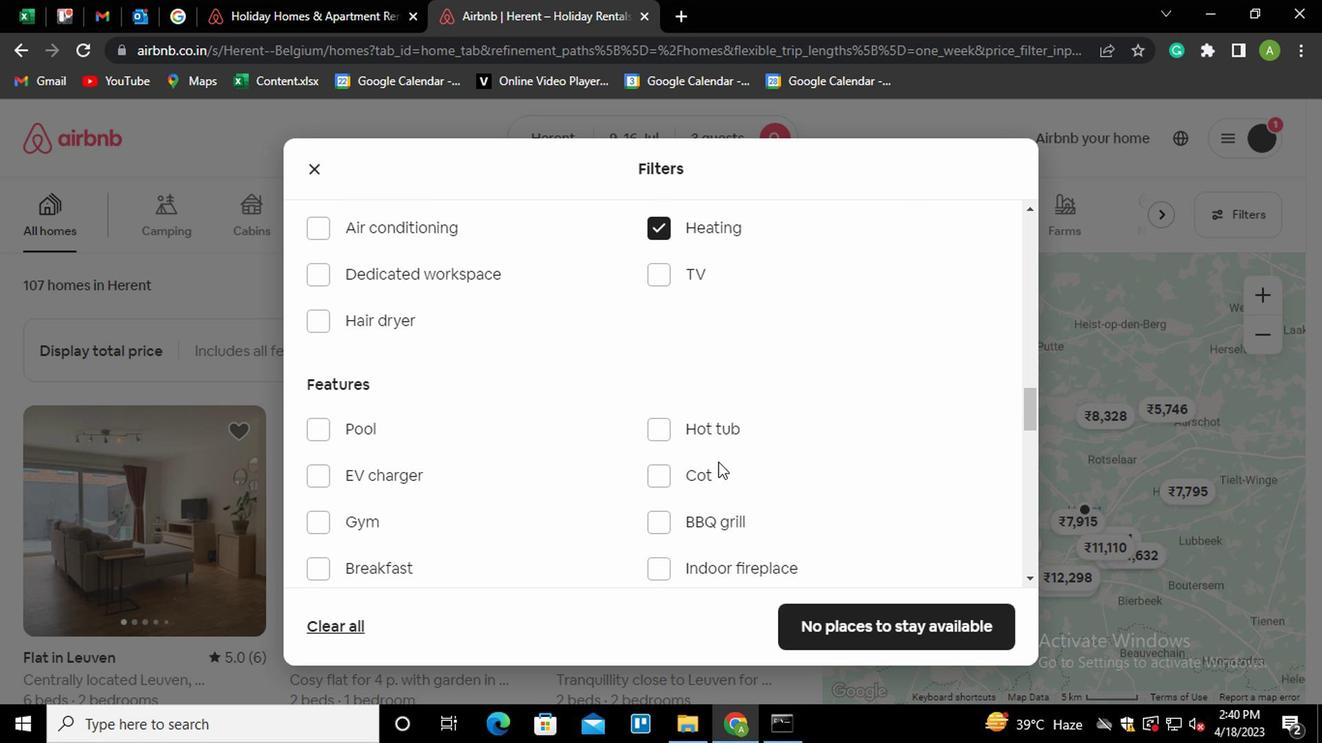 
Action: Mouse scrolled (718, 457) with delta (0, -1)
Screenshot: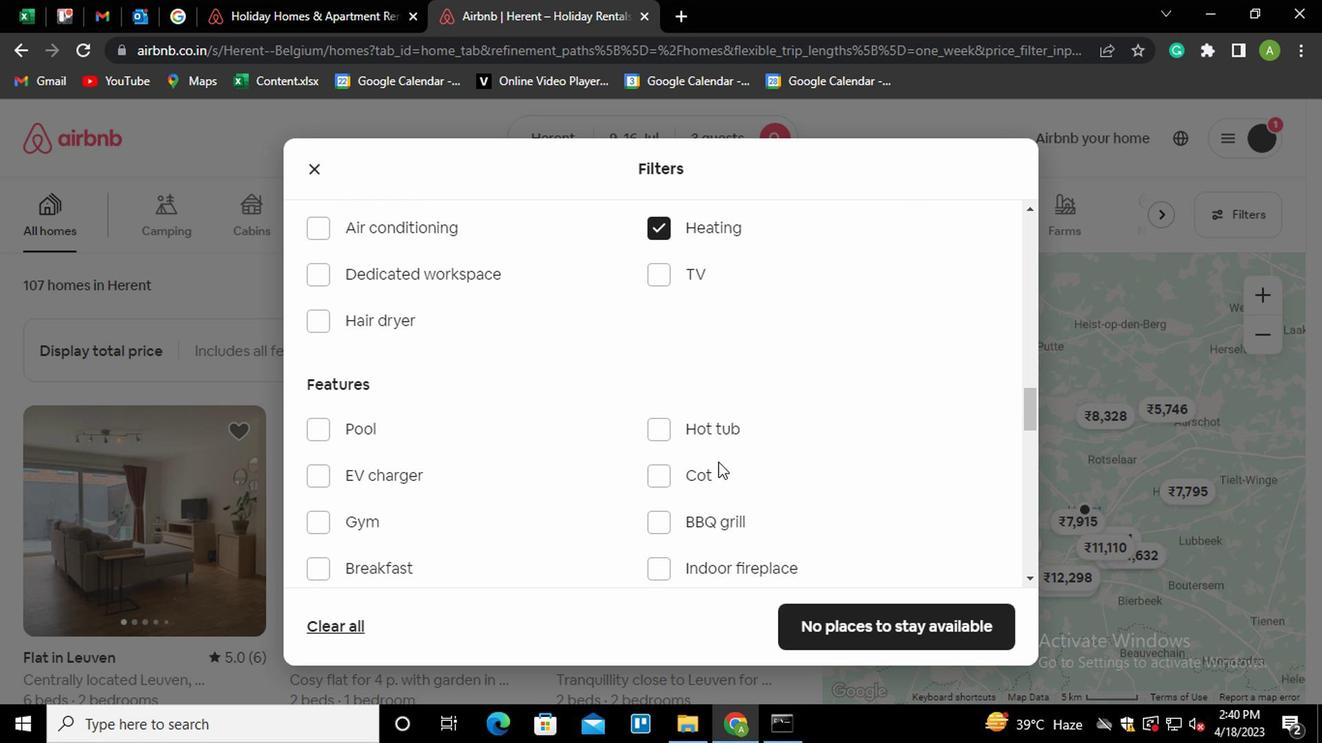 
Action: Mouse scrolled (718, 457) with delta (0, -1)
Screenshot: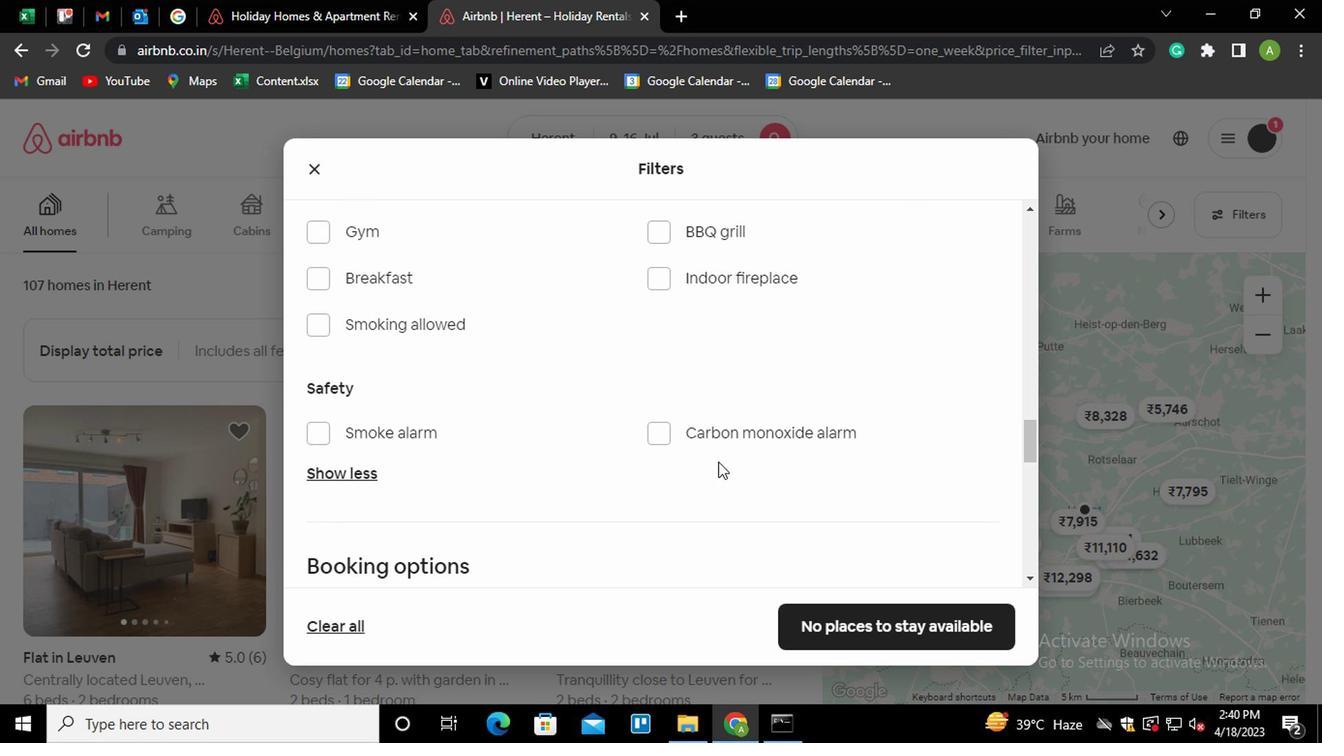 
Action: Mouse scrolled (718, 457) with delta (0, -1)
Screenshot: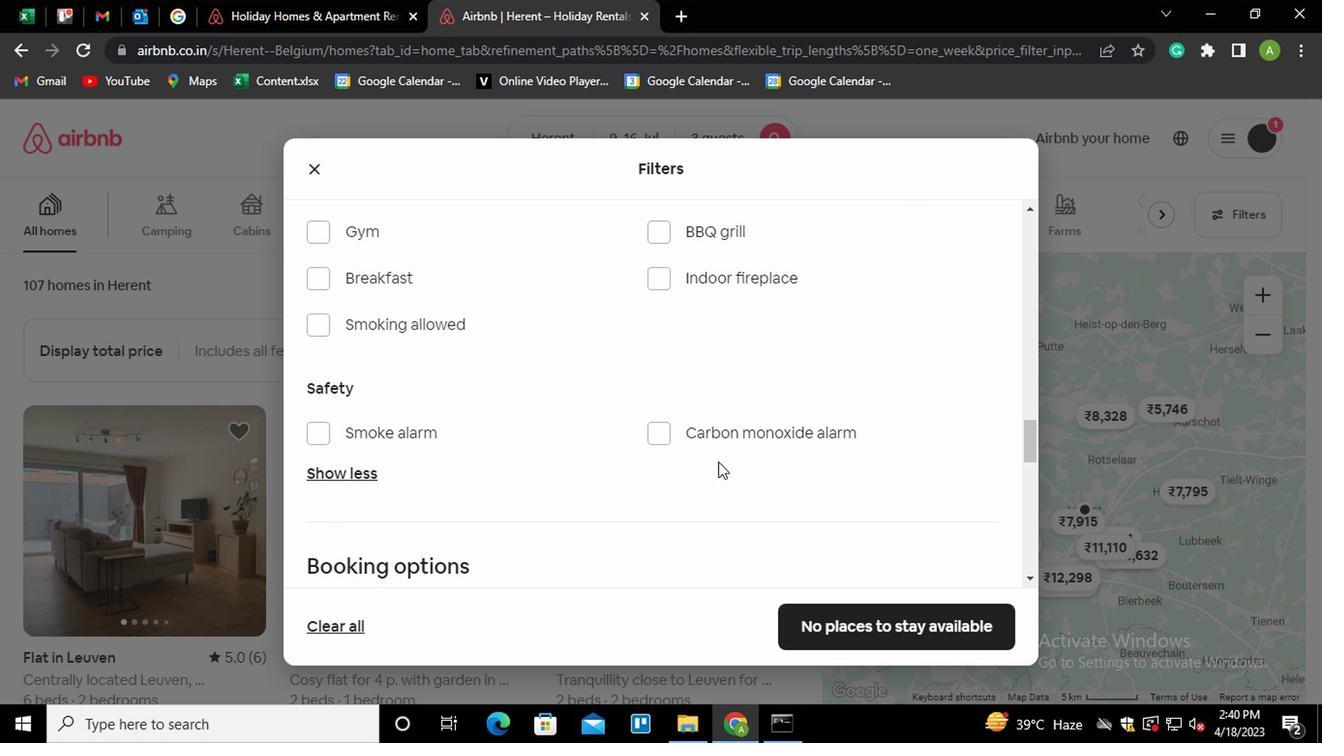 
Action: Mouse scrolled (718, 457) with delta (0, -1)
Screenshot: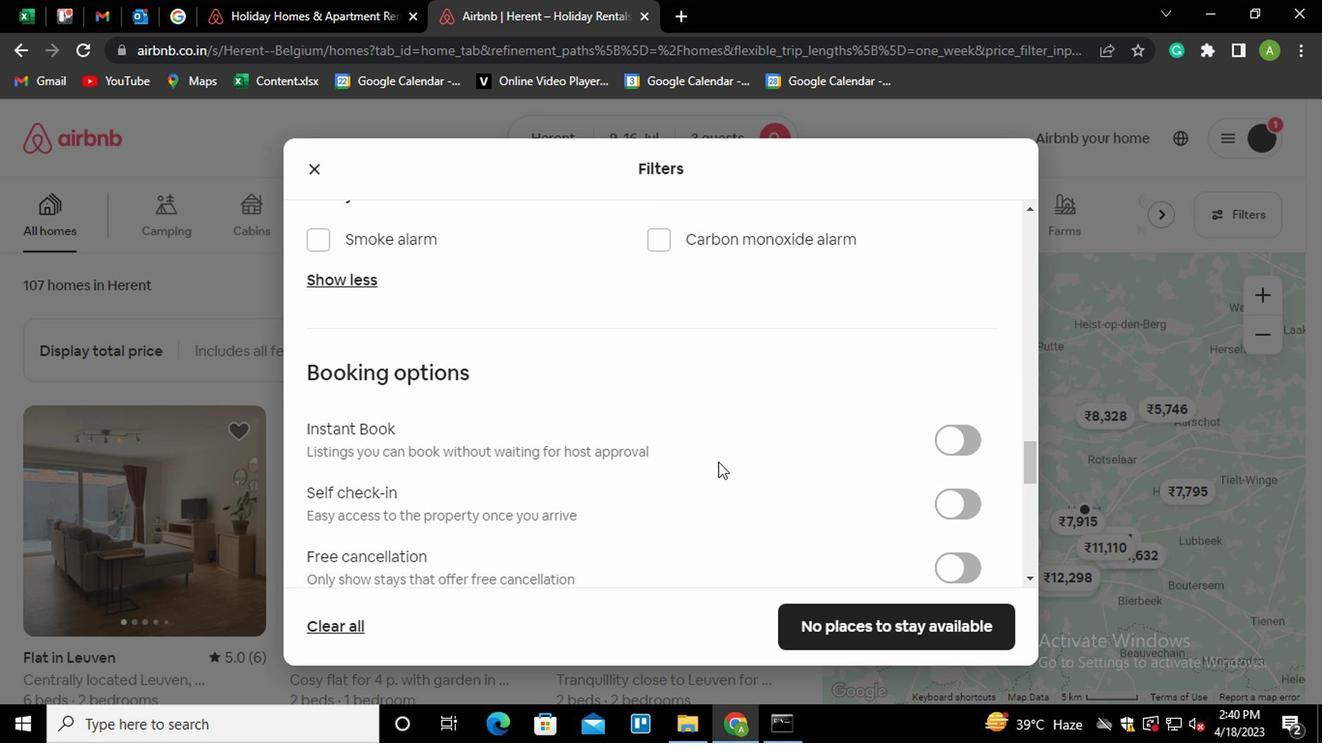 
Action: Mouse moved to (960, 397)
Screenshot: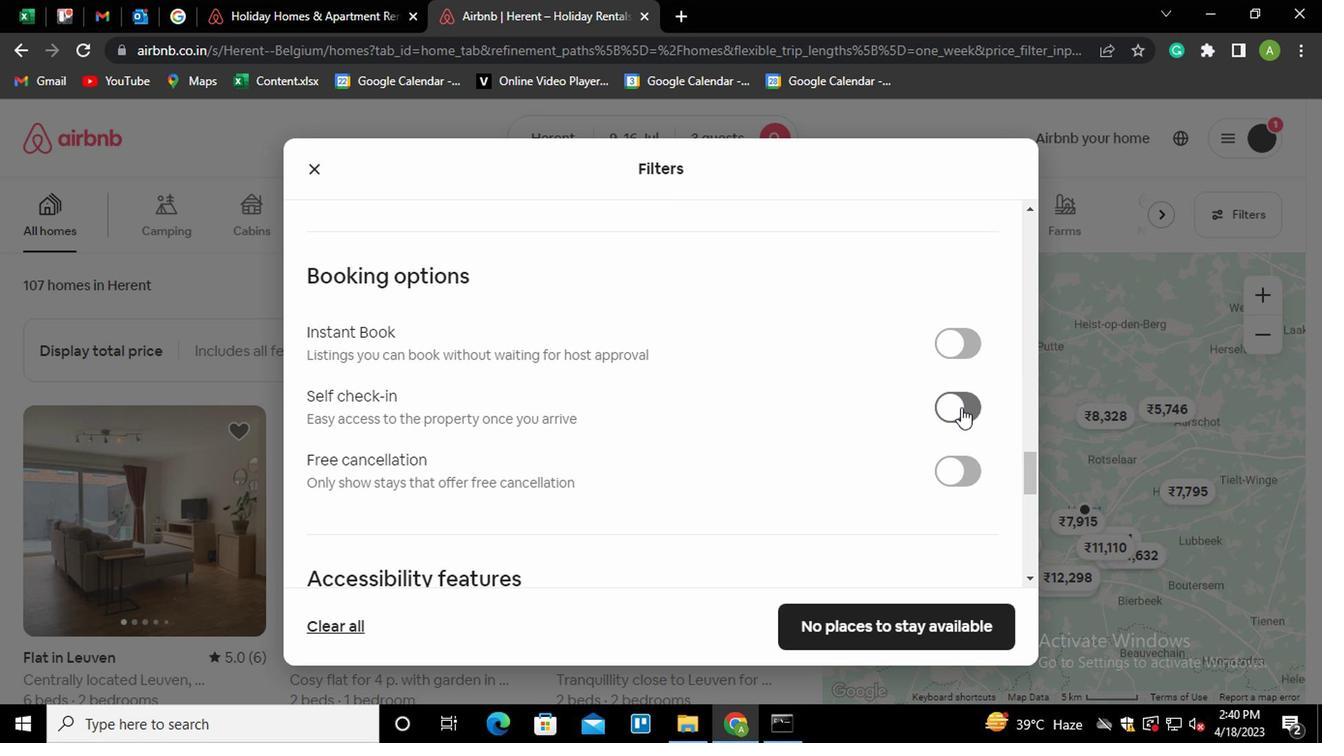 
Action: Mouse pressed left at (960, 397)
Screenshot: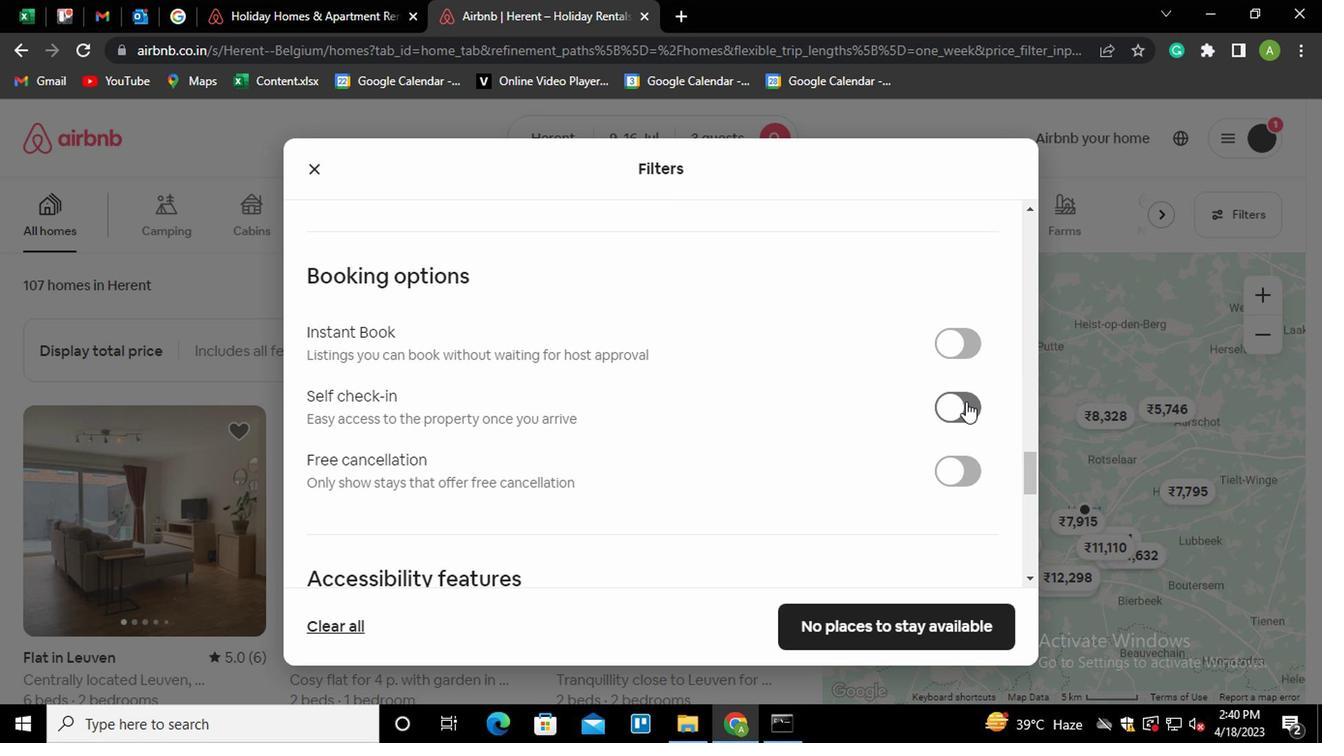 
Action: Mouse moved to (833, 444)
Screenshot: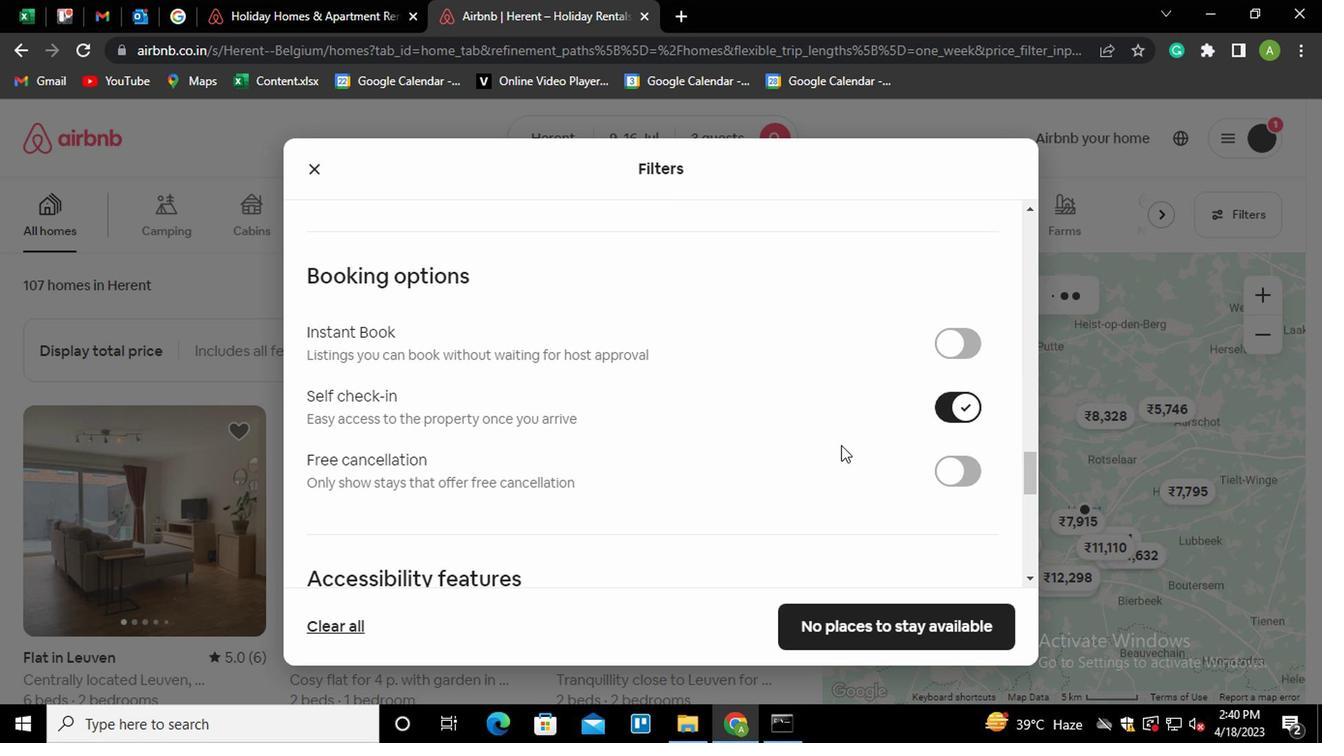 
Action: Mouse scrolled (833, 444) with delta (0, 0)
Screenshot: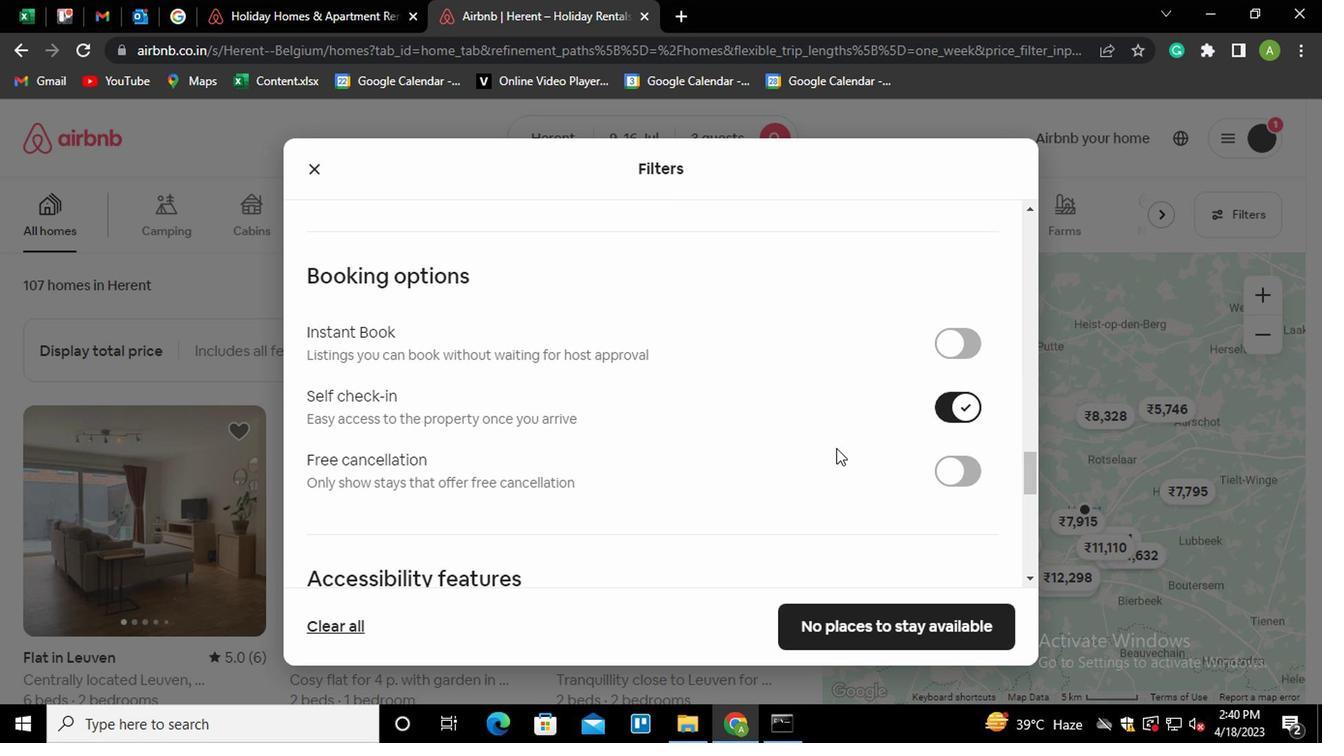 
Action: Mouse scrolled (833, 444) with delta (0, 0)
Screenshot: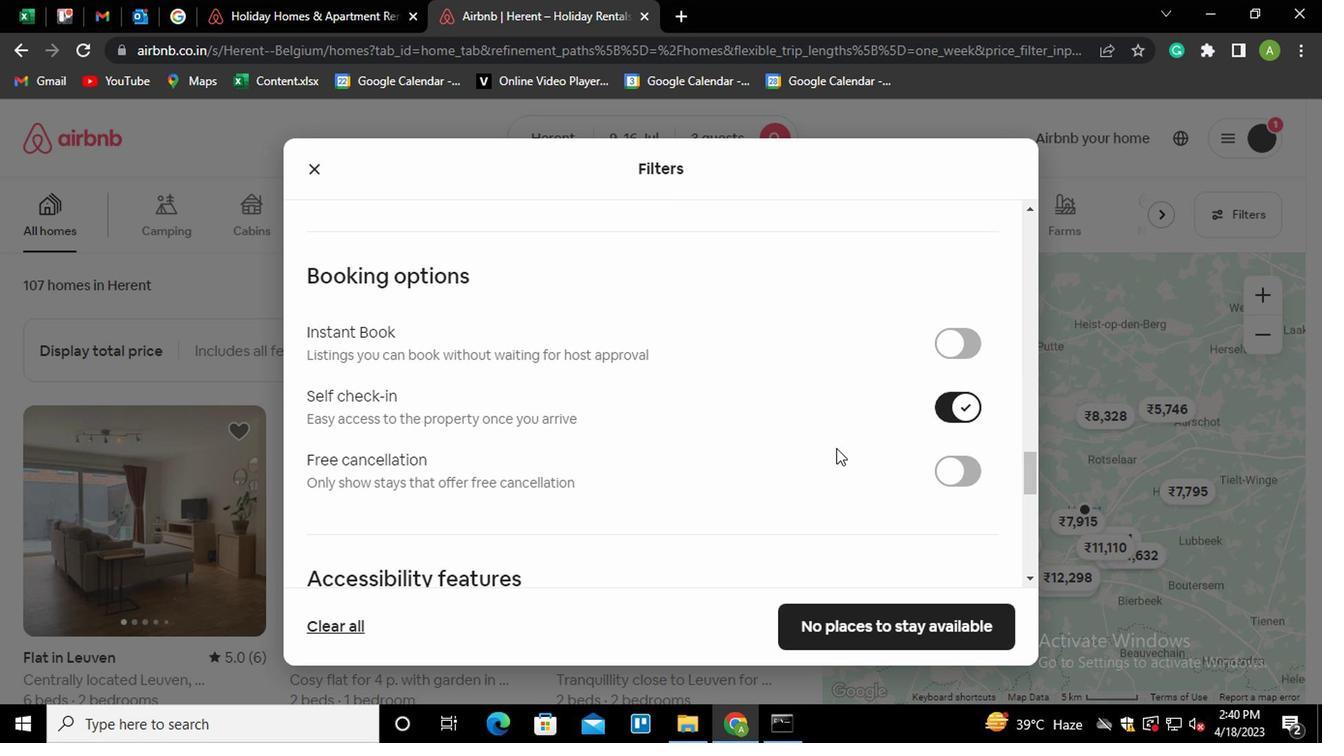 
Action: Mouse scrolled (833, 444) with delta (0, 0)
Screenshot: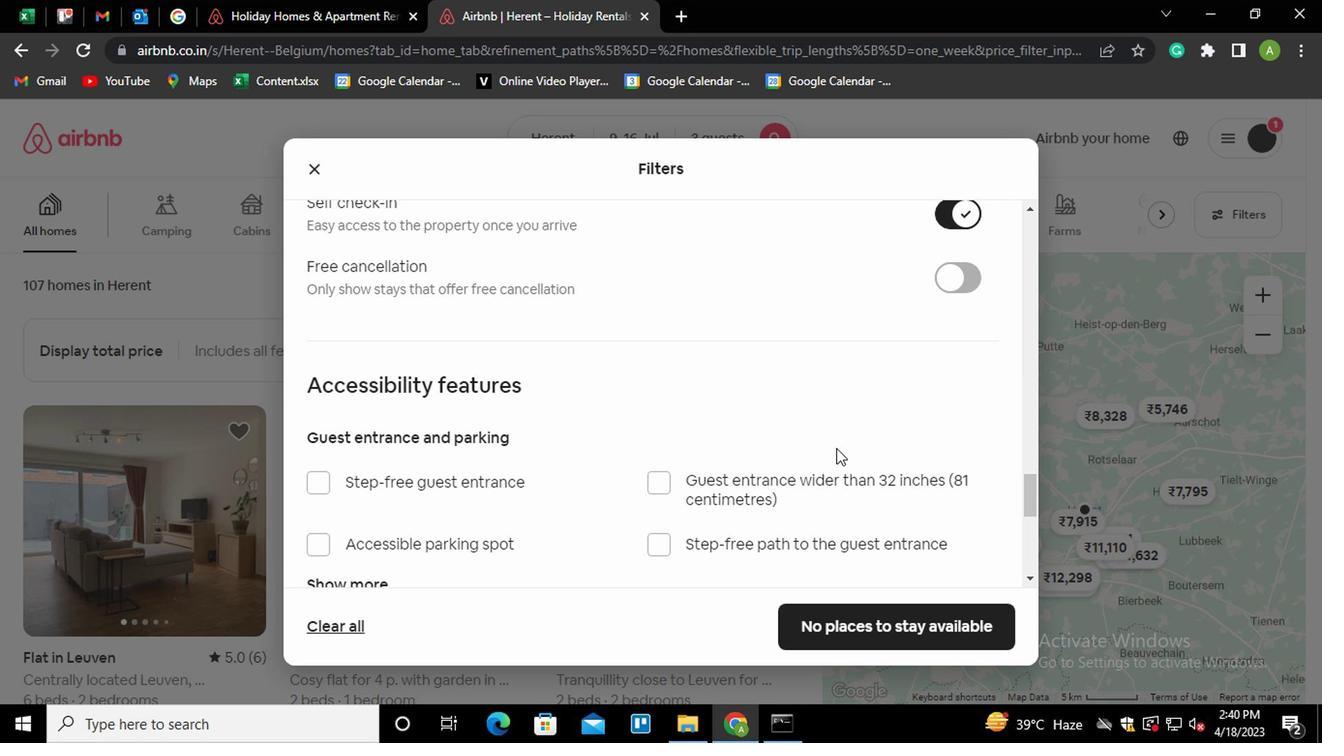 
Action: Mouse scrolled (833, 444) with delta (0, 0)
Screenshot: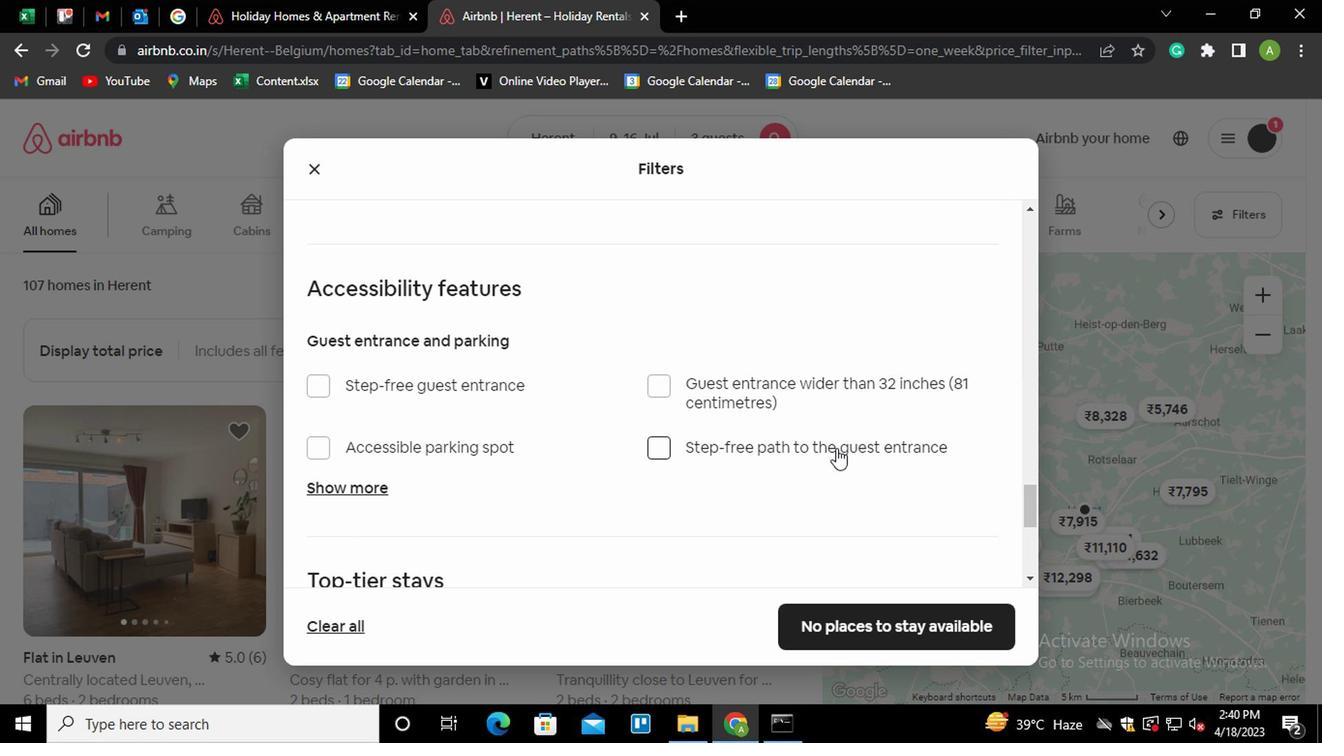 
Action: Mouse scrolled (833, 444) with delta (0, 0)
Screenshot: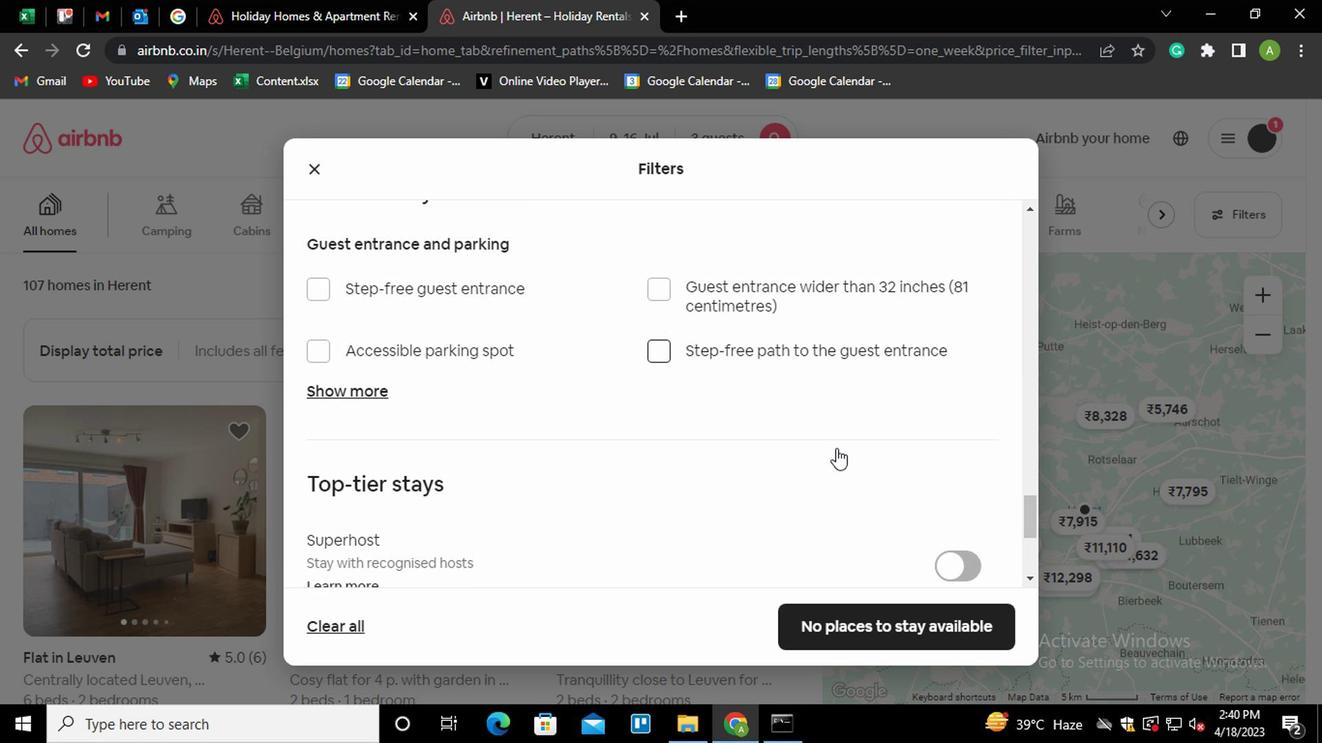 
Action: Mouse scrolled (833, 444) with delta (0, 0)
Screenshot: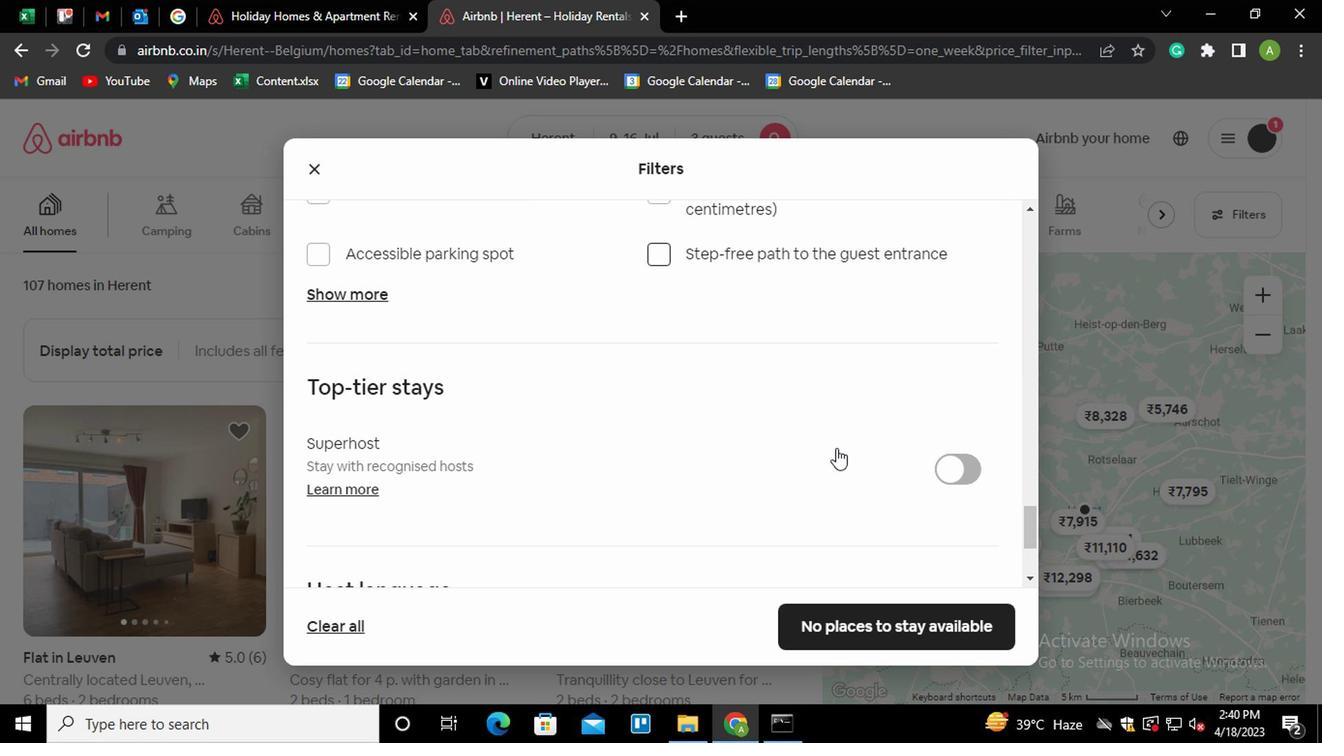 
Action: Mouse scrolled (833, 444) with delta (0, 0)
Screenshot: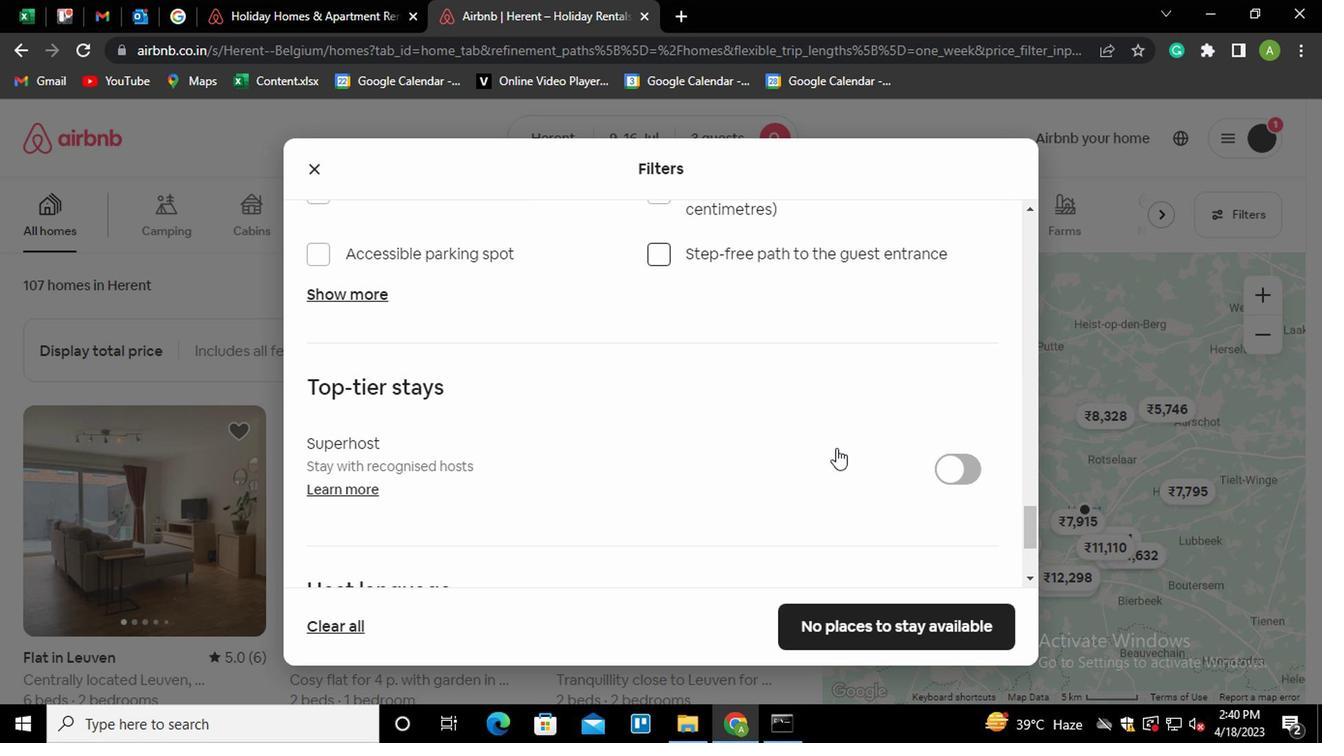 
Action: Mouse scrolled (833, 444) with delta (0, 0)
Screenshot: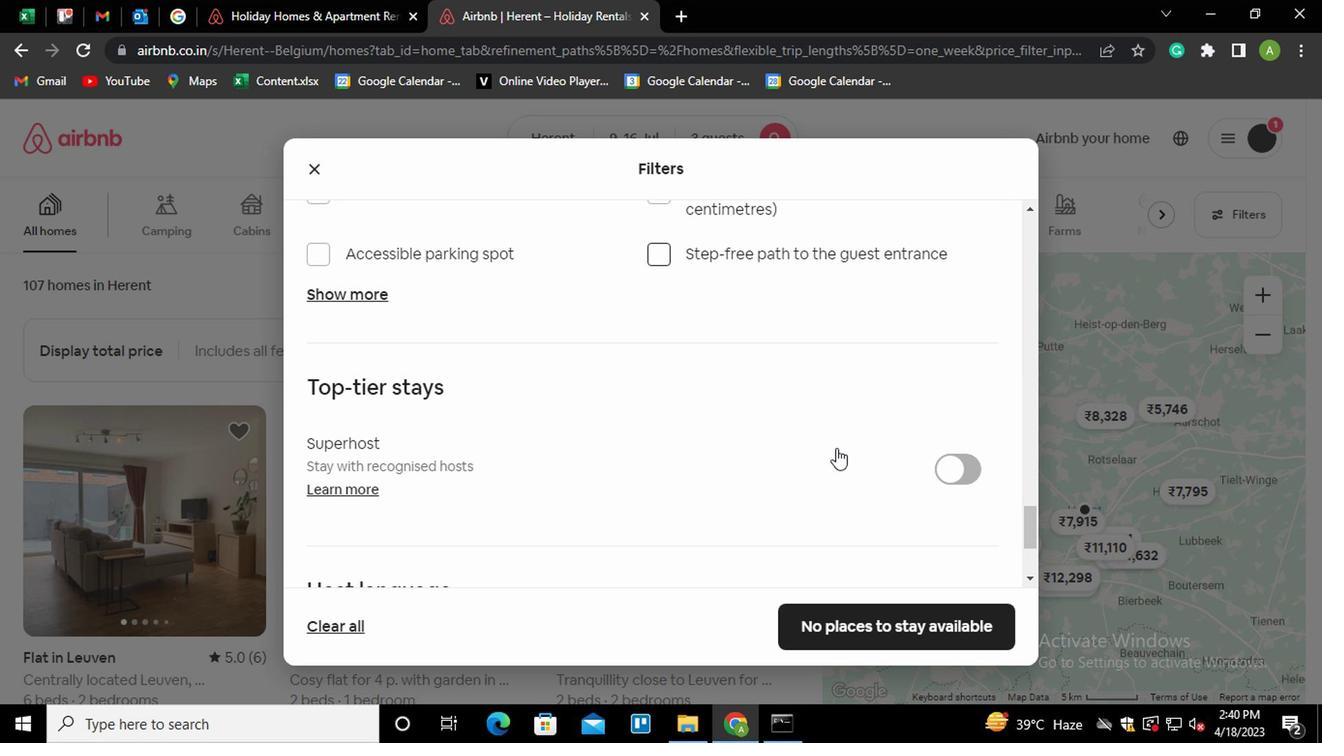 
Action: Mouse moved to (318, 451)
Screenshot: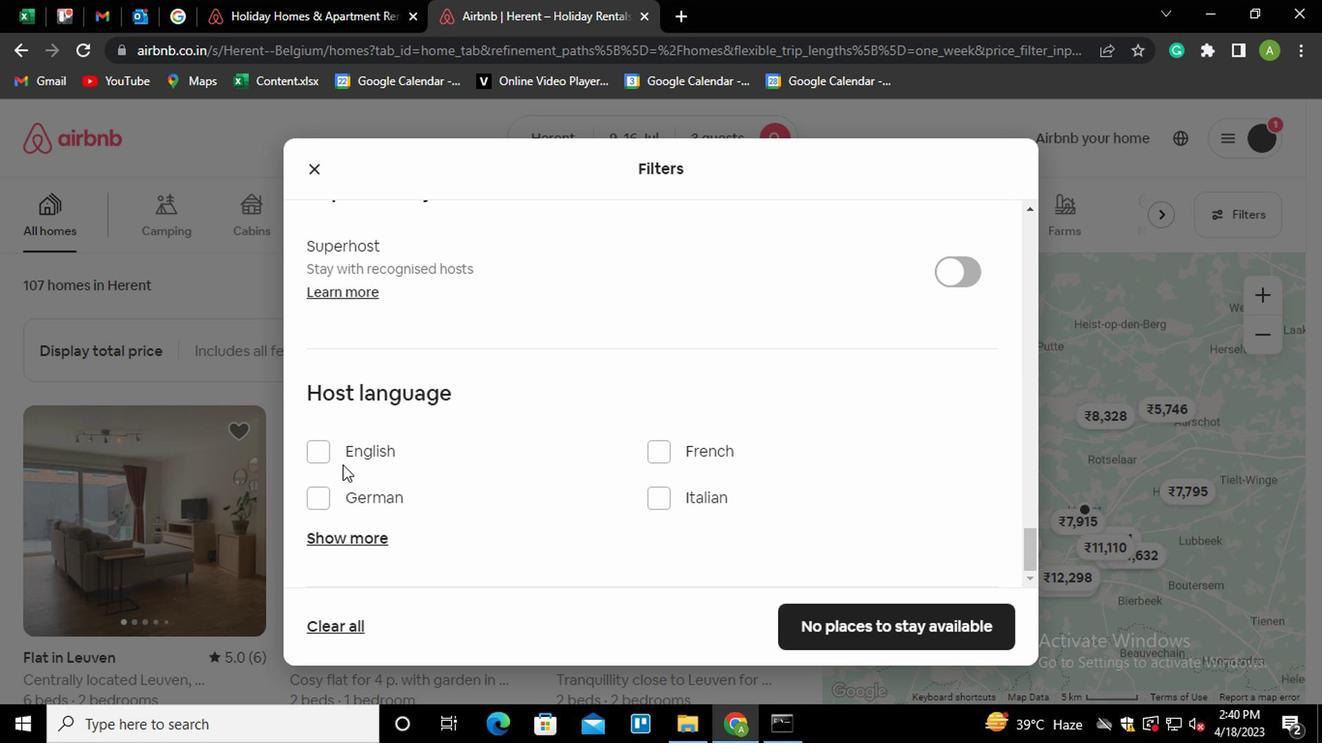 
Action: Mouse pressed left at (318, 451)
Screenshot: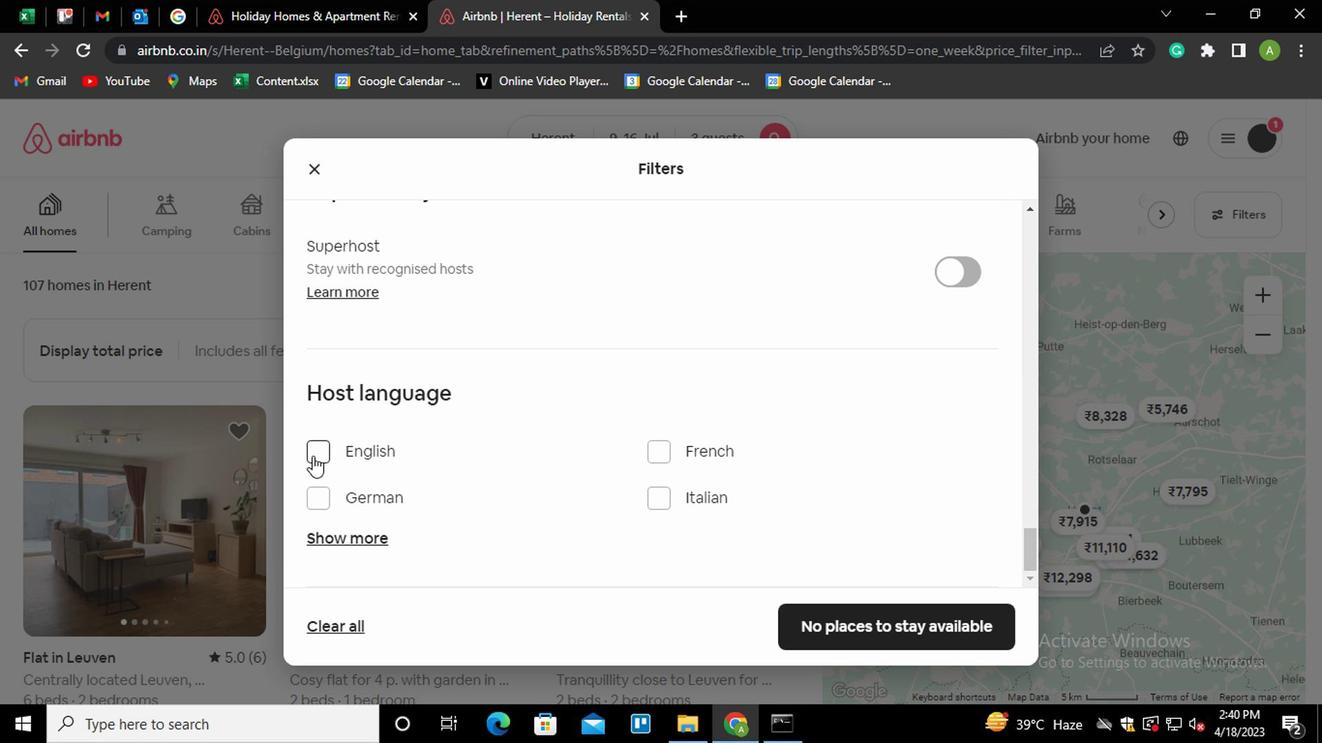 
Action: Mouse moved to (860, 634)
Screenshot: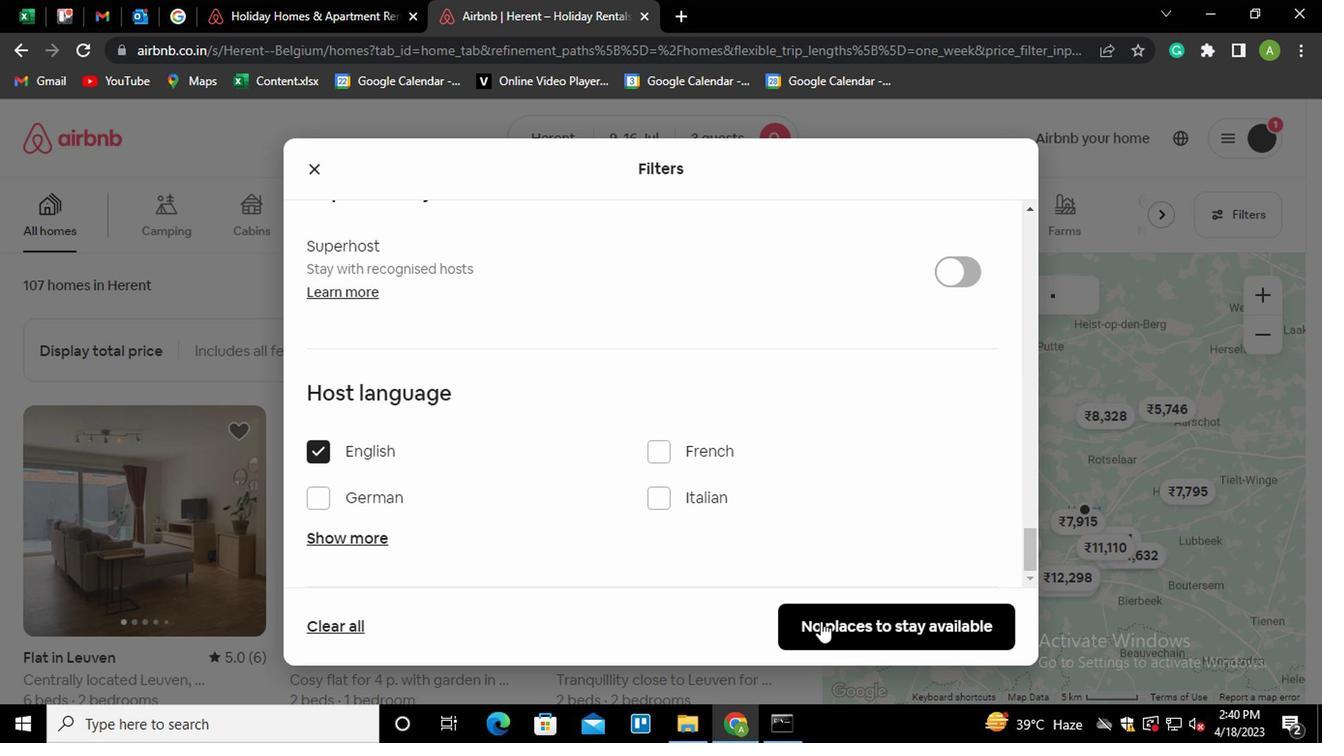 
Action: Mouse pressed left at (860, 634)
Screenshot: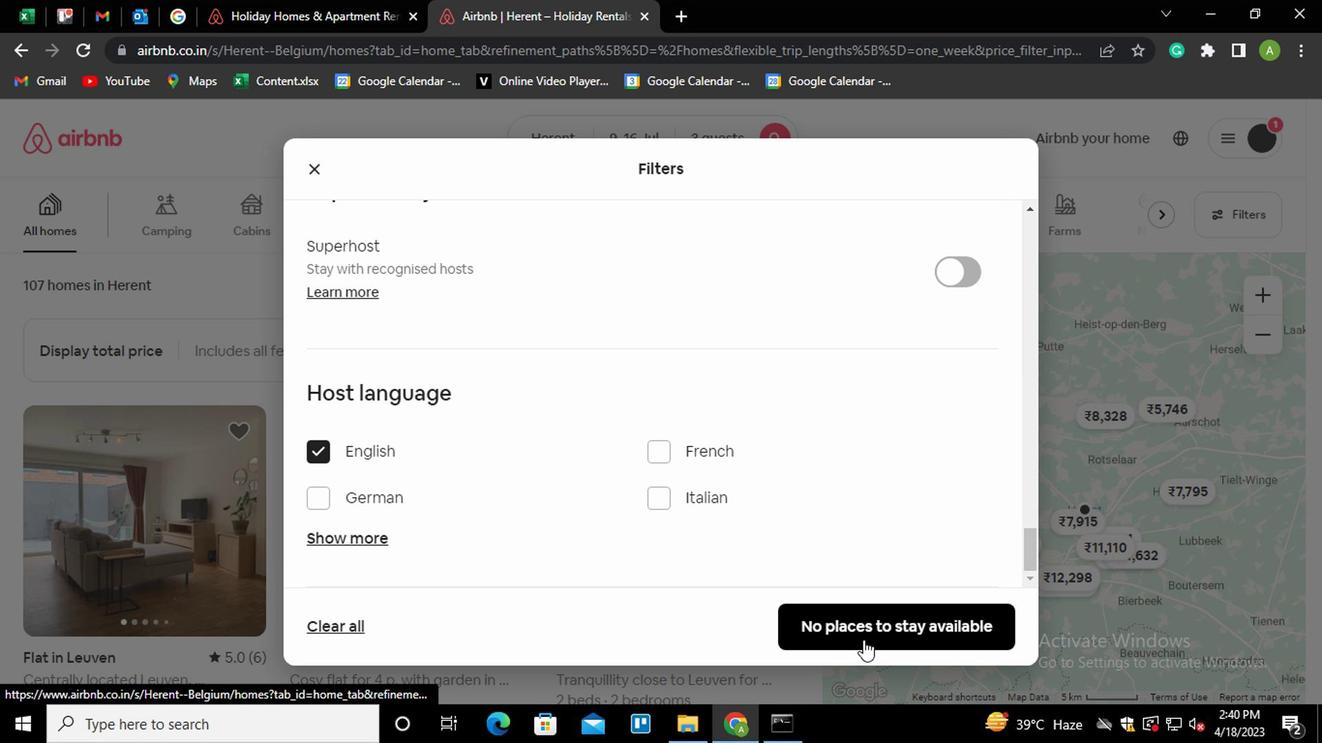 
Action: Mouse moved to (852, 611)
Screenshot: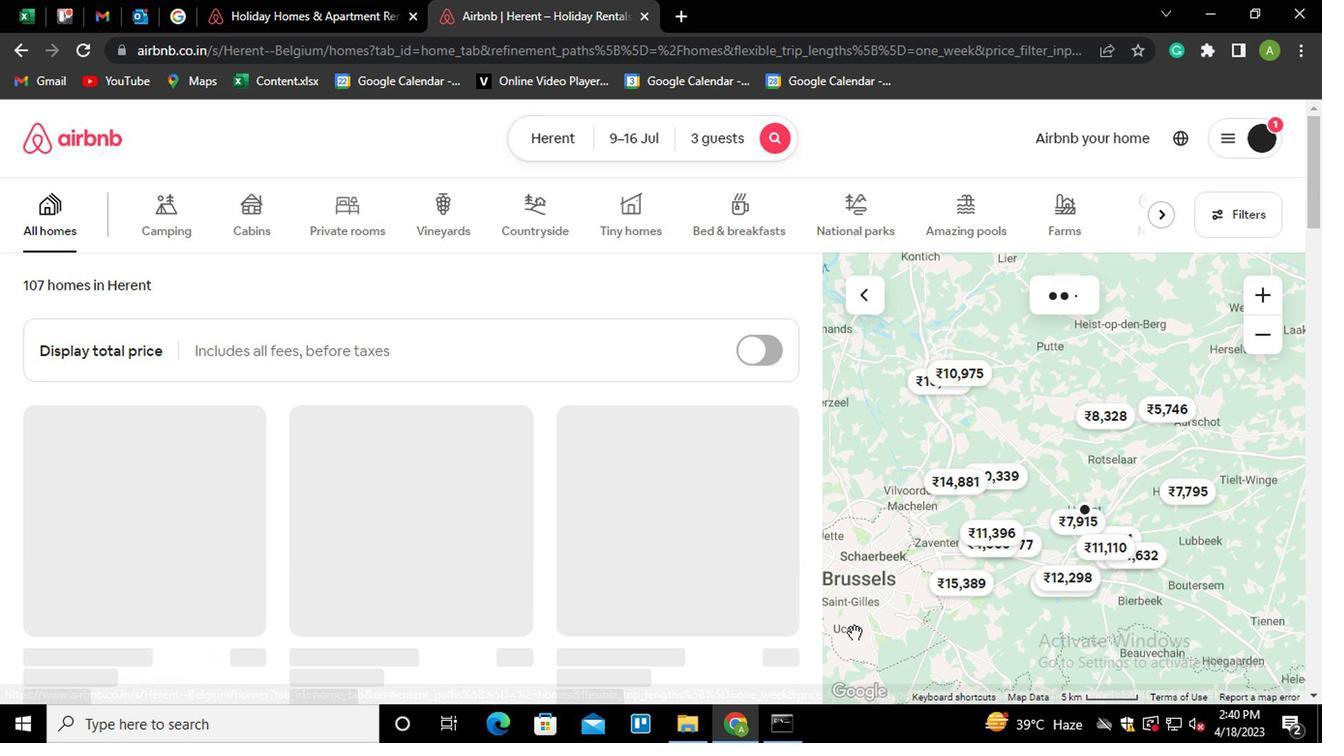 
